Task: Look for space in Ciputat, Indonesia from 1st July, 2023 to 8th July, 2023 for 2 adults, 1 child in price range Rs.15000 to Rs.20000. Place can be entire place with 1  bedroom having 1 bed and 1 bathroom. Property type can be house, flat, guest house, hotel. Booking option can be shelf check-in. Required host language is English.
Action: Mouse moved to (529, 67)
Screenshot: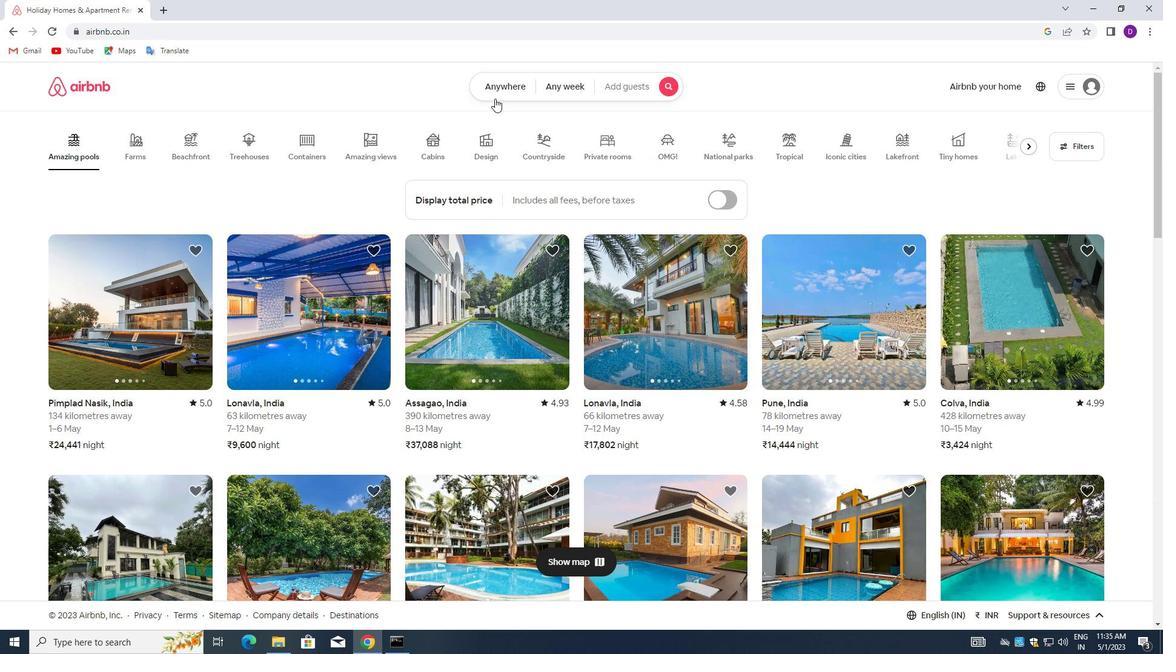 
Action: Mouse pressed left at (529, 67)
Screenshot: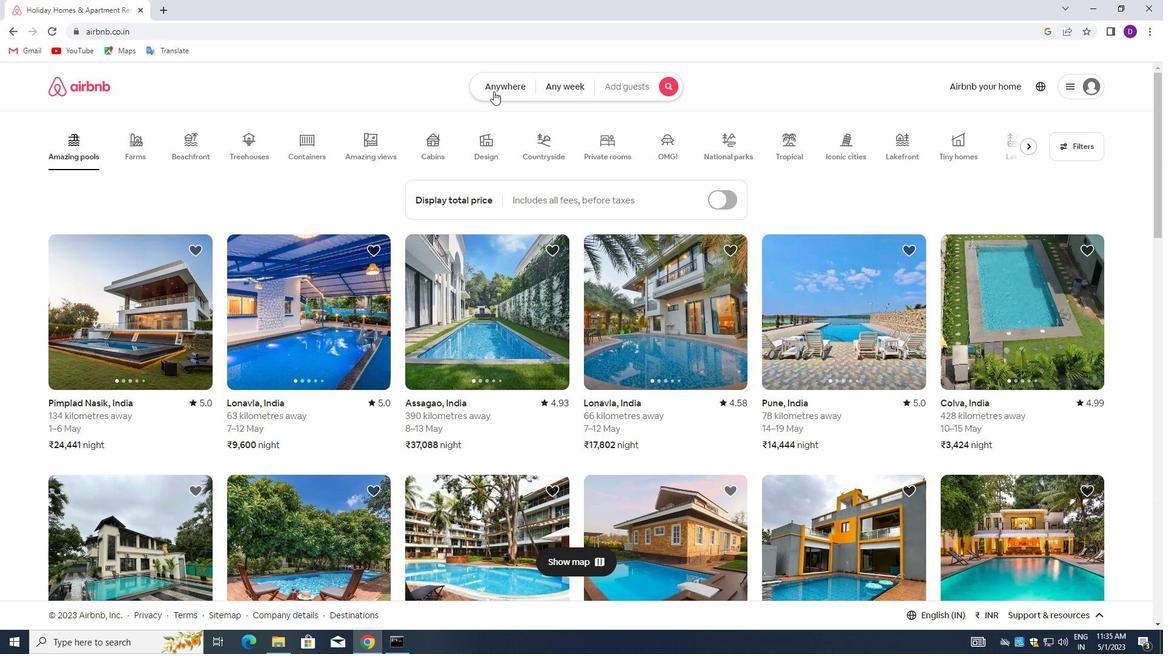 
Action: Mouse moved to (412, 118)
Screenshot: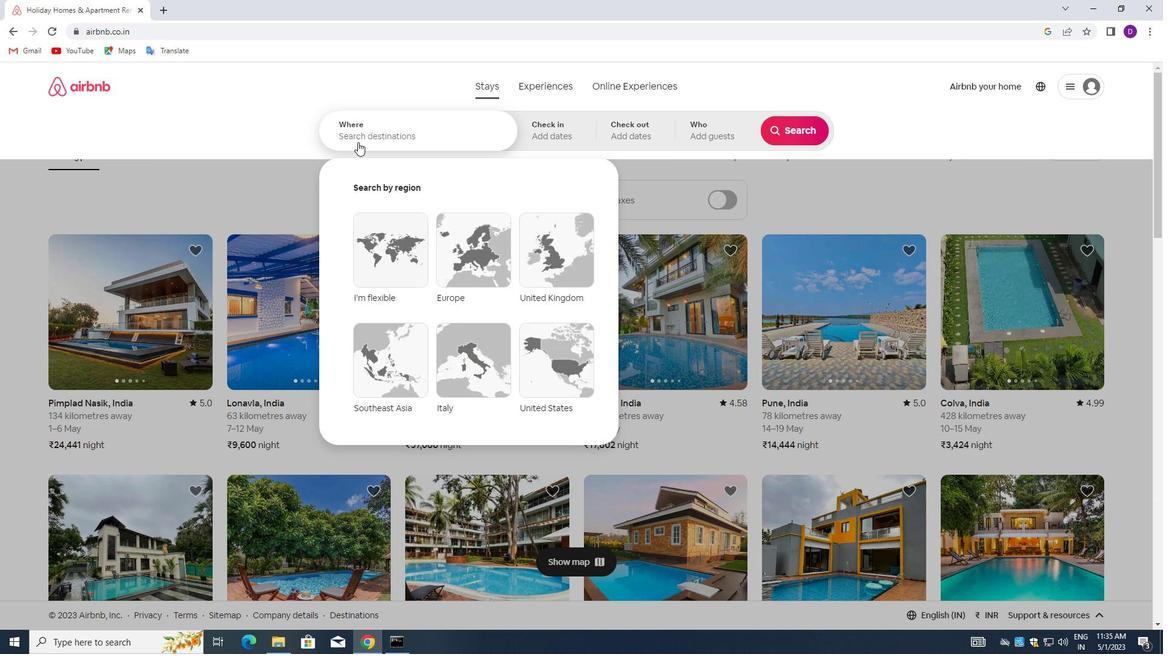 
Action: Mouse pressed left at (412, 118)
Screenshot: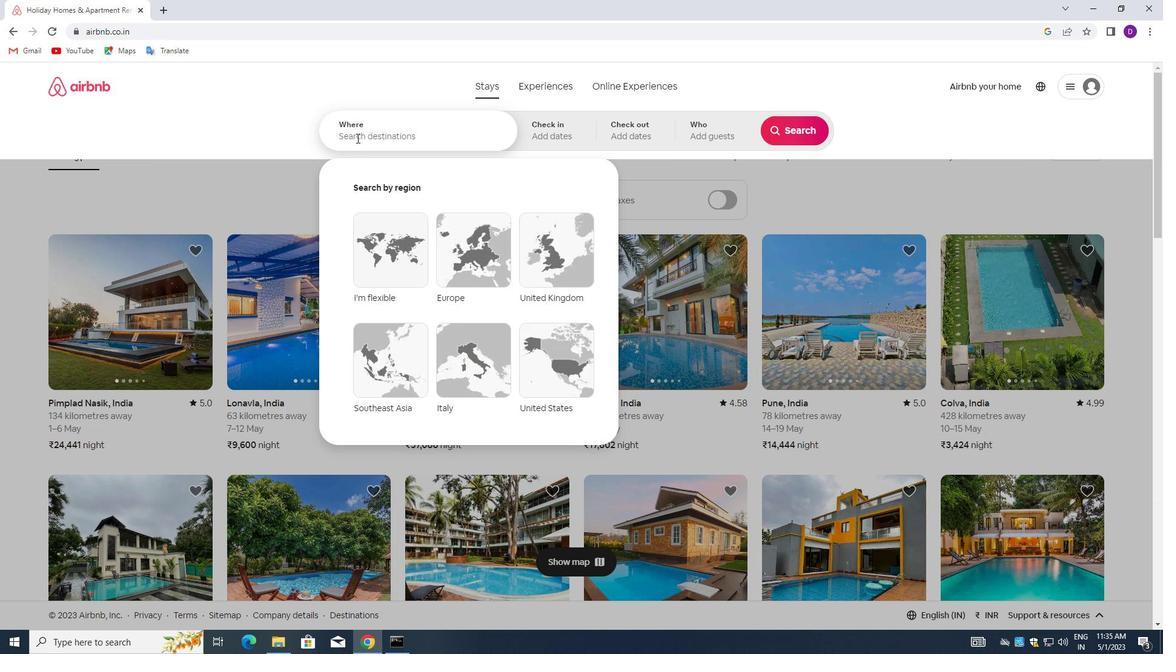 
Action: Key pressed <Key.shift>CIPUTAT
Screenshot: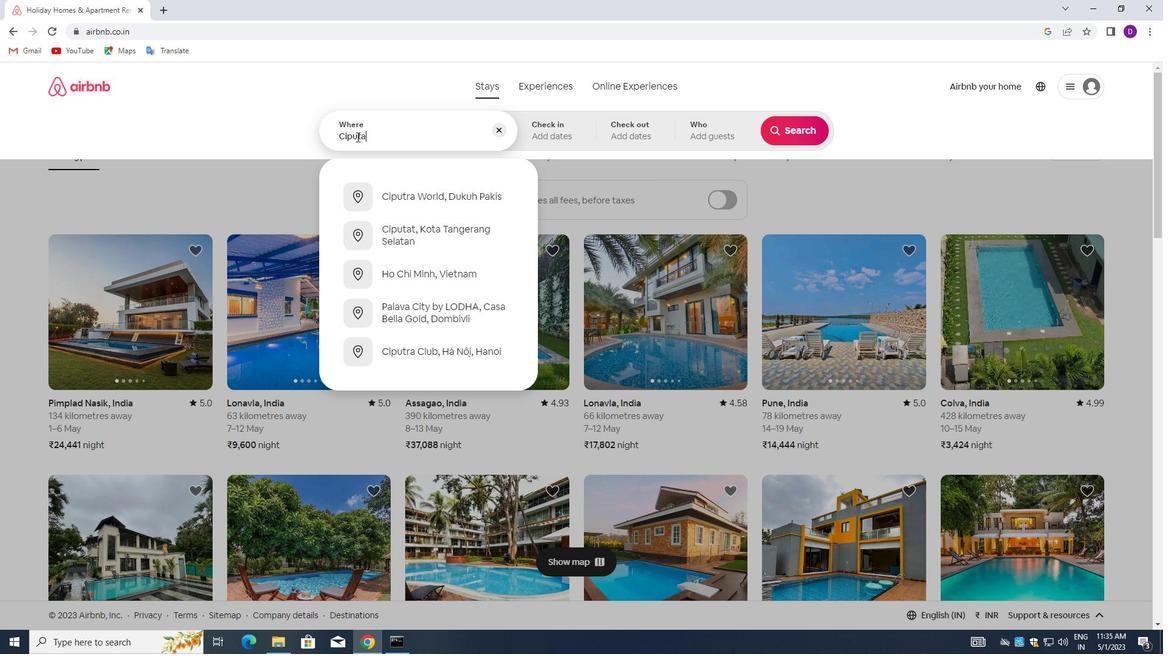 
Action: Mouse moved to (377, 129)
Screenshot: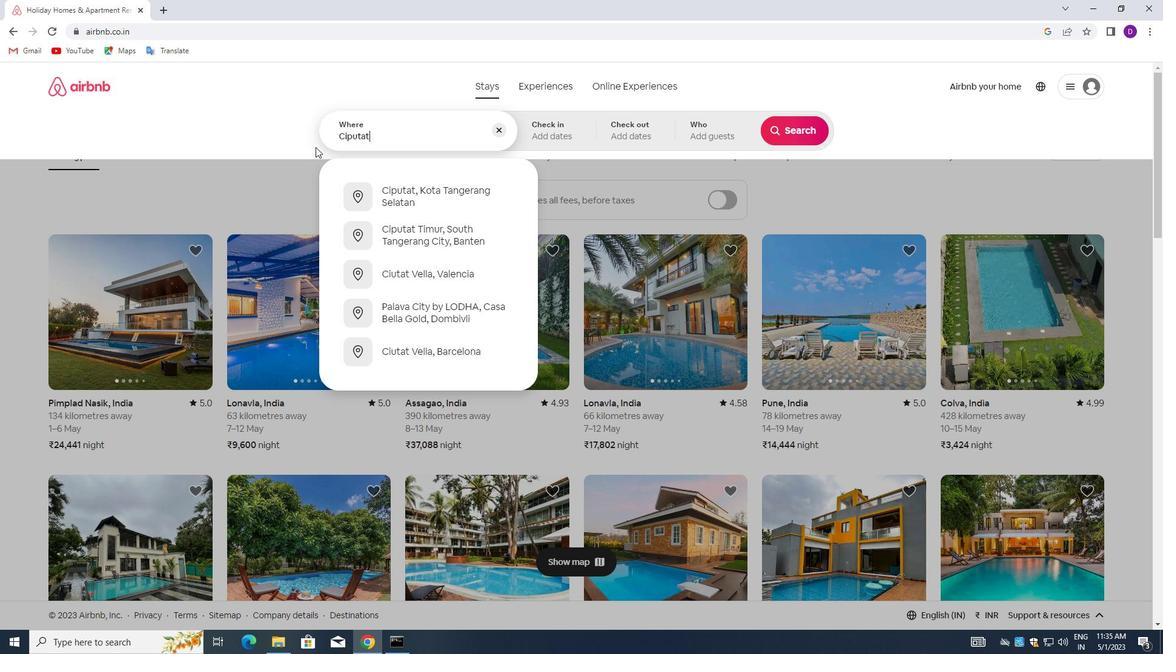 
Action: Key pressed ,<Key.space><Key.shift>INDONESIA<Key.enter>
Screenshot: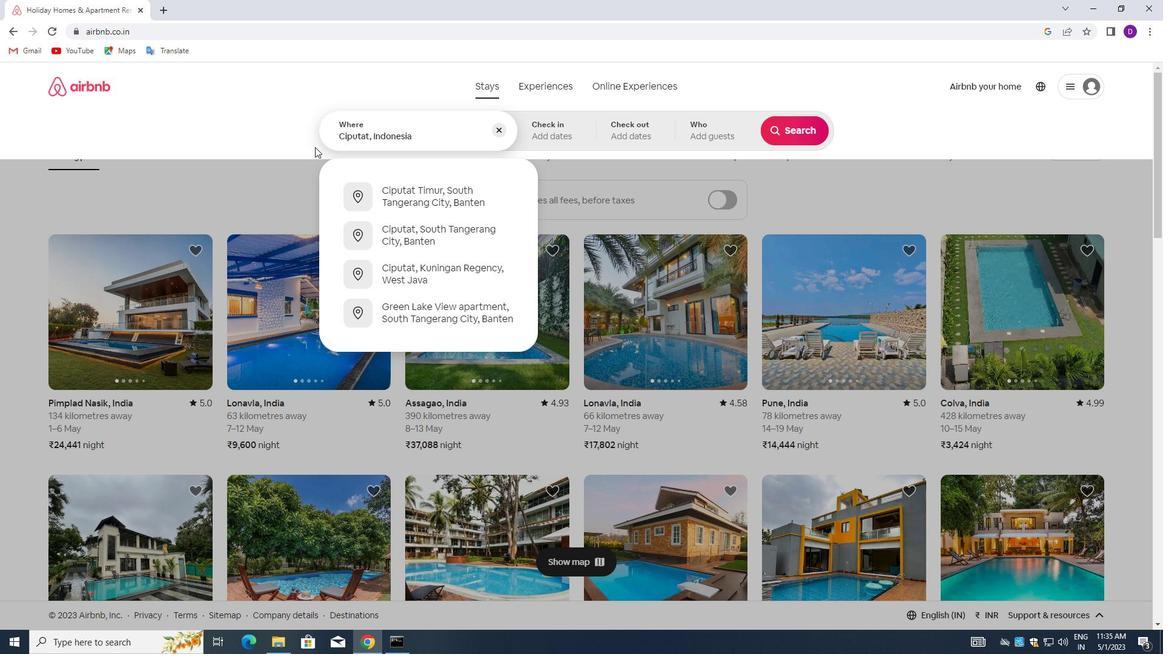
Action: Mouse moved to (785, 222)
Screenshot: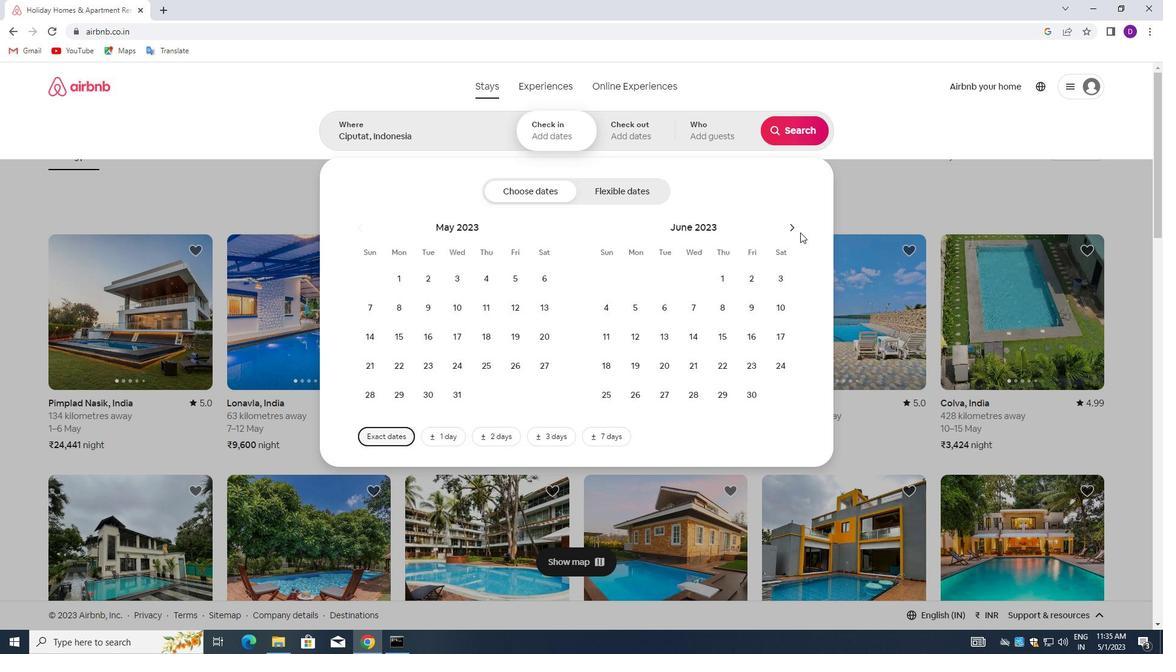
Action: Mouse pressed left at (785, 222)
Screenshot: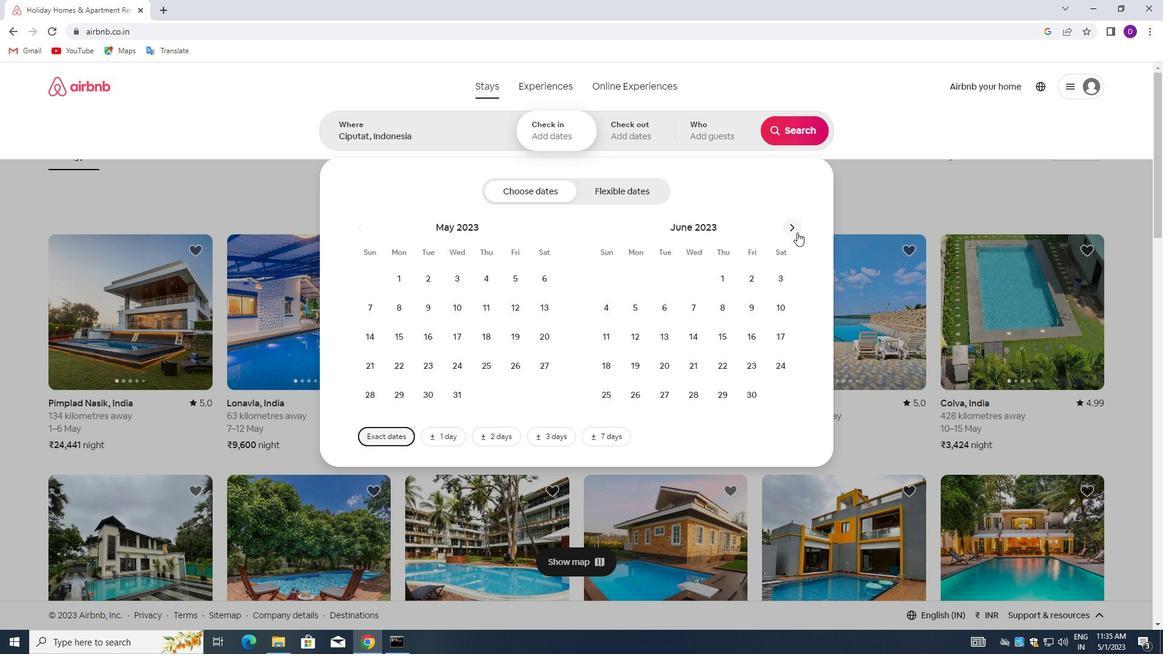 
Action: Mouse moved to (772, 275)
Screenshot: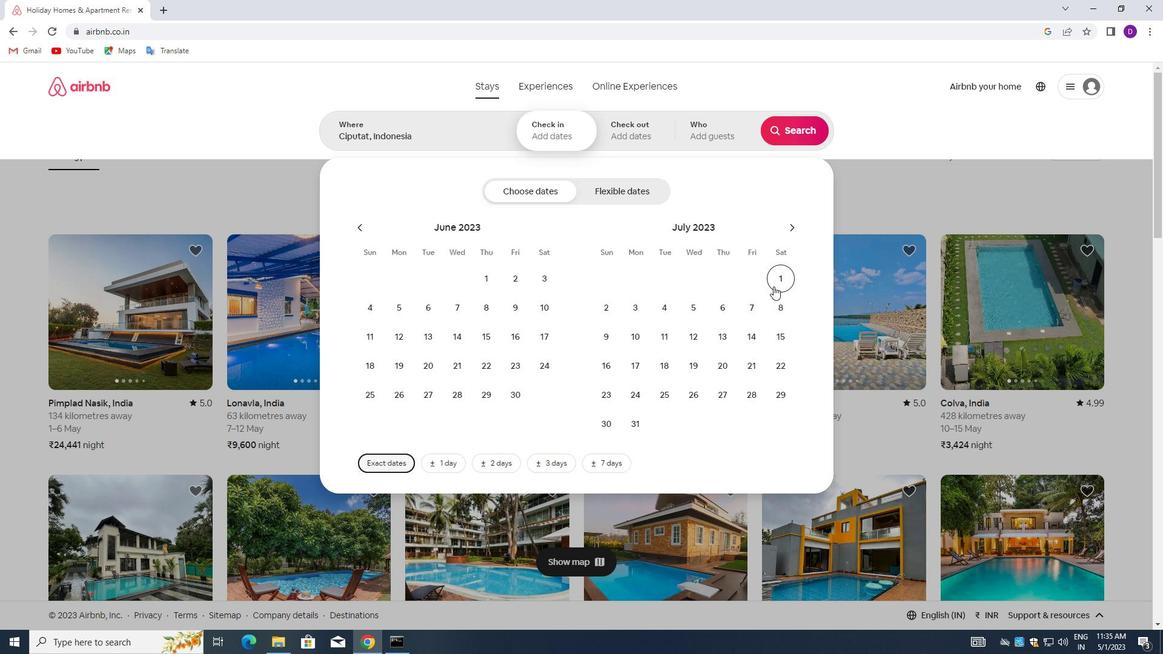 
Action: Mouse pressed left at (772, 275)
Screenshot: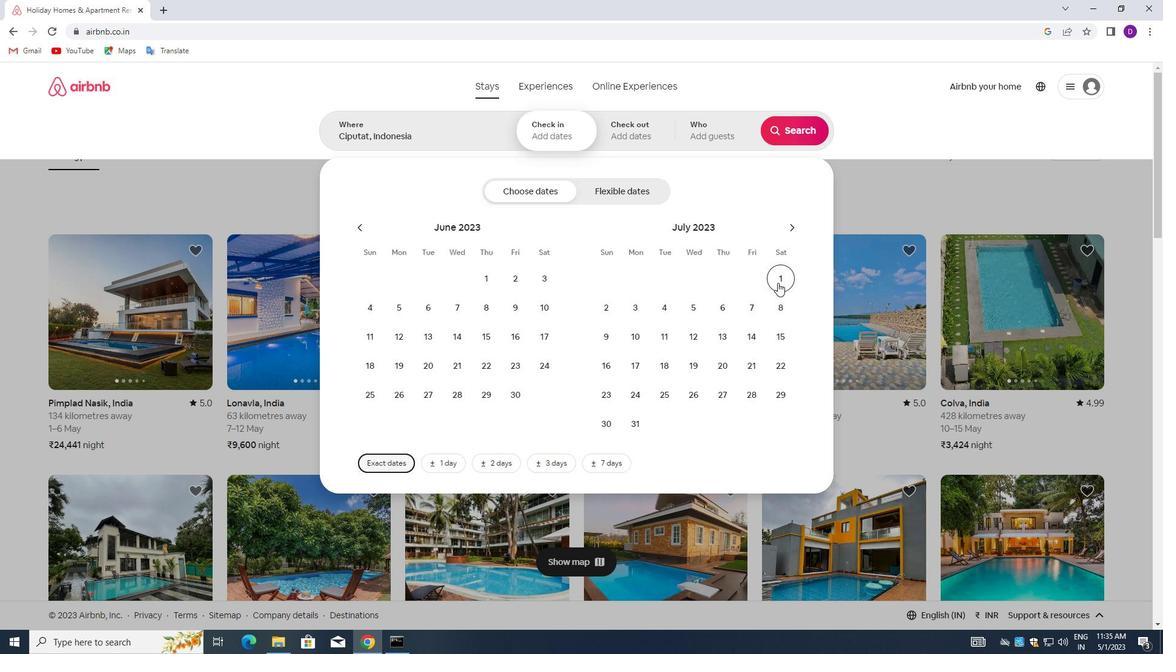 
Action: Mouse moved to (772, 304)
Screenshot: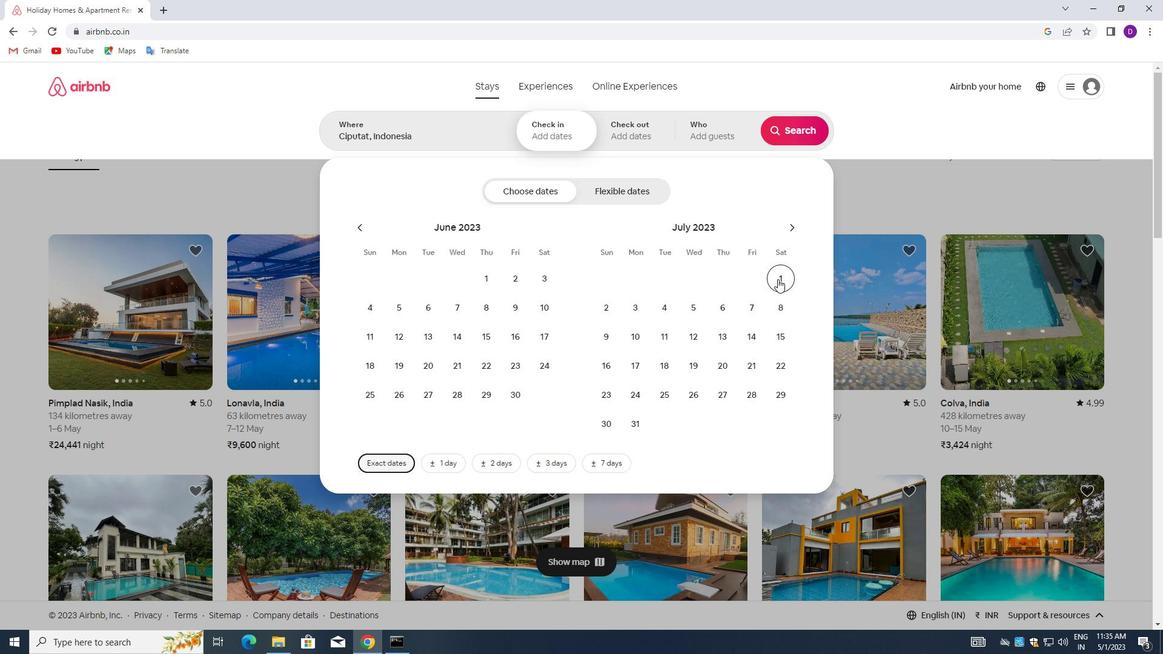
Action: Mouse pressed left at (772, 304)
Screenshot: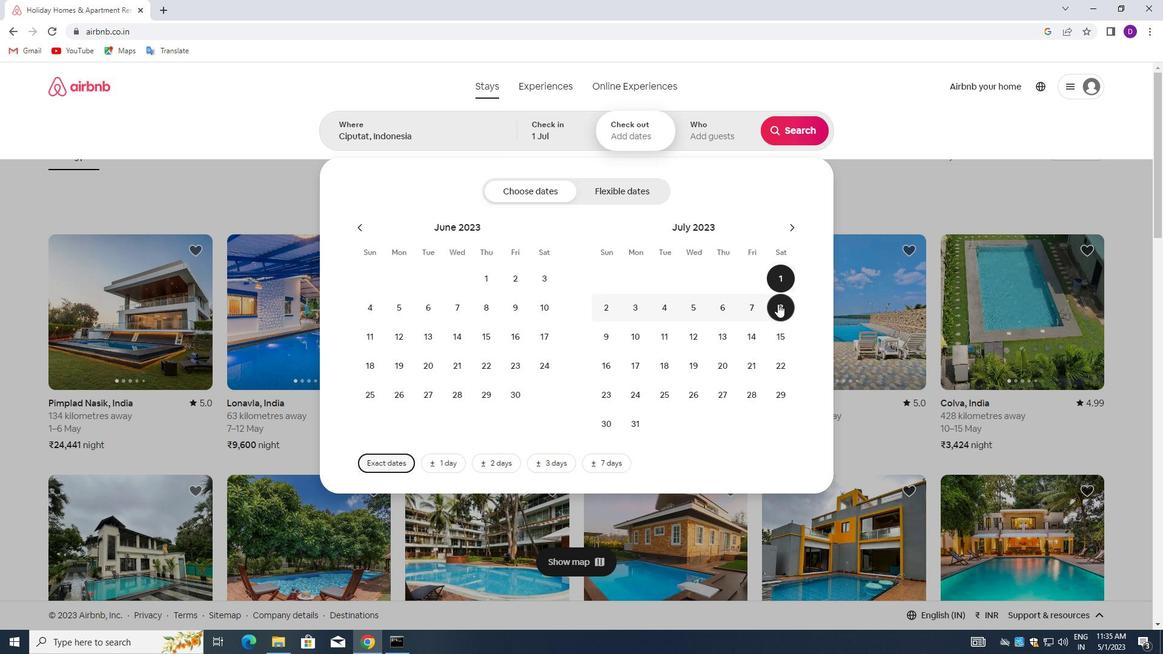 
Action: Mouse moved to (704, 113)
Screenshot: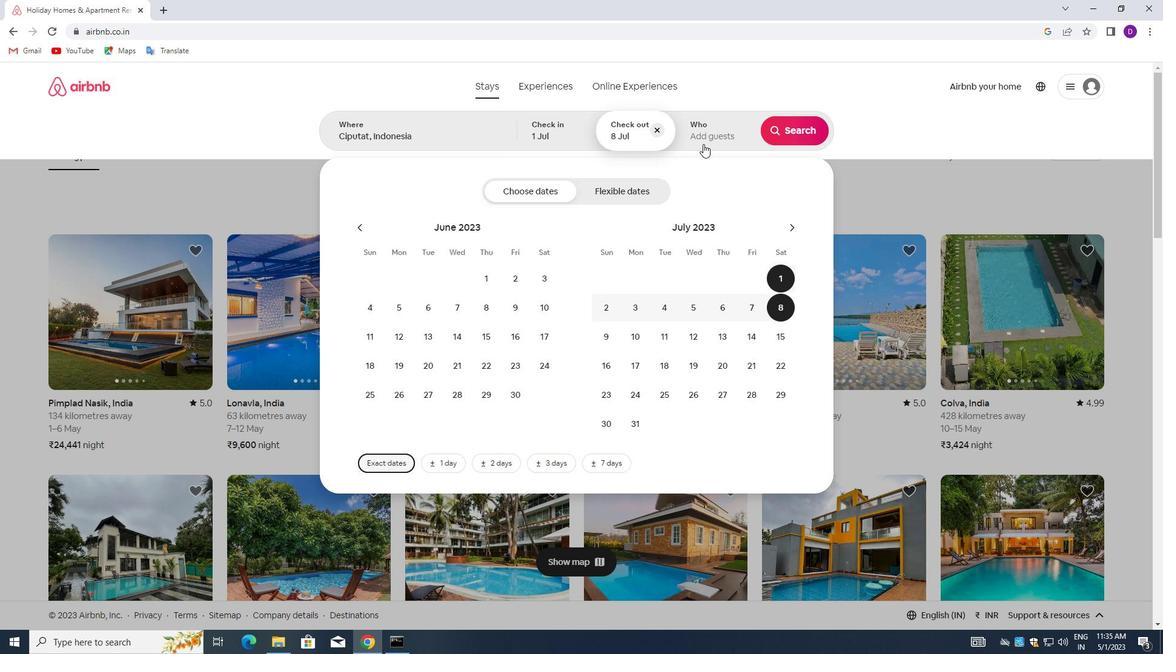 
Action: Mouse pressed left at (704, 113)
Screenshot: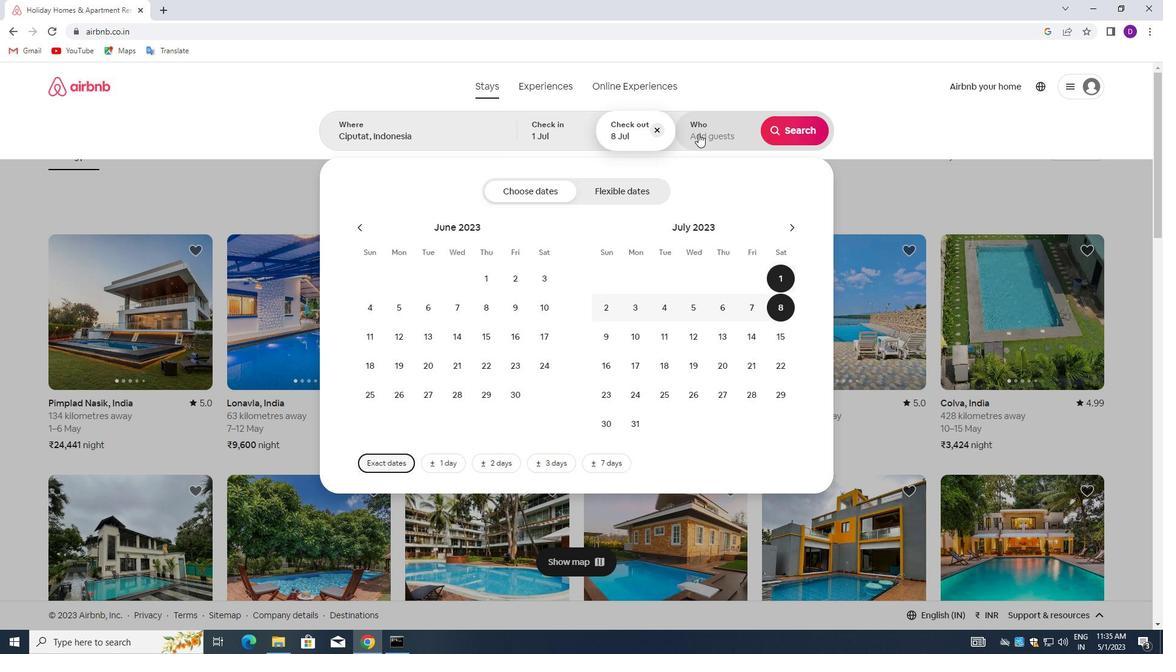 
Action: Mouse moved to (785, 185)
Screenshot: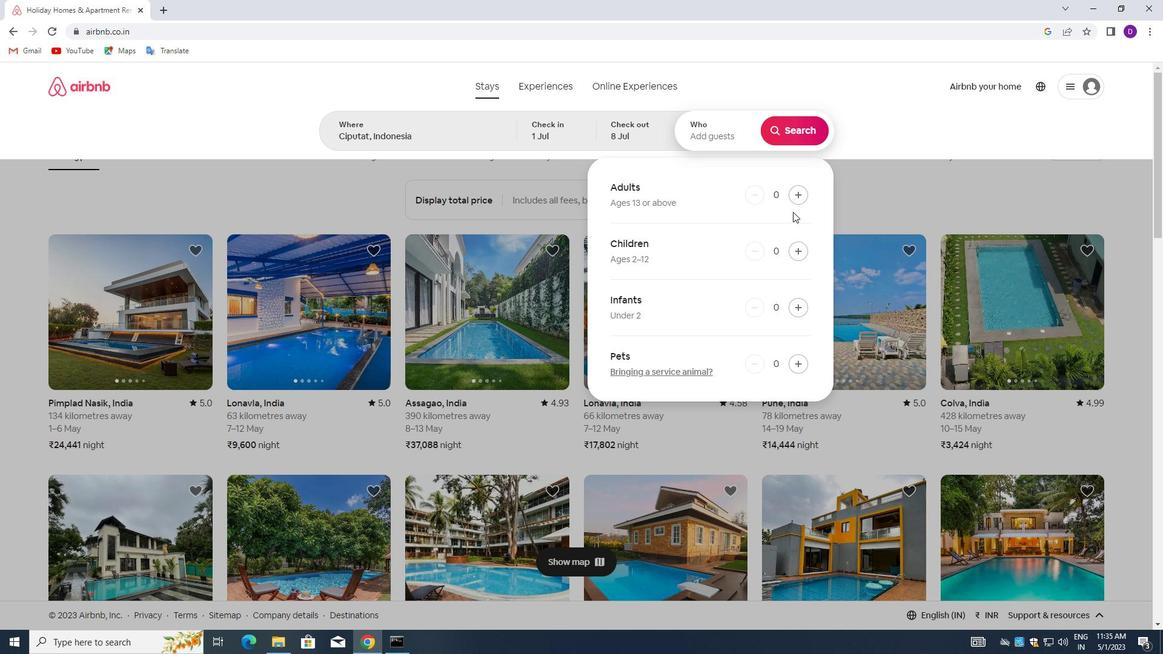 
Action: Mouse pressed left at (785, 185)
Screenshot: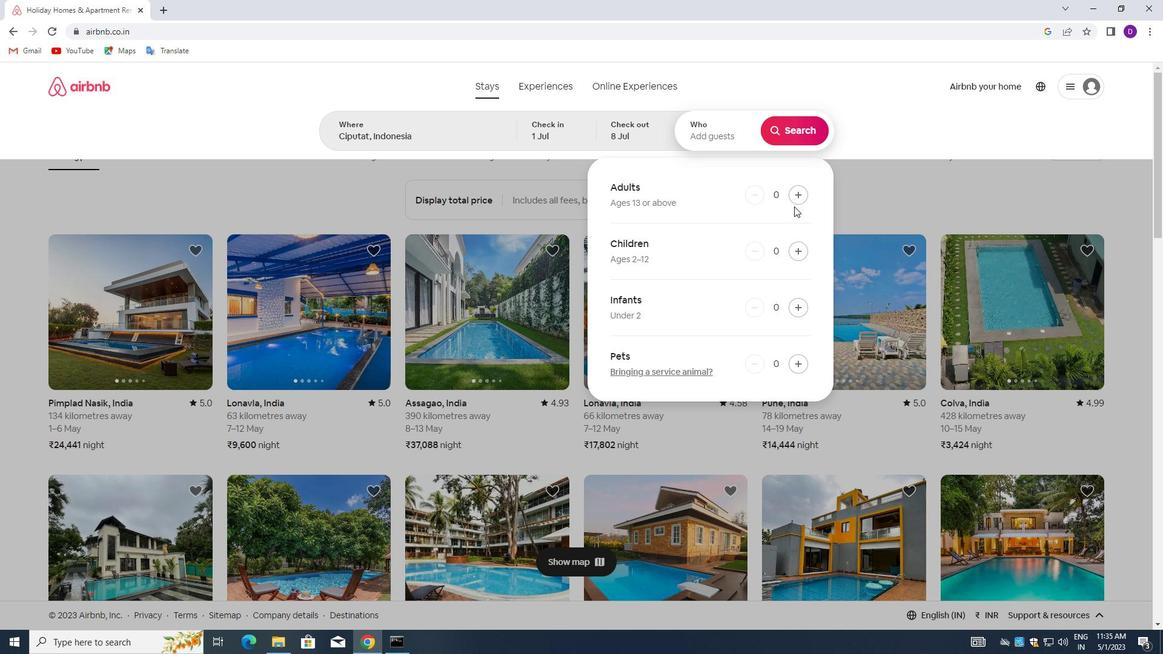 
Action: Mouse pressed left at (785, 185)
Screenshot: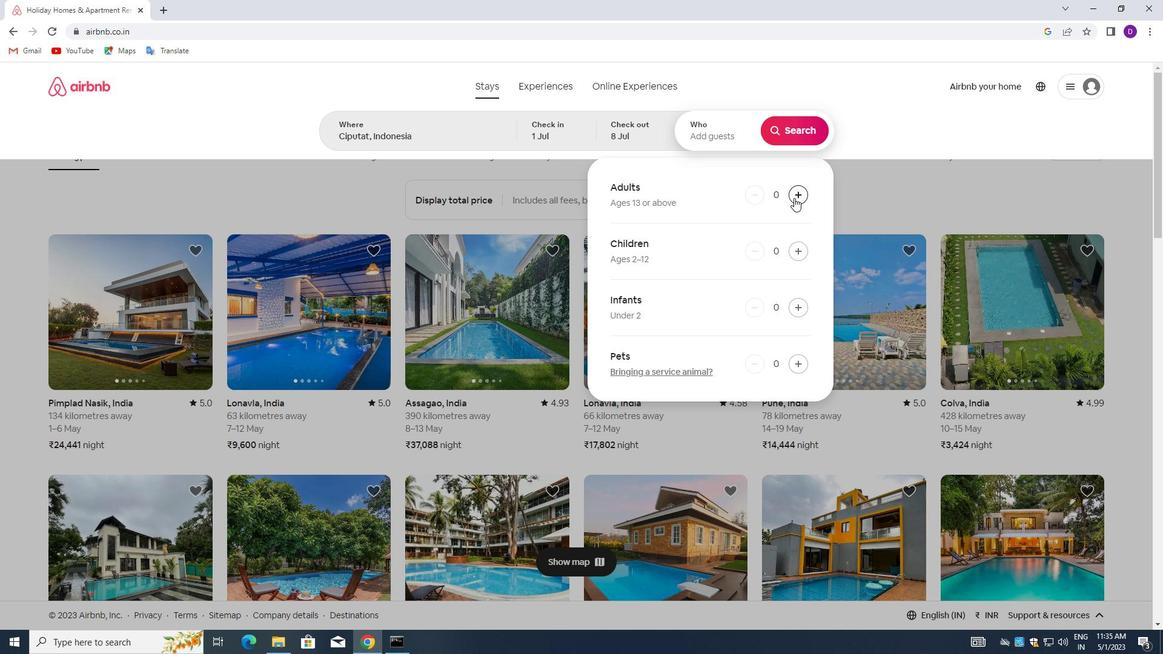 
Action: Mouse moved to (790, 241)
Screenshot: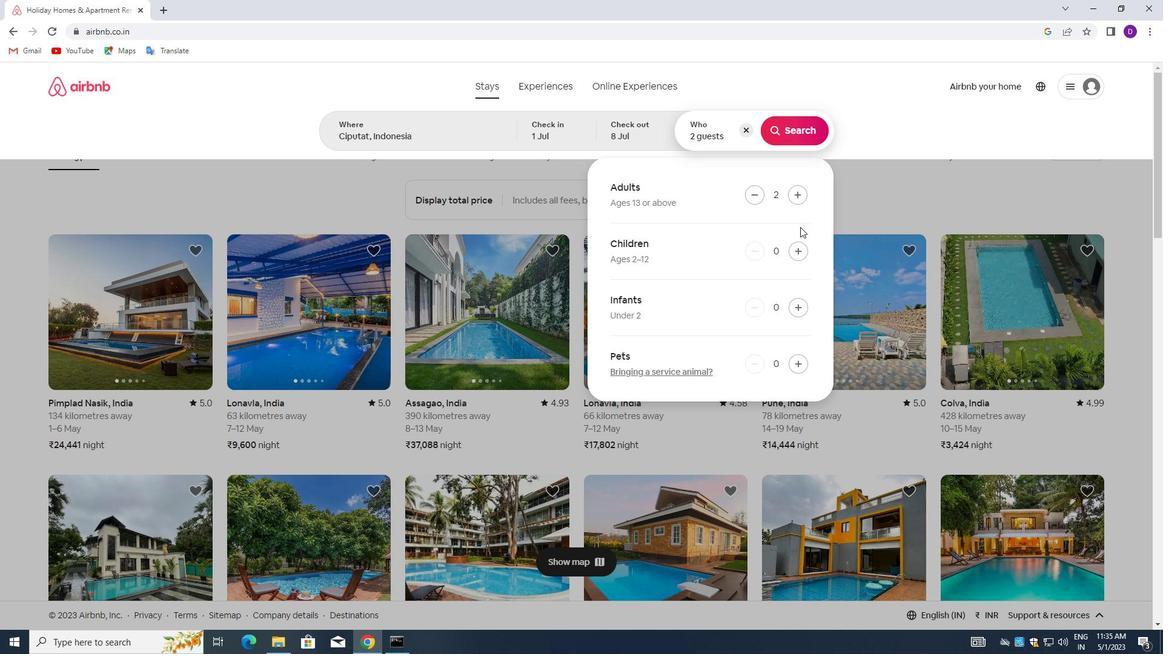 
Action: Mouse pressed left at (790, 241)
Screenshot: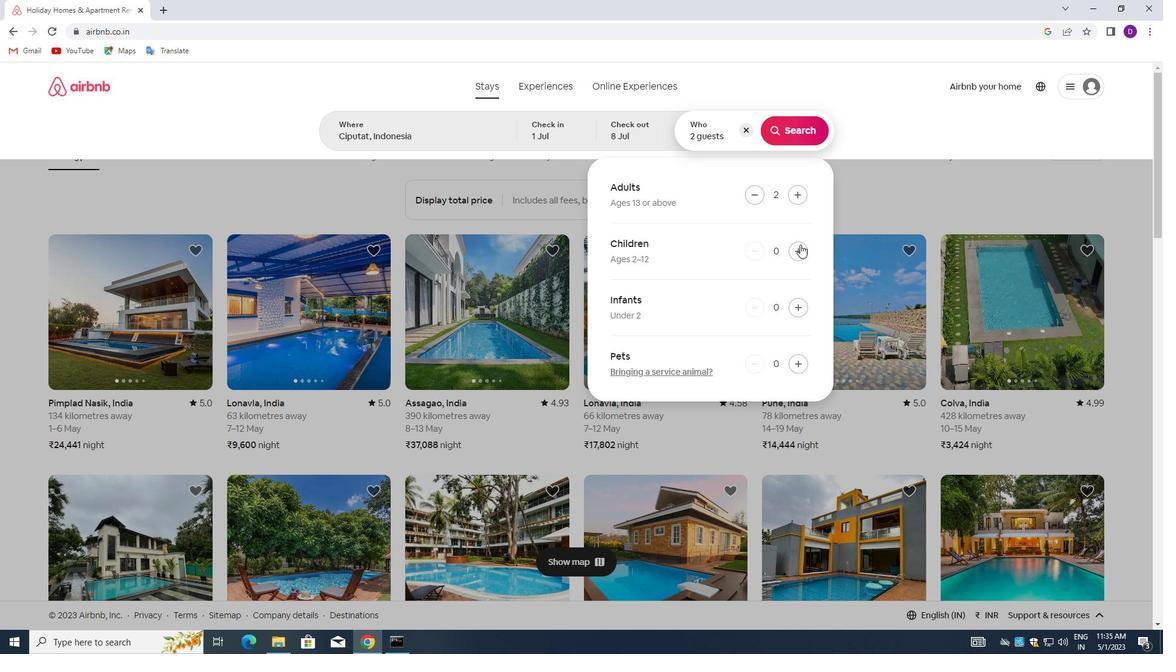 
Action: Mouse moved to (787, 114)
Screenshot: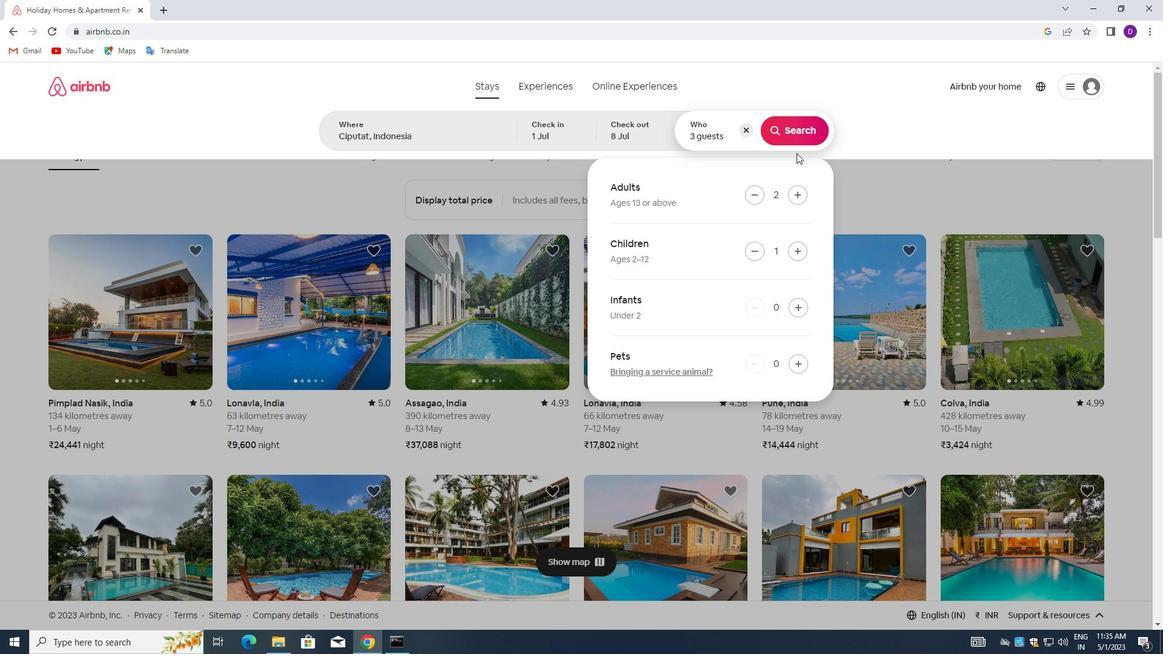
Action: Mouse pressed left at (787, 114)
Screenshot: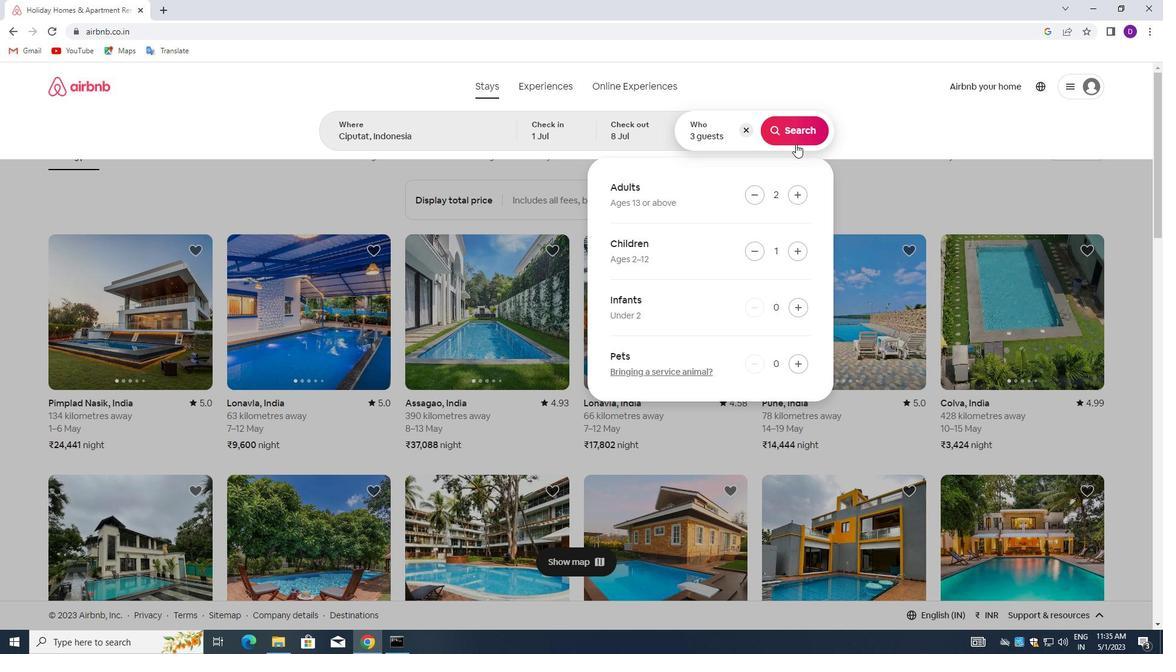 
Action: Mouse moved to (1043, 115)
Screenshot: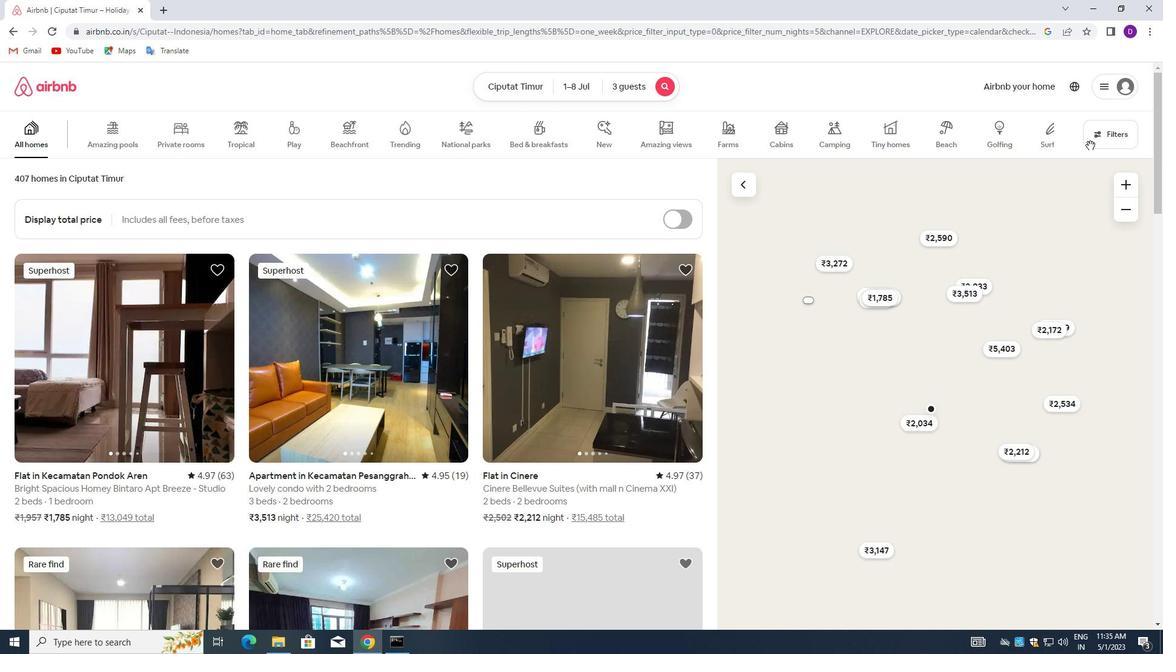 
Action: Mouse pressed left at (1043, 115)
Screenshot: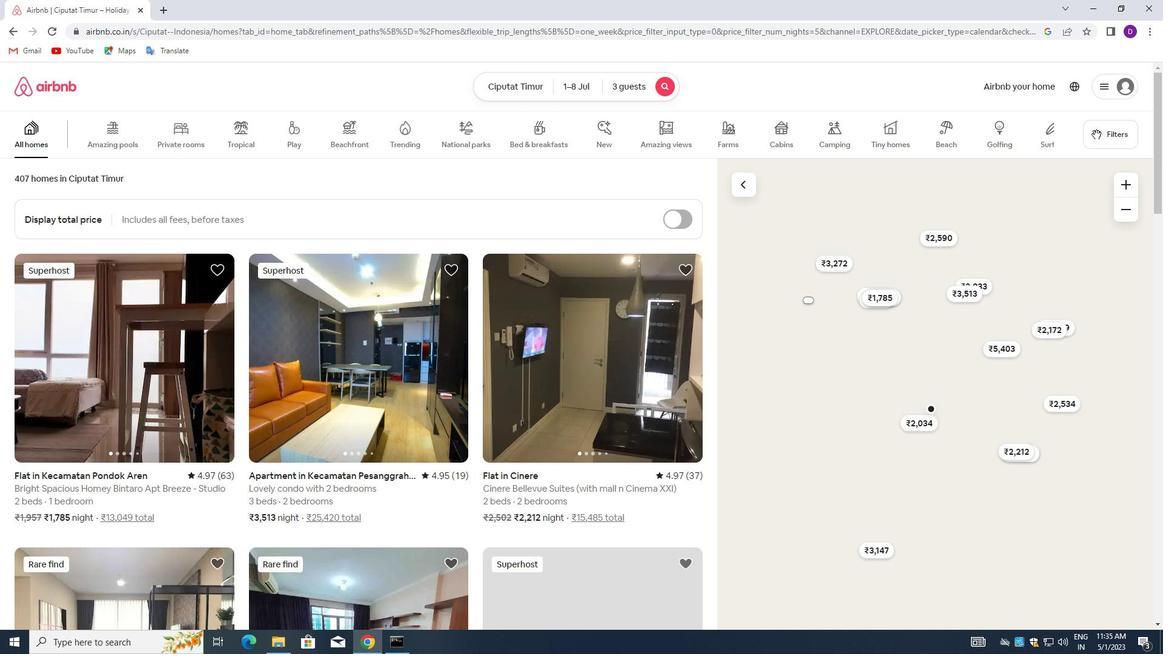
Action: Mouse moved to (472, 287)
Screenshot: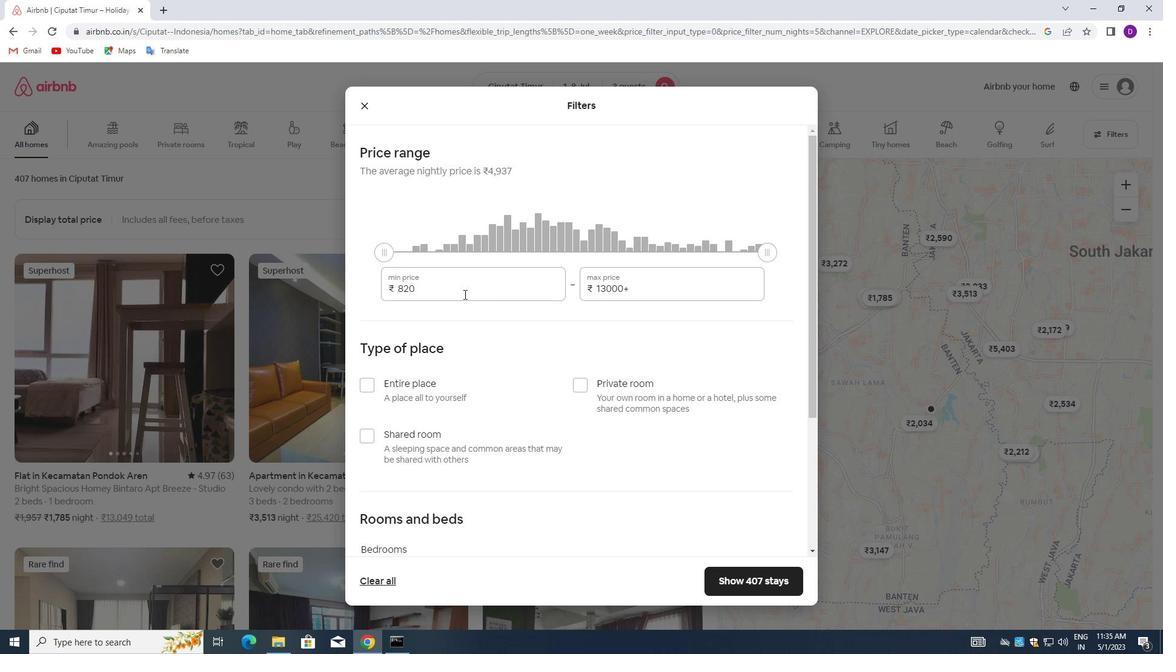 
Action: Mouse pressed left at (472, 287)
Screenshot: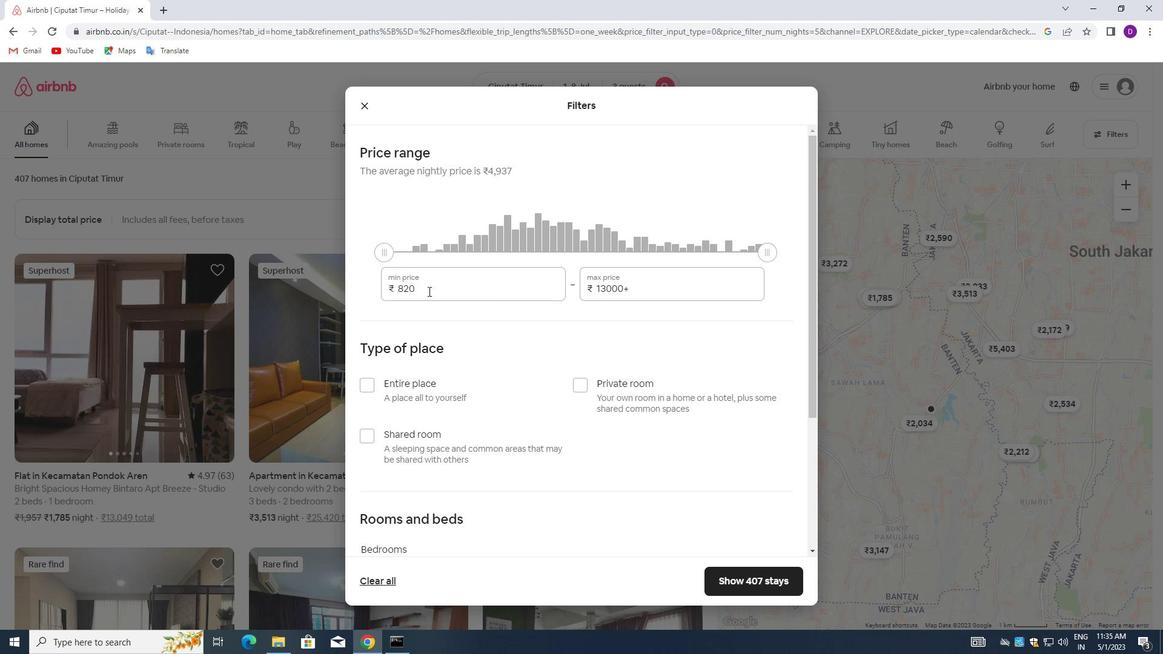 
Action: Mouse pressed left at (472, 287)
Screenshot: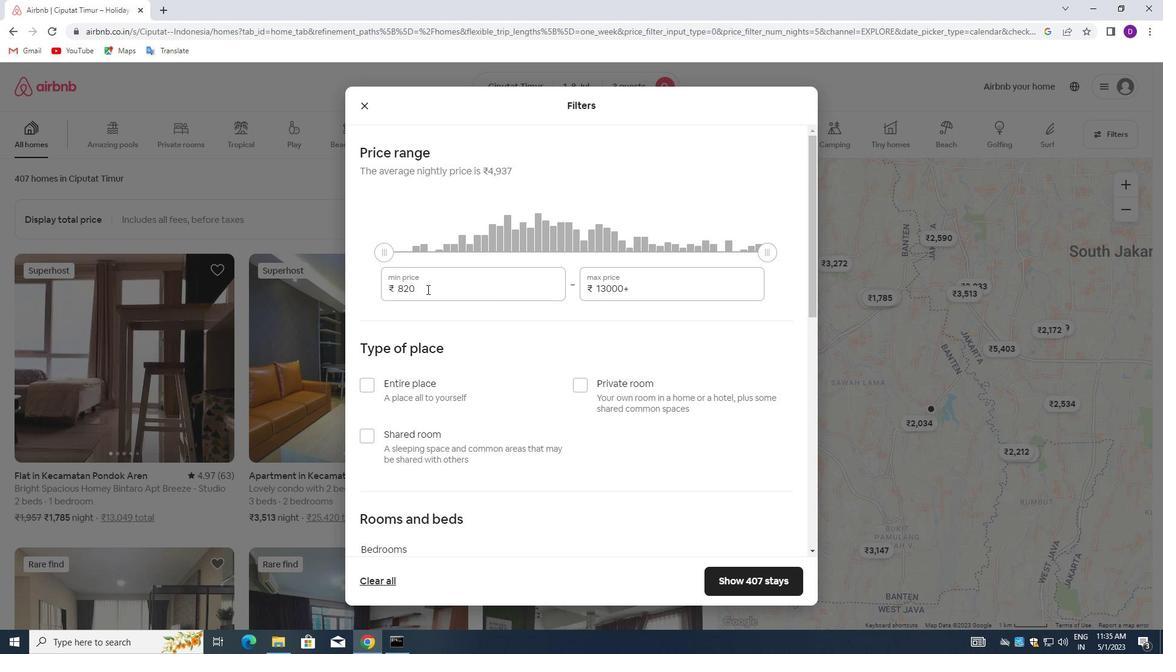 
Action: Key pressed 15000<Key.tab>20000
Screenshot: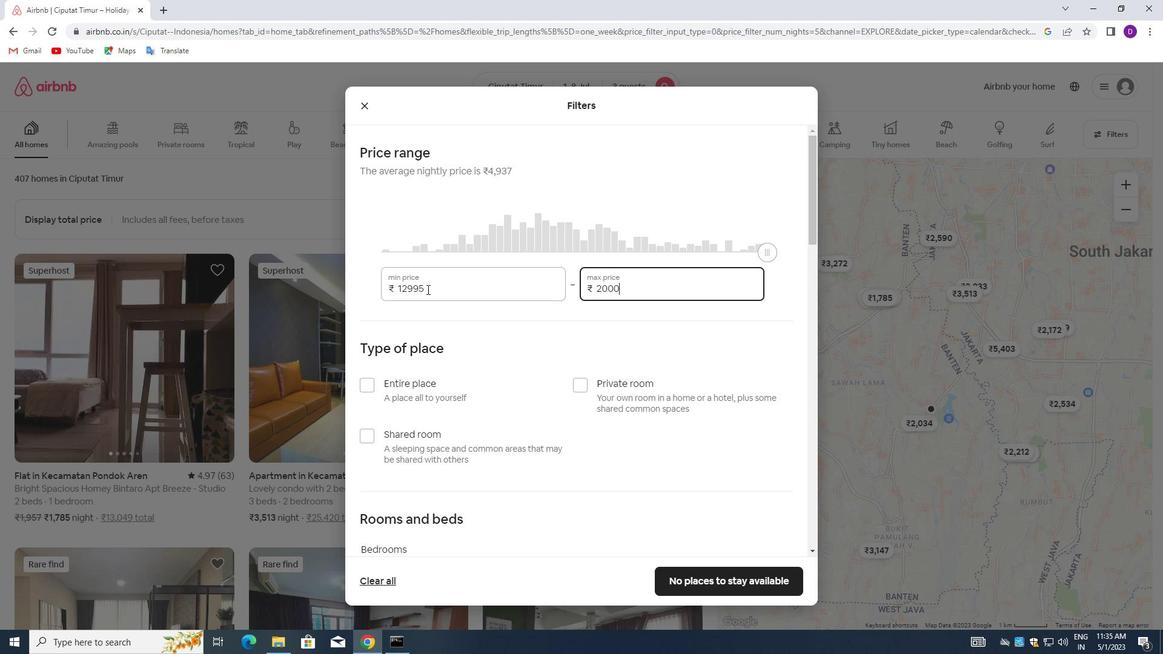 
Action: Mouse moved to (416, 395)
Screenshot: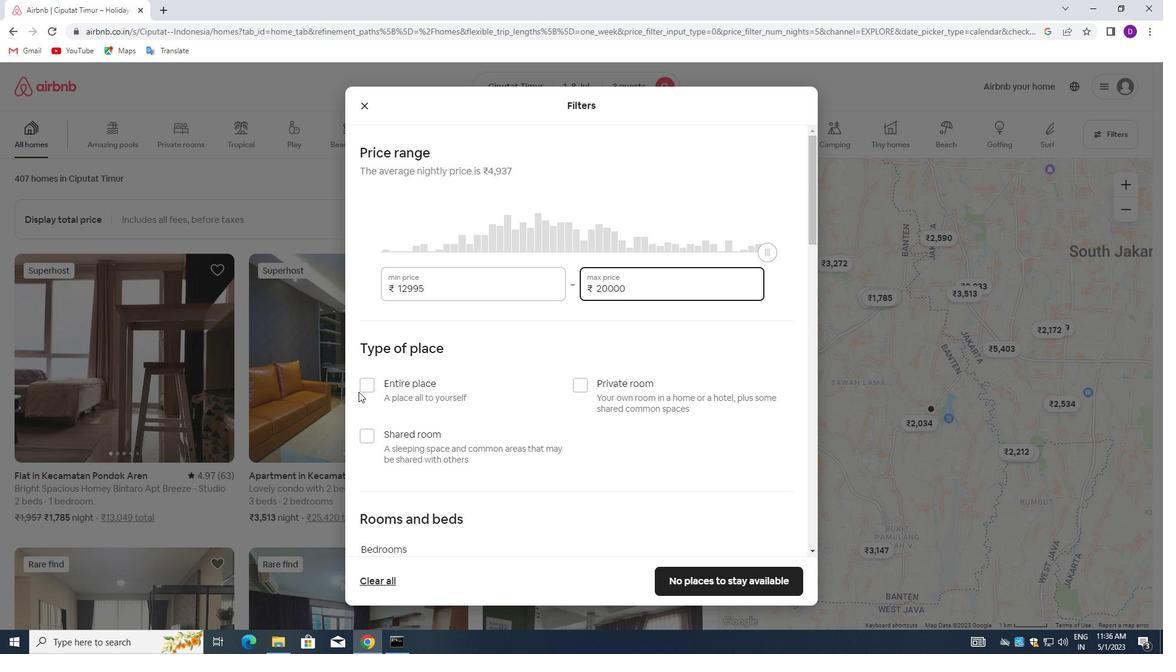 
Action: Mouse pressed left at (416, 395)
Screenshot: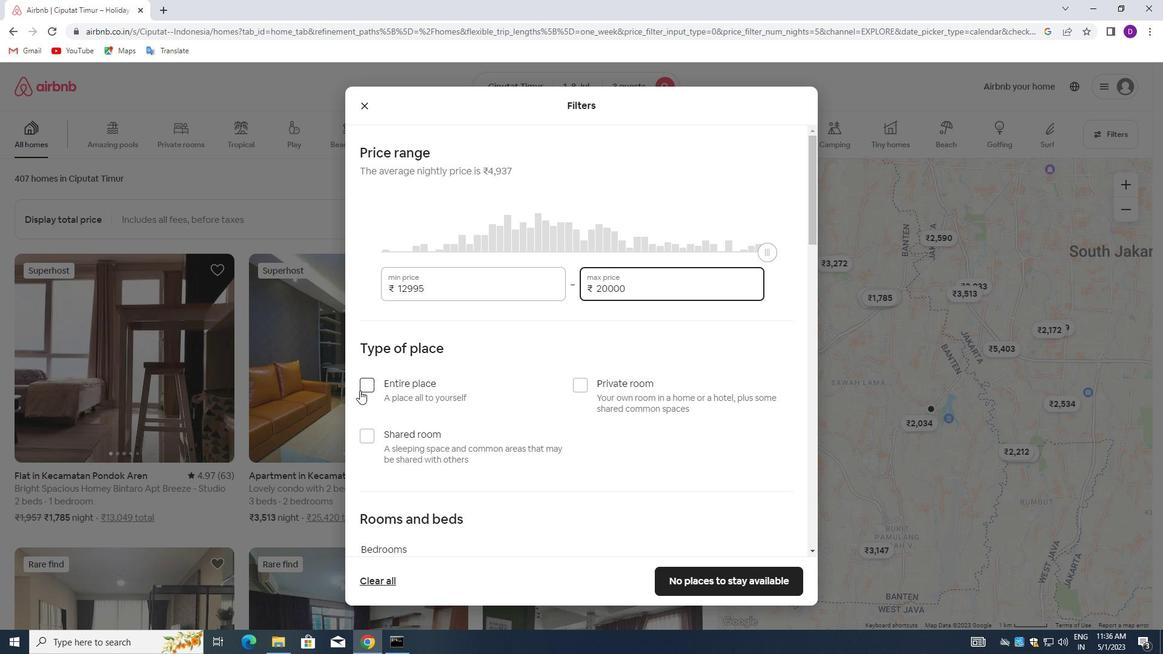 
Action: Mouse moved to (437, 444)
Screenshot: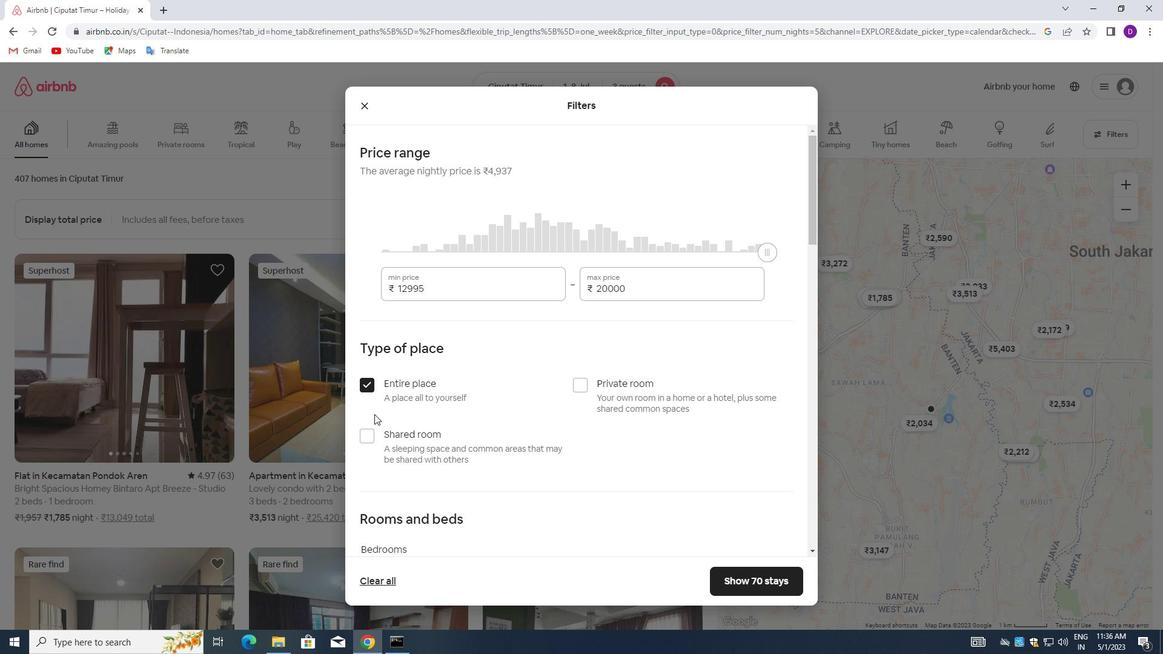 
Action: Mouse scrolled (437, 444) with delta (0, 0)
Screenshot: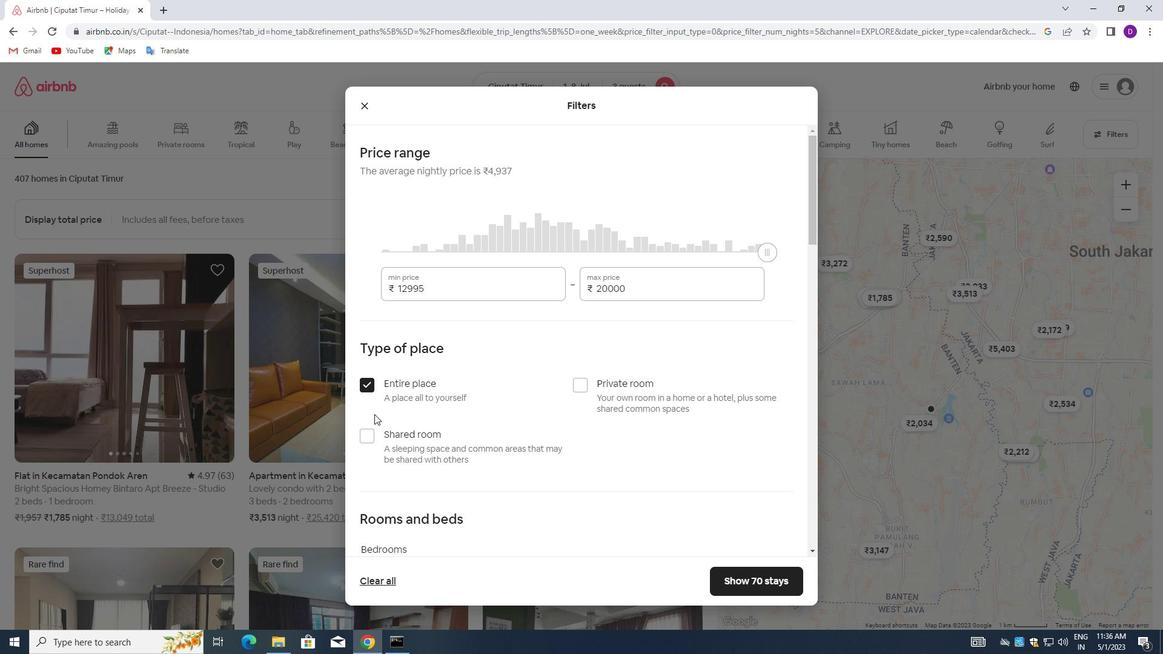 
Action: Mouse moved to (438, 449)
Screenshot: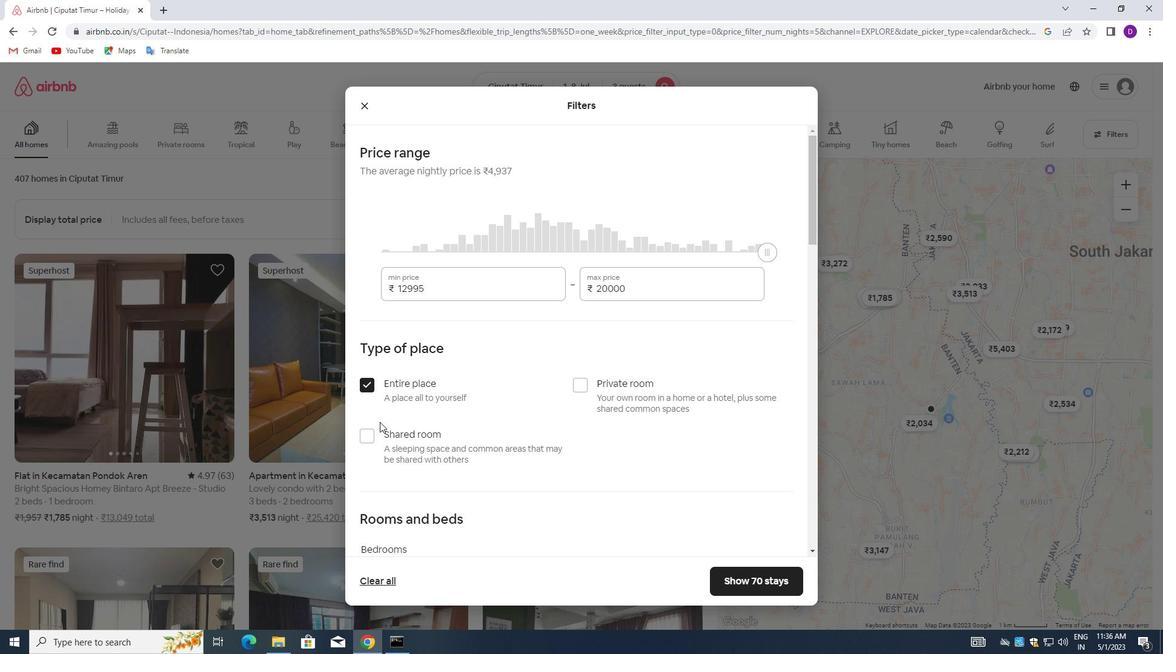 
Action: Mouse scrolled (438, 448) with delta (0, 0)
Screenshot: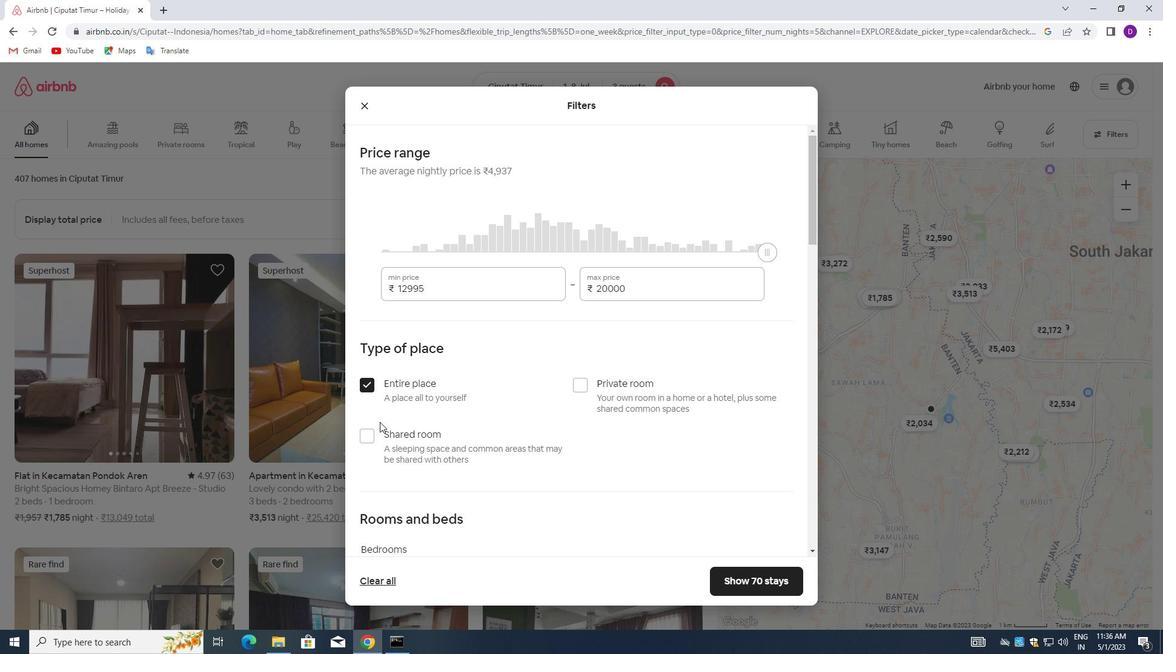 
Action: Mouse moved to (439, 449)
Screenshot: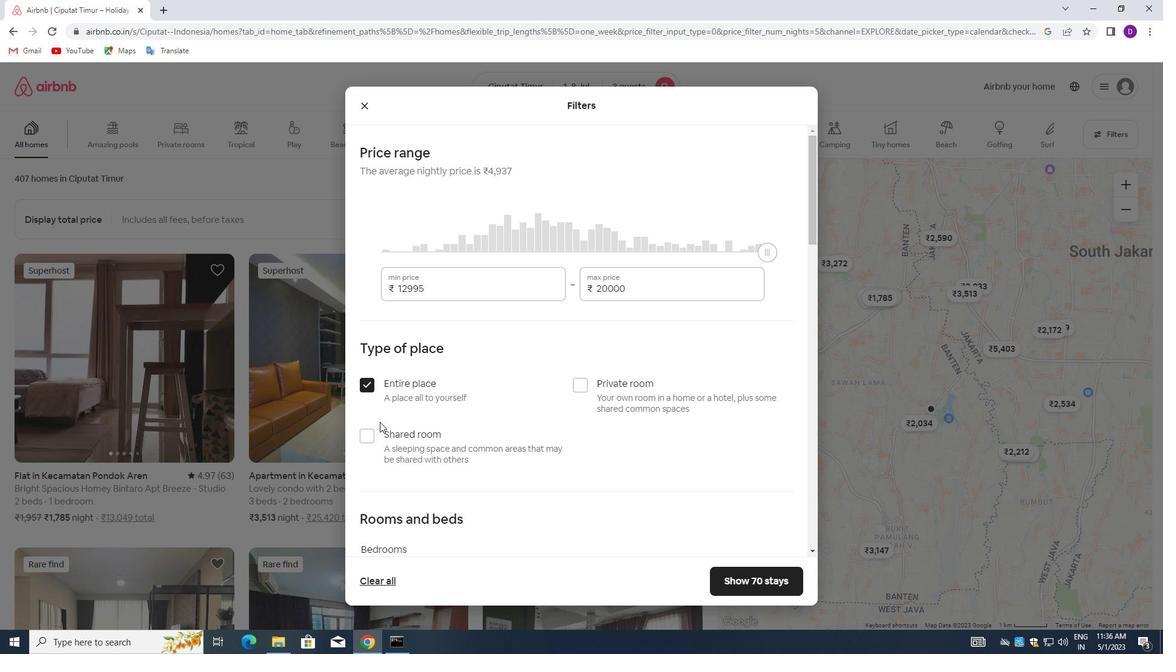 
Action: Mouse scrolled (439, 449) with delta (0, 0)
Screenshot: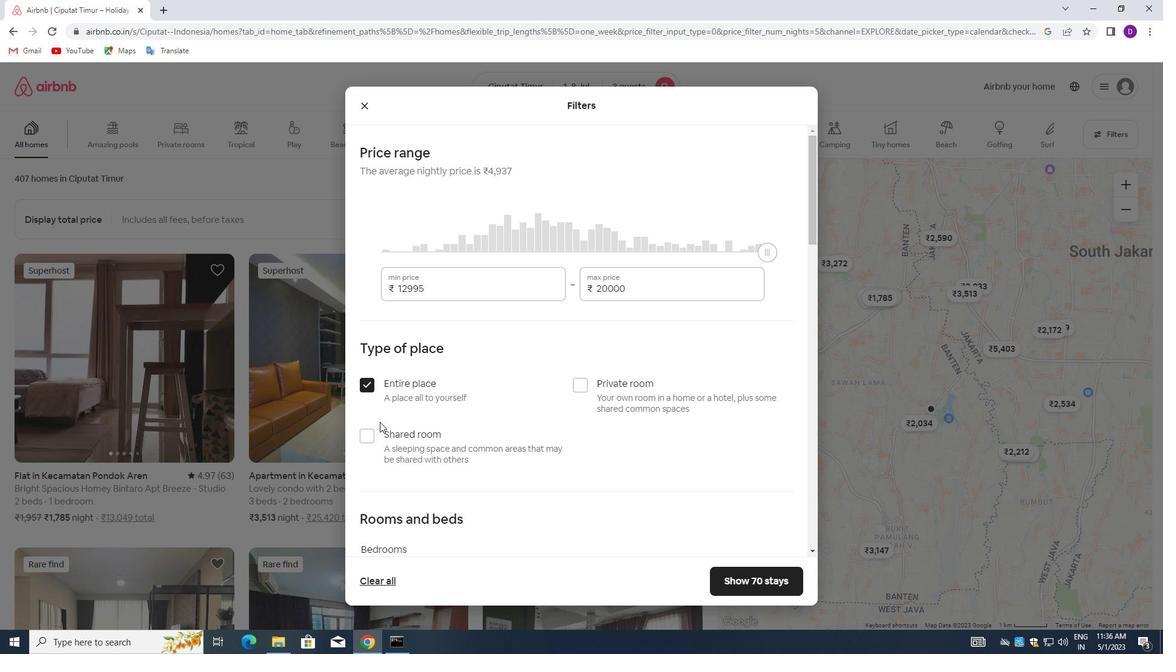 
Action: Mouse moved to (439, 450)
Screenshot: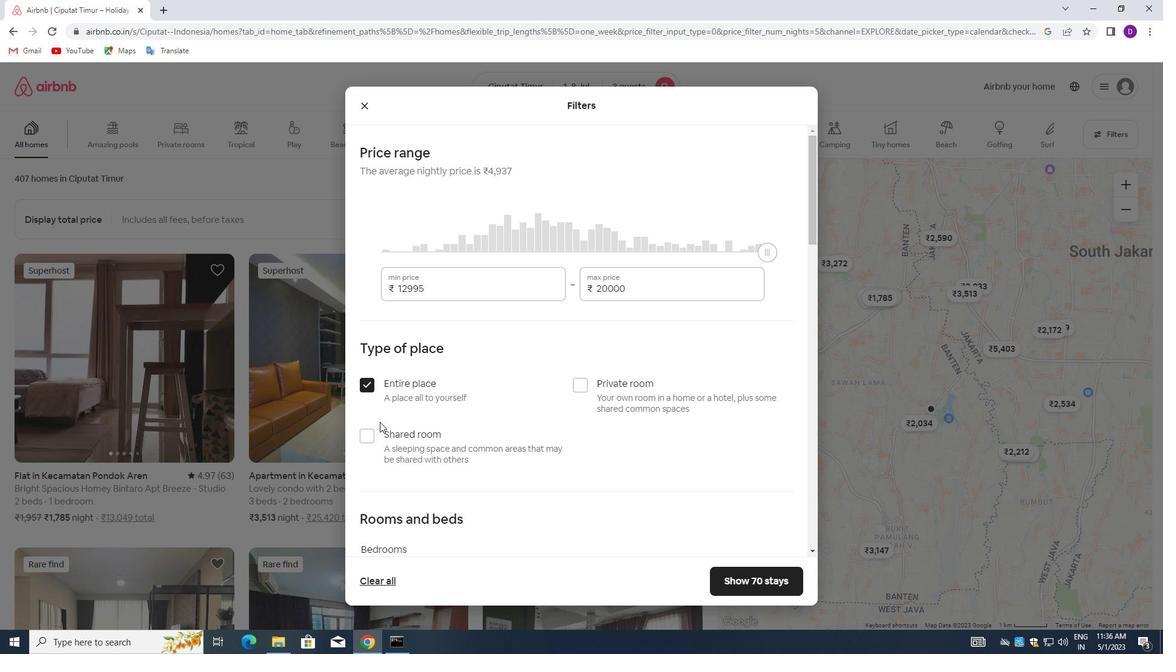 
Action: Mouse scrolled (439, 449) with delta (0, -1)
Screenshot: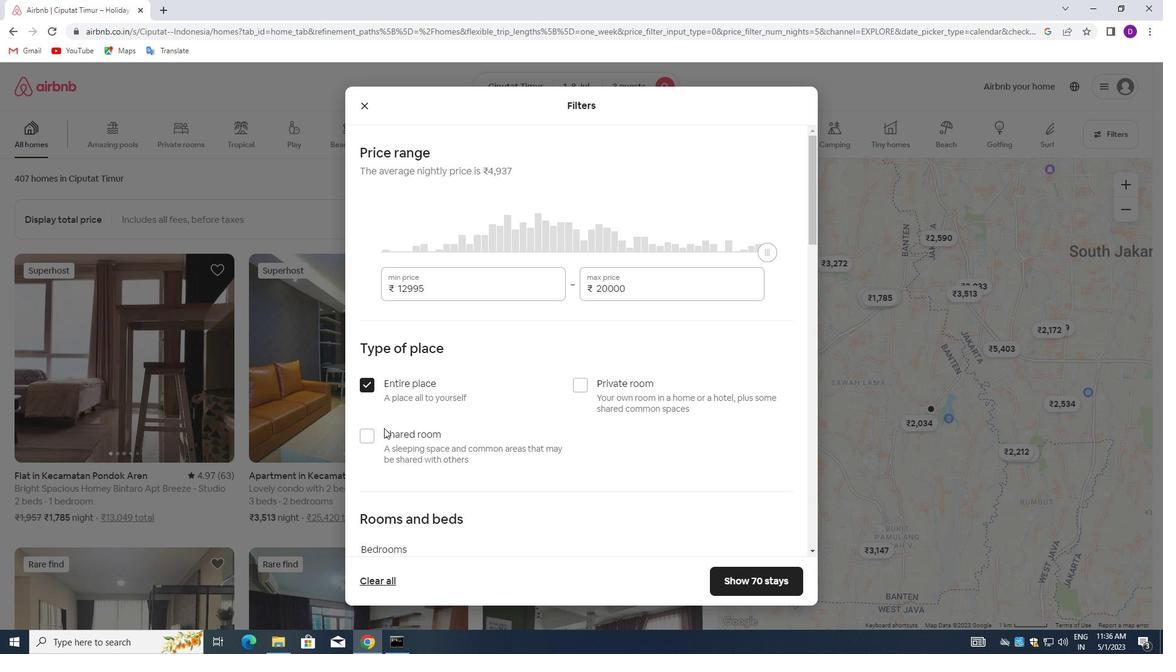 
Action: Mouse scrolled (439, 449) with delta (0, -1)
Screenshot: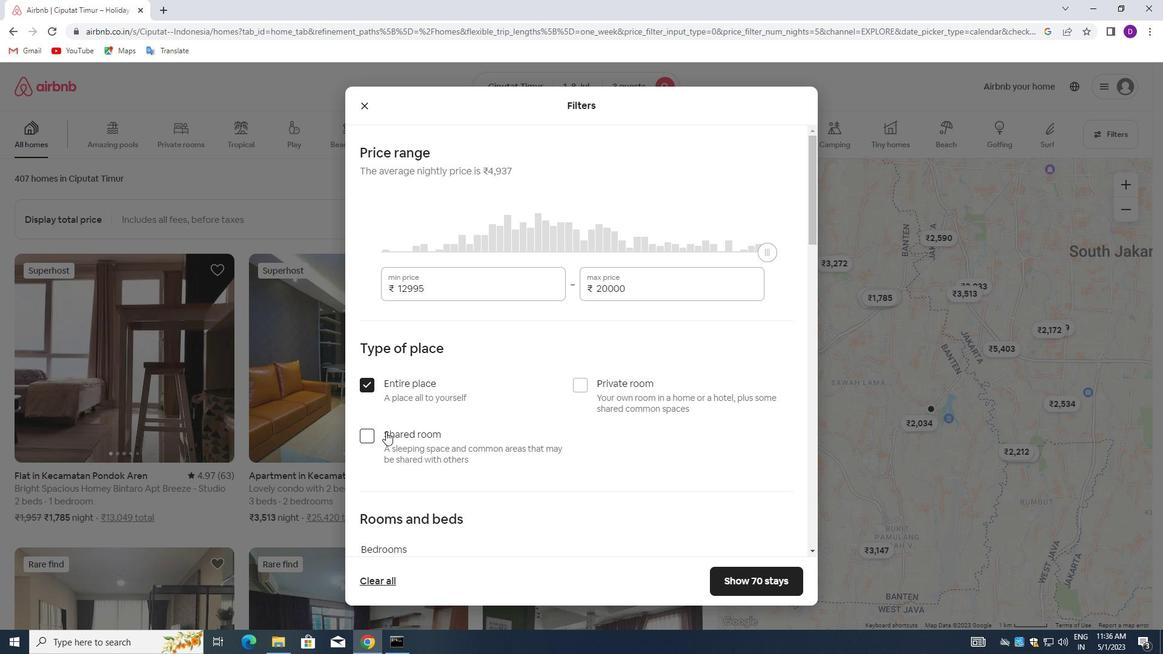
Action: Mouse moved to (473, 279)
Screenshot: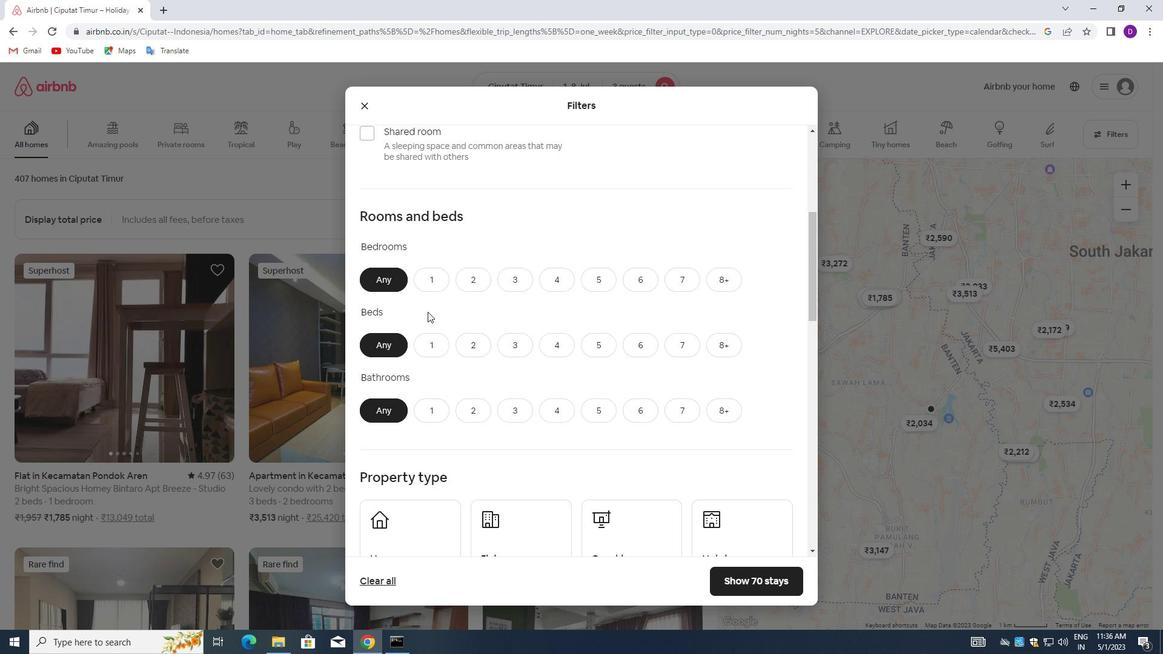 
Action: Mouse pressed left at (473, 279)
Screenshot: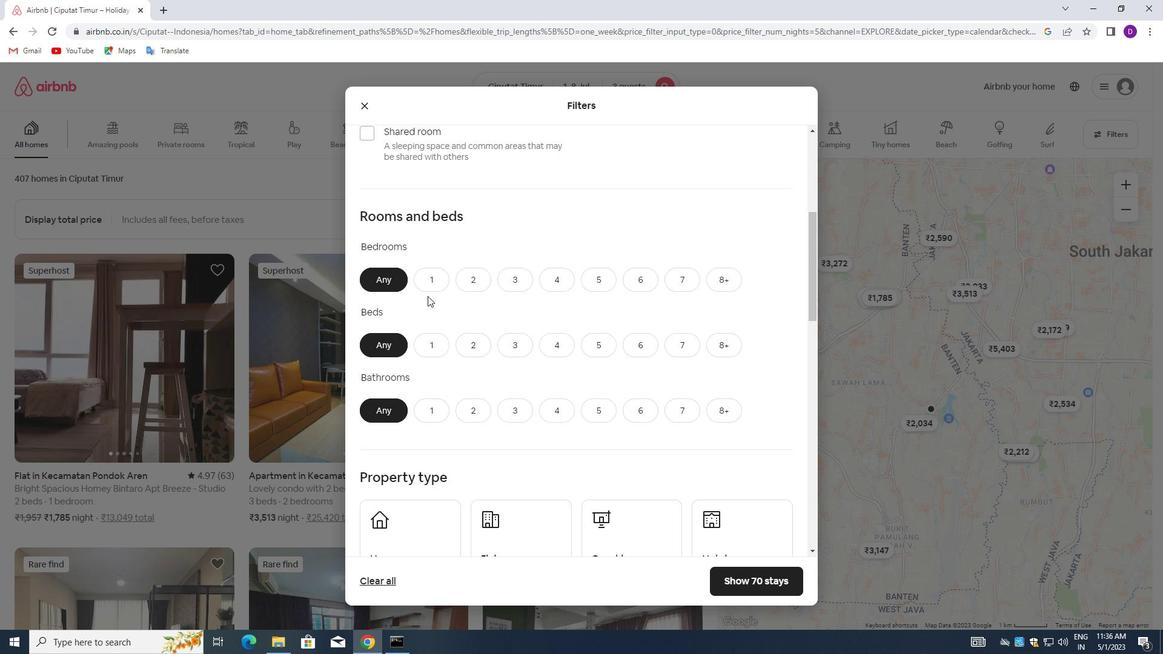
Action: Mouse moved to (478, 339)
Screenshot: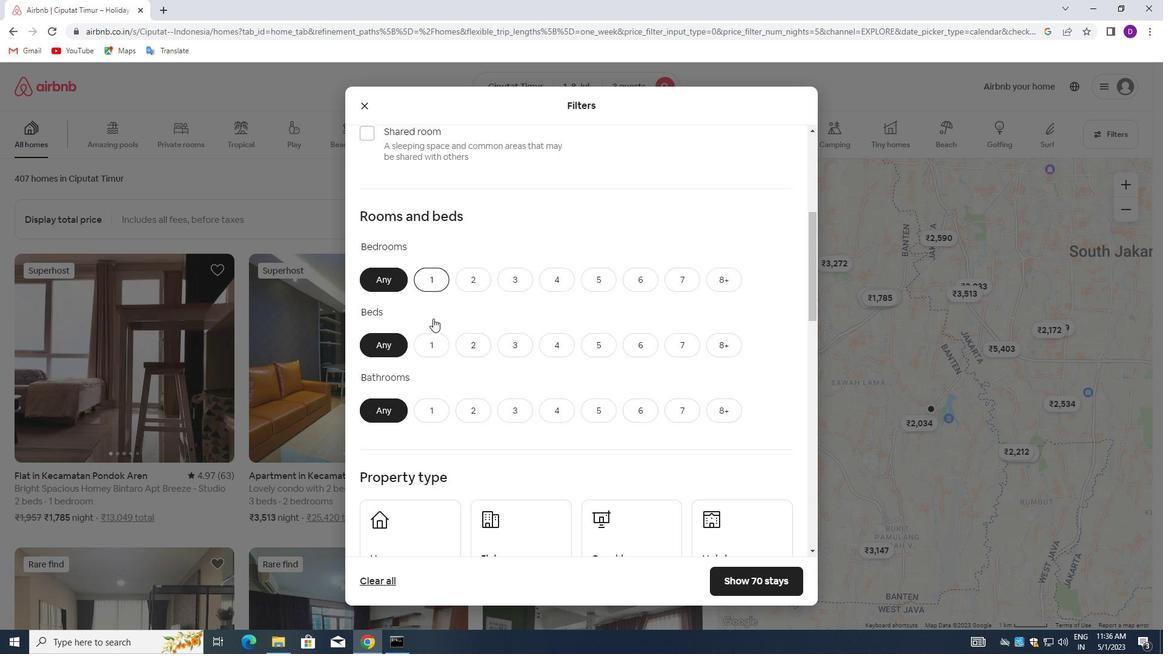 
Action: Mouse pressed left at (478, 339)
Screenshot: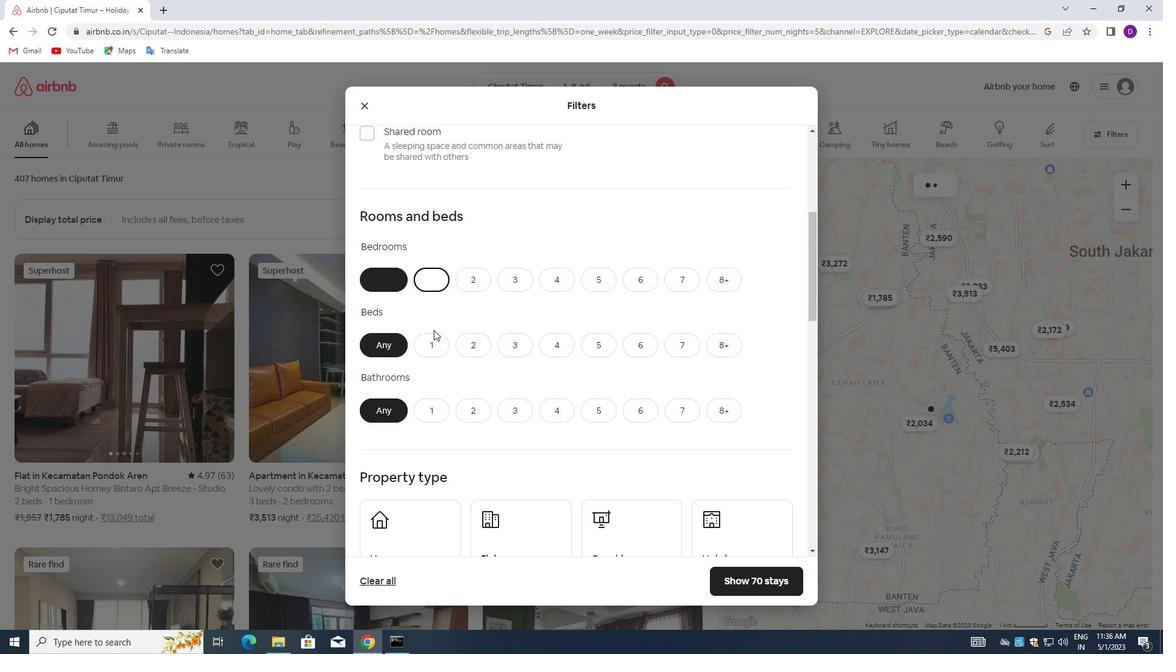 
Action: Mouse moved to (475, 419)
Screenshot: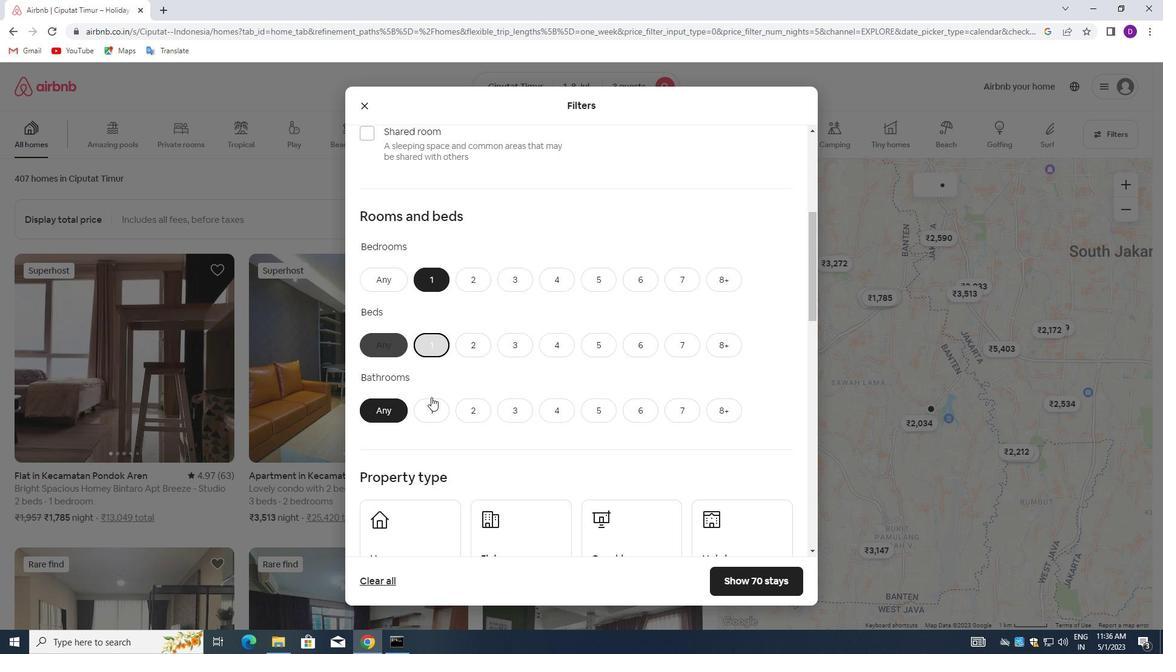 
Action: Mouse pressed left at (475, 419)
Screenshot: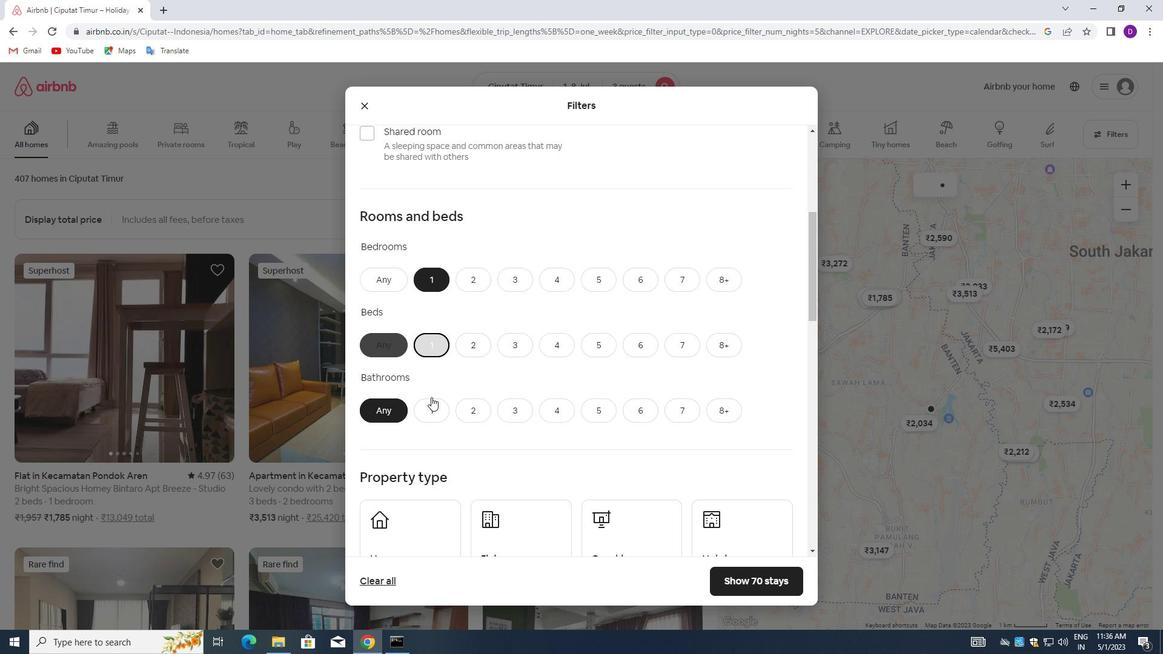 
Action: Mouse moved to (470, 406)
Screenshot: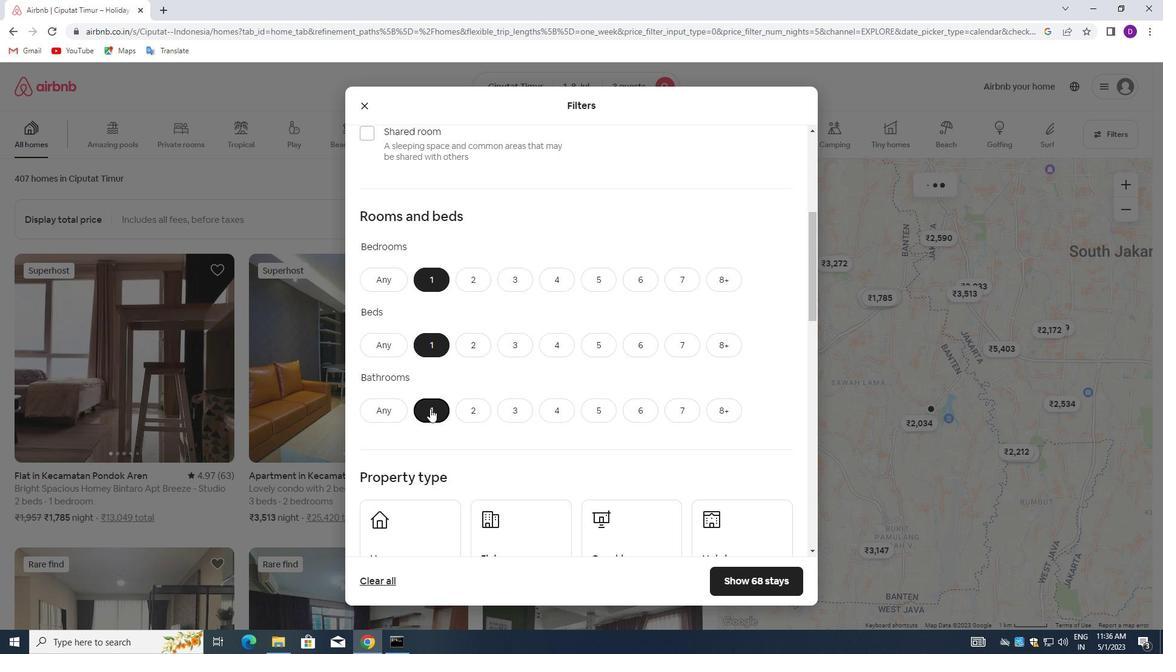 
Action: Mouse scrolled (470, 405) with delta (0, -1)
Screenshot: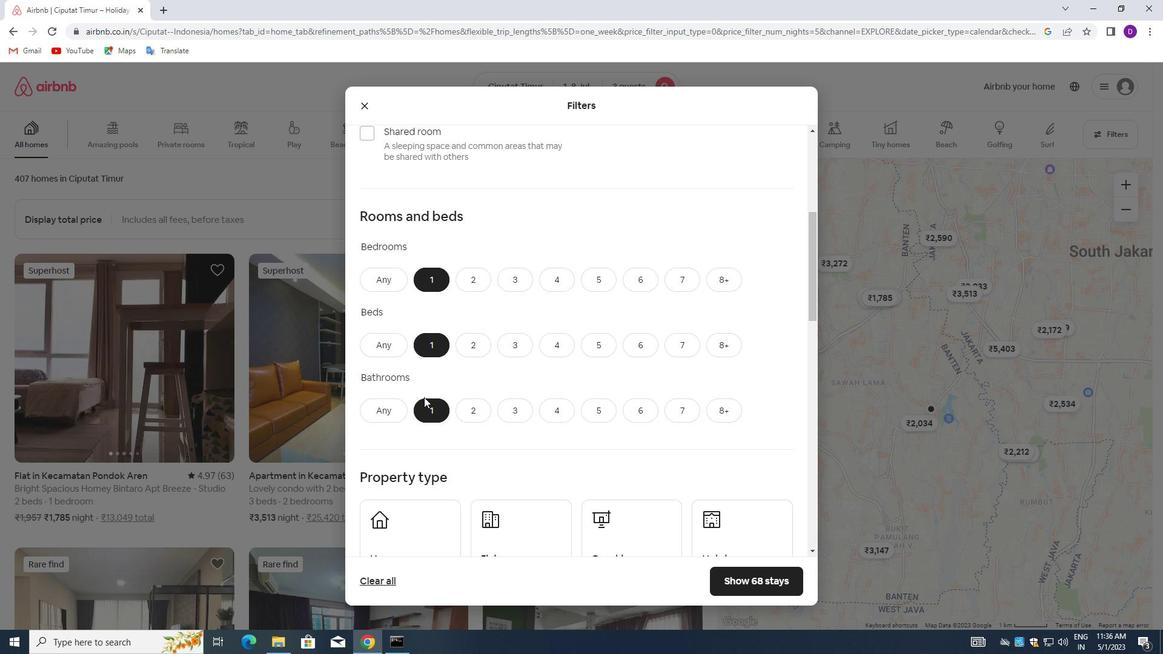 
Action: Mouse scrolled (470, 405) with delta (0, -1)
Screenshot: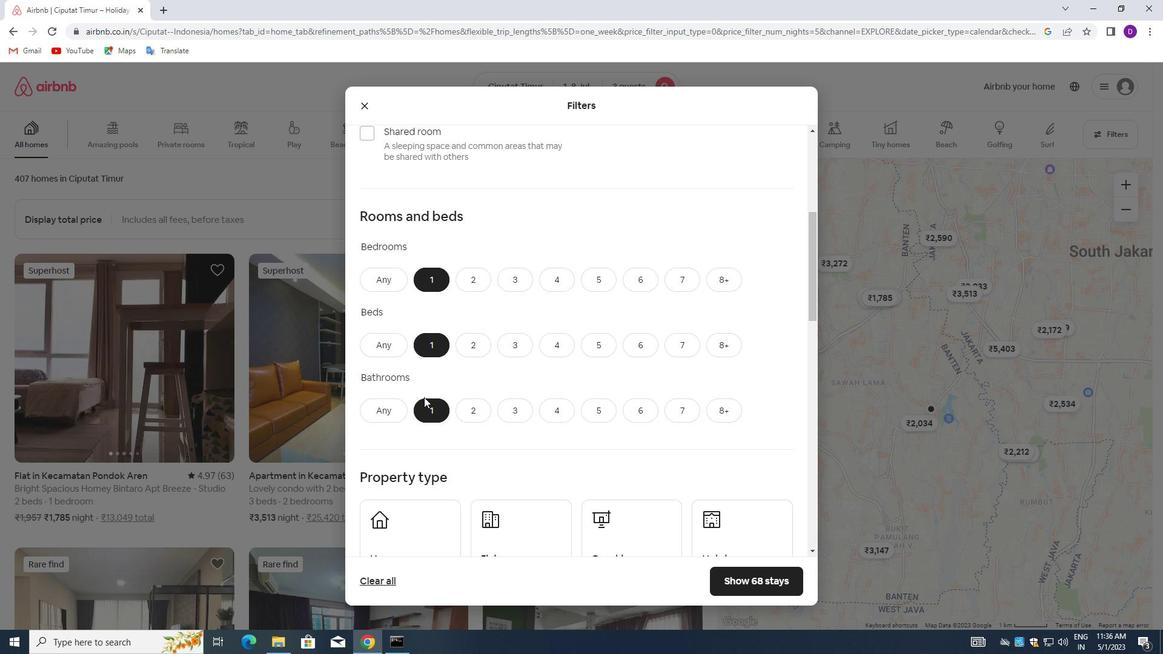 
Action: Mouse scrolled (470, 405) with delta (0, -1)
Screenshot: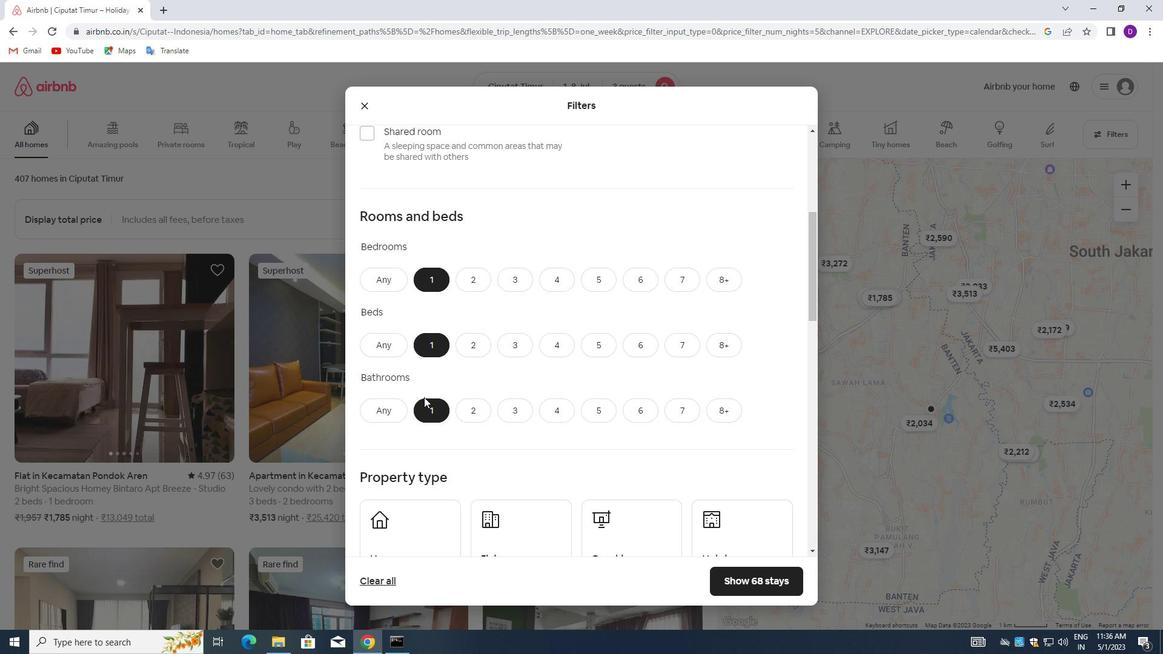 
Action: Mouse moved to (452, 352)
Screenshot: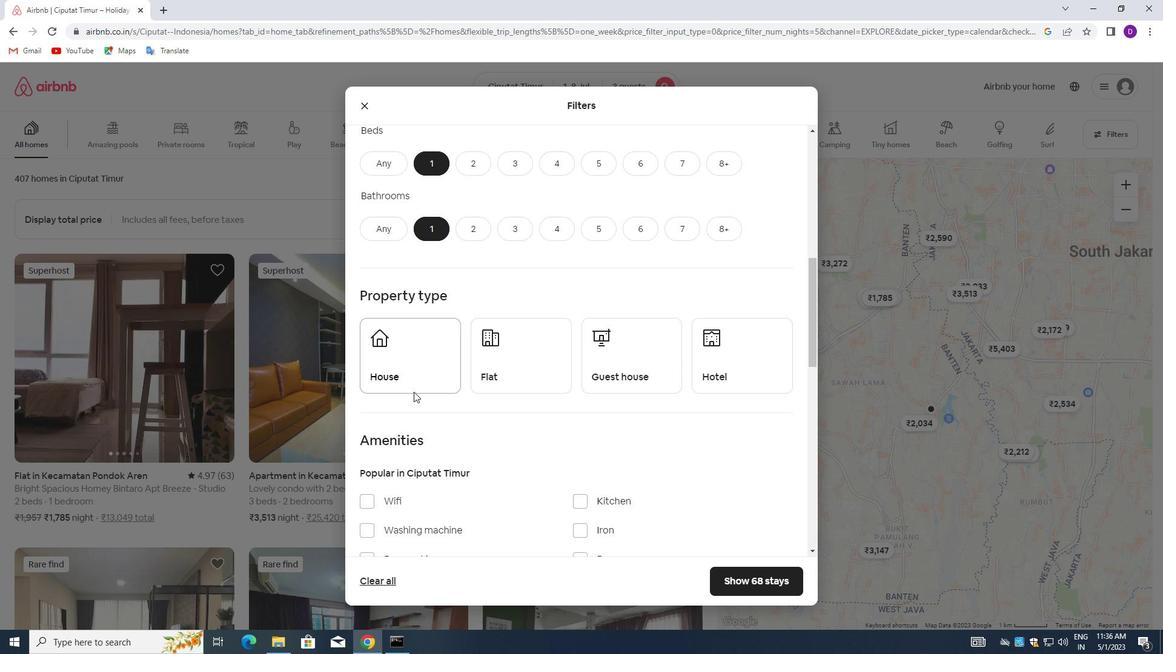 
Action: Mouse pressed left at (452, 352)
Screenshot: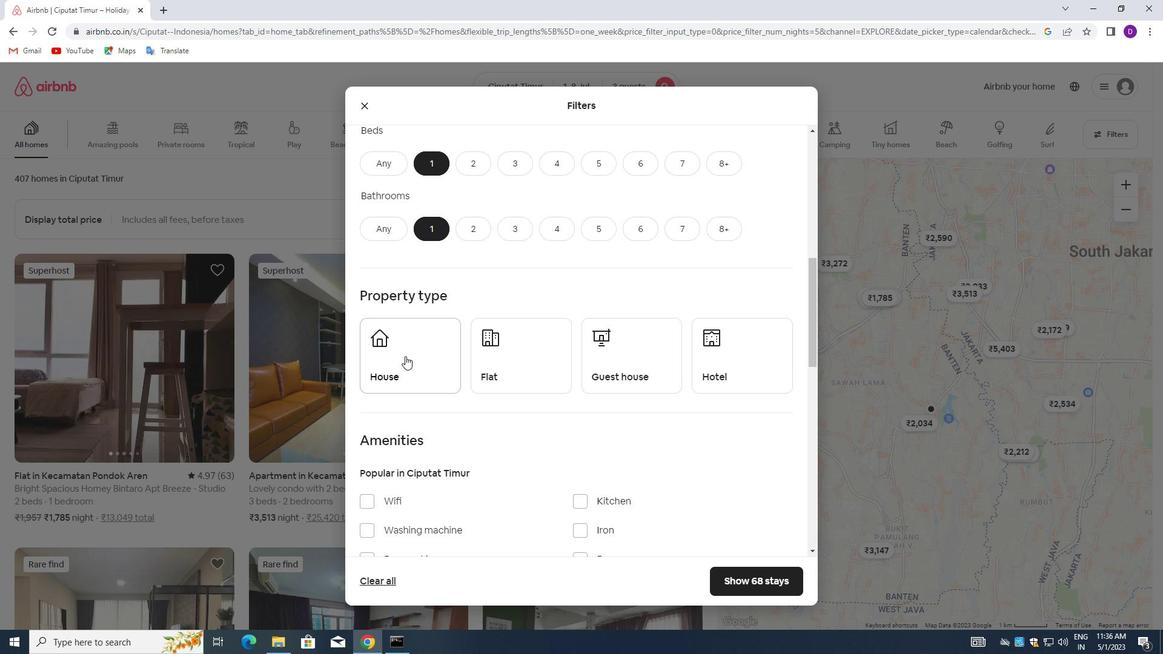 
Action: Mouse moved to (552, 366)
Screenshot: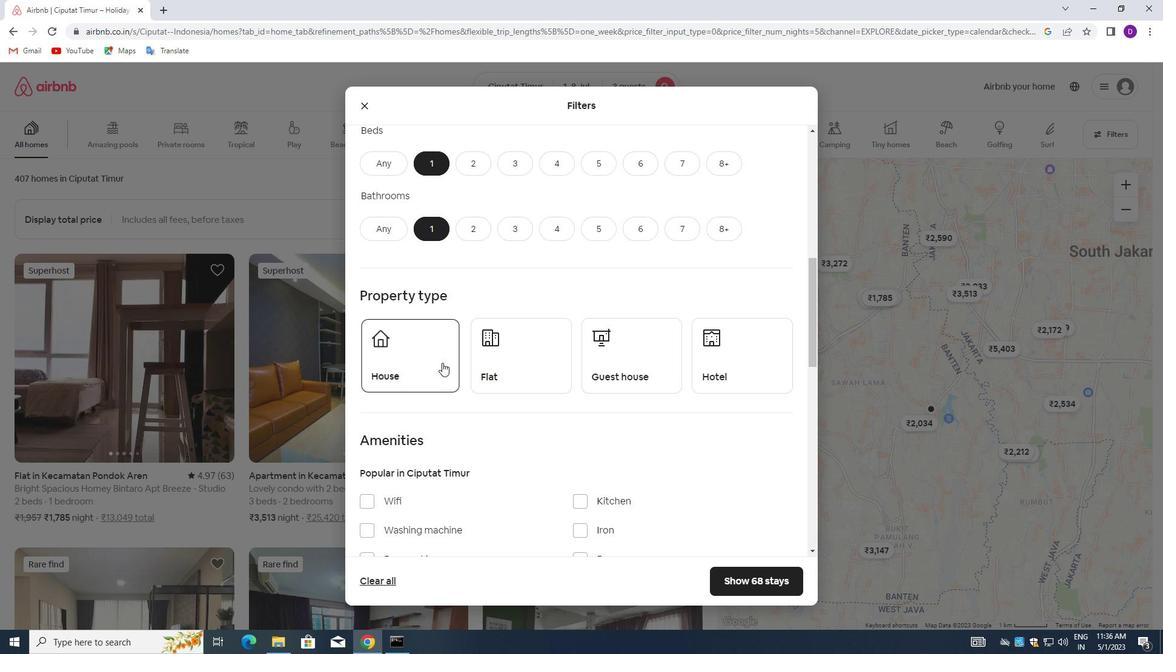 
Action: Mouse pressed left at (552, 366)
Screenshot: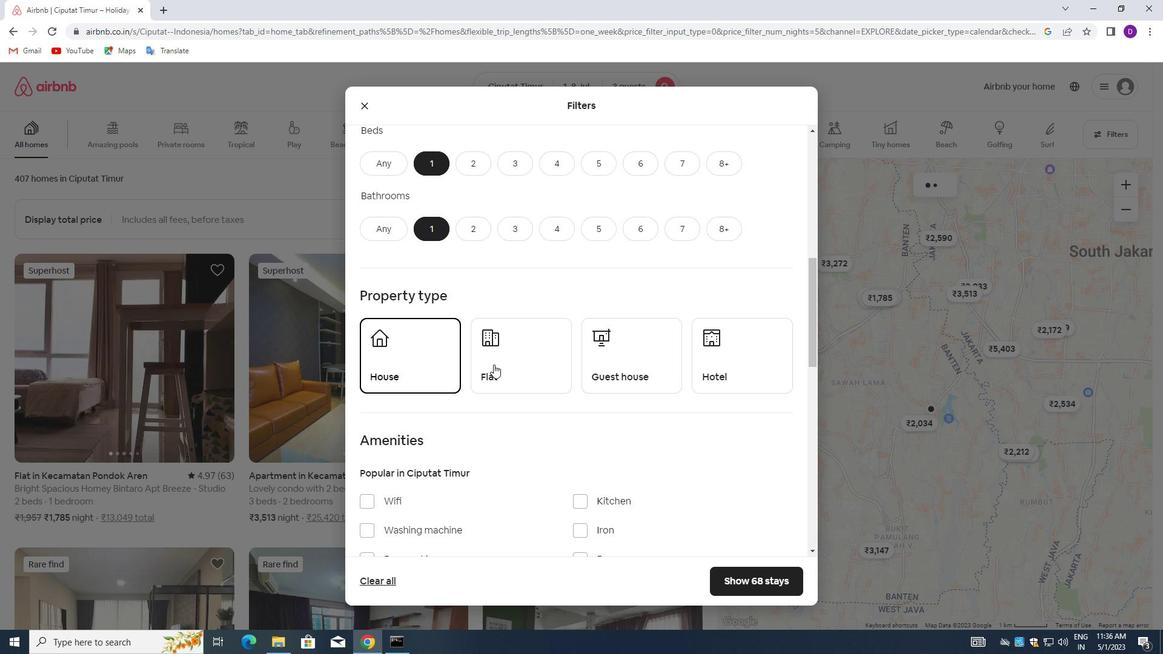 
Action: Mouse moved to (612, 357)
Screenshot: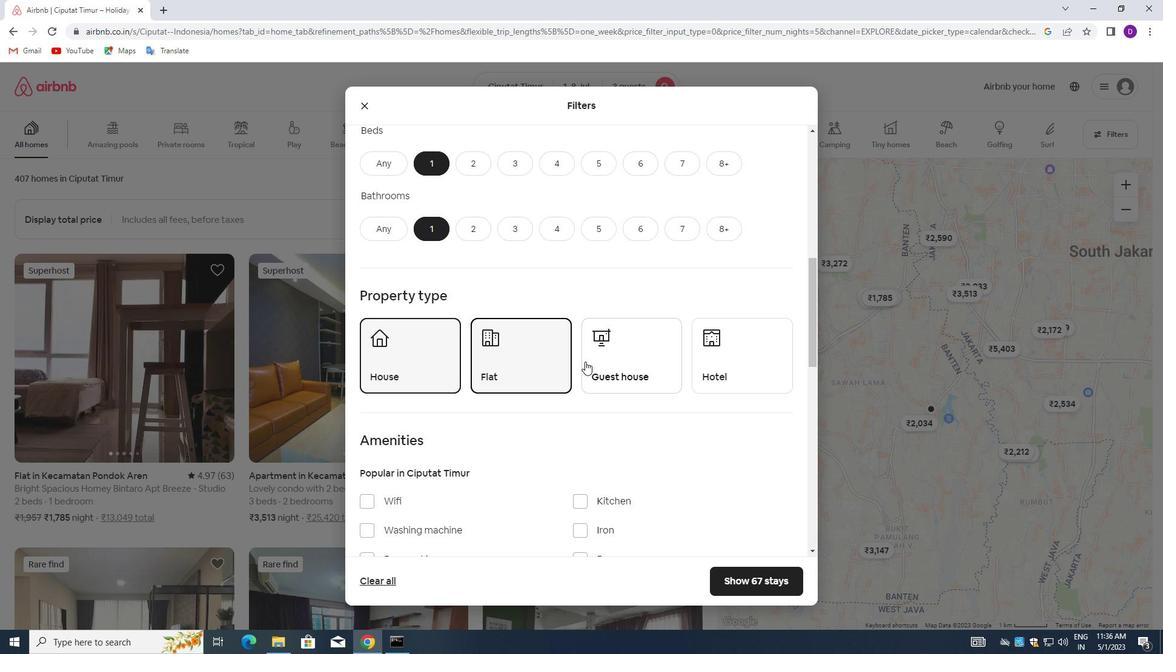 
Action: Mouse pressed left at (612, 357)
Screenshot: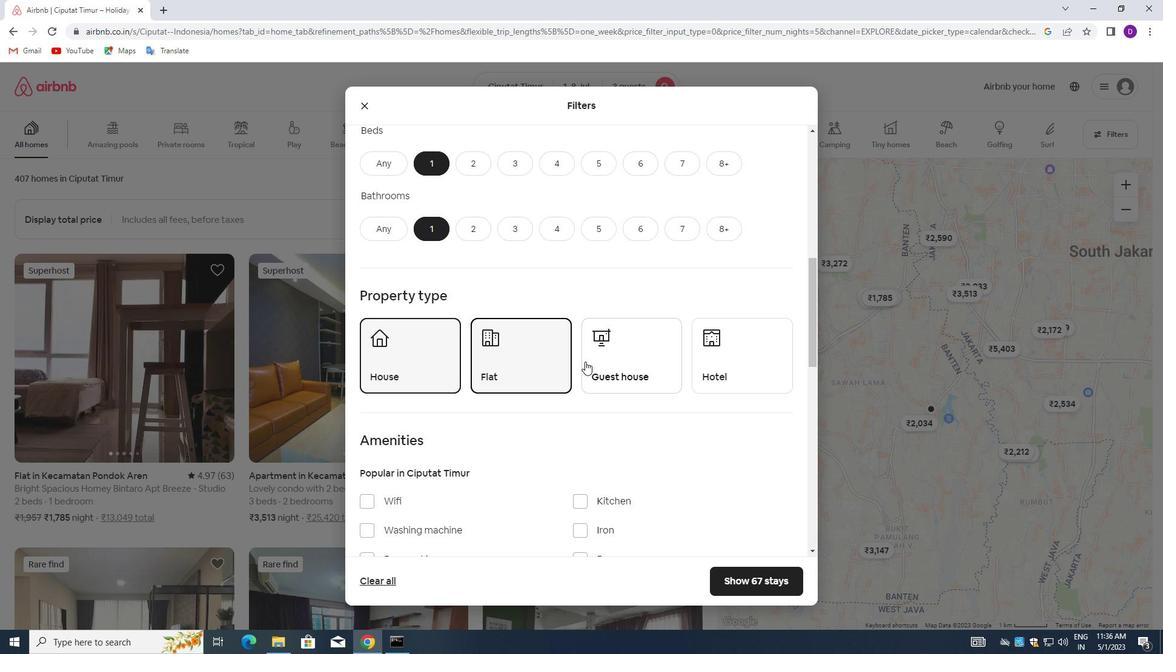 
Action: Mouse moved to (755, 350)
Screenshot: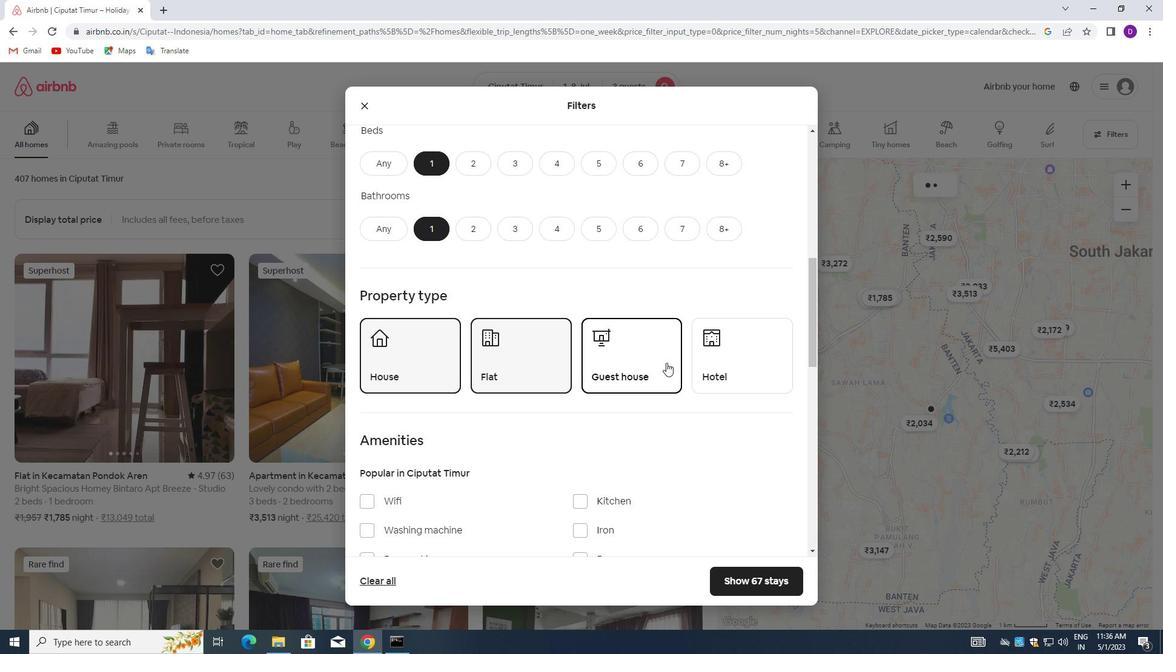 
Action: Mouse pressed left at (755, 350)
Screenshot: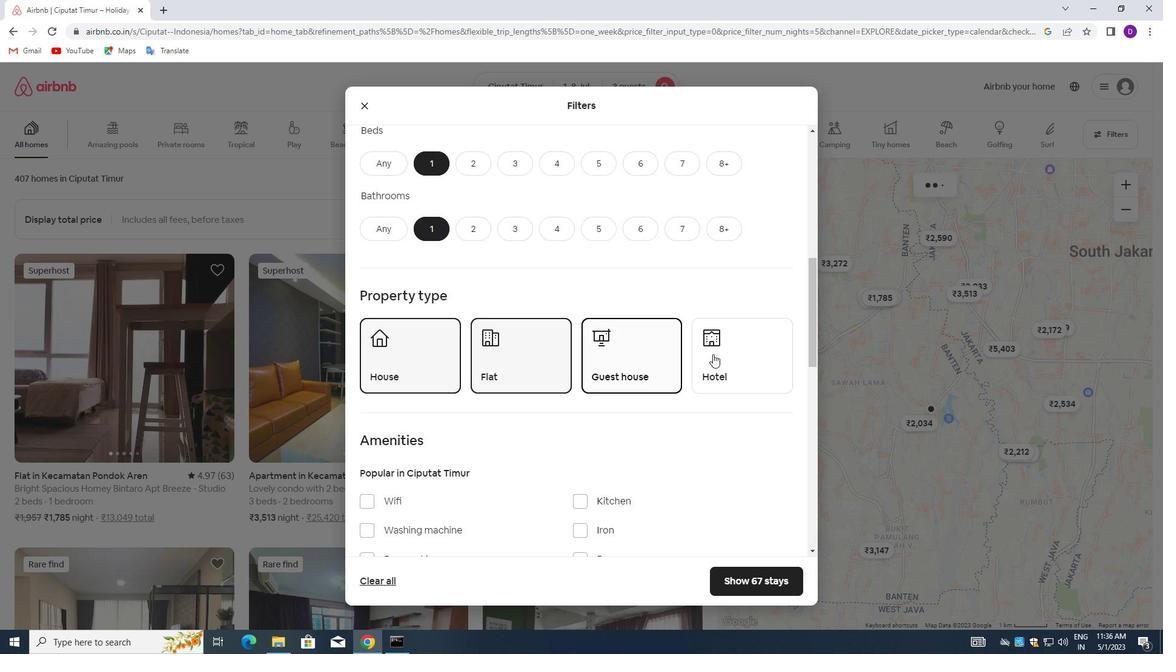 
Action: Mouse moved to (622, 400)
Screenshot: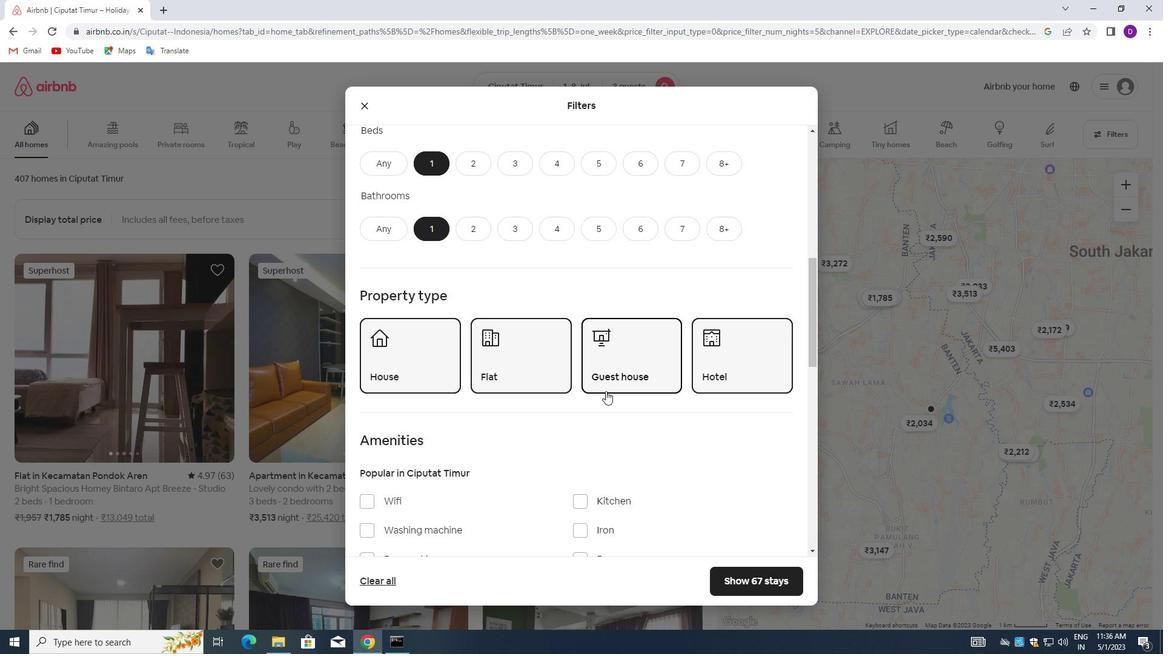 
Action: Mouse scrolled (622, 399) with delta (0, -1)
Screenshot: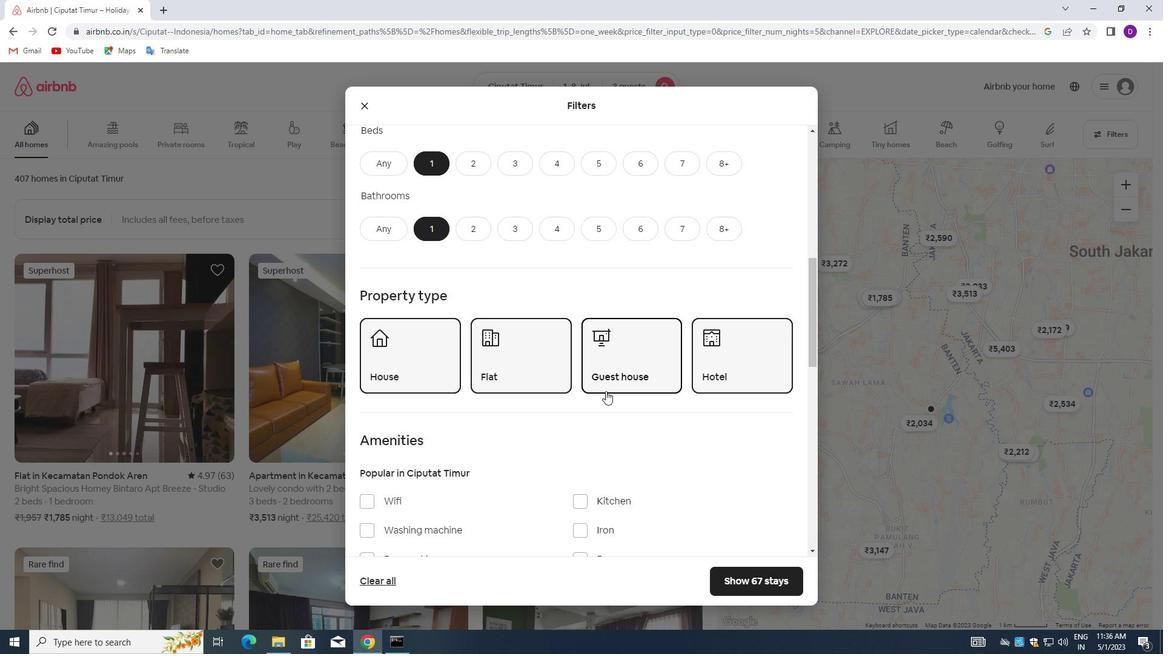 
Action: Mouse scrolled (622, 399) with delta (0, -1)
Screenshot: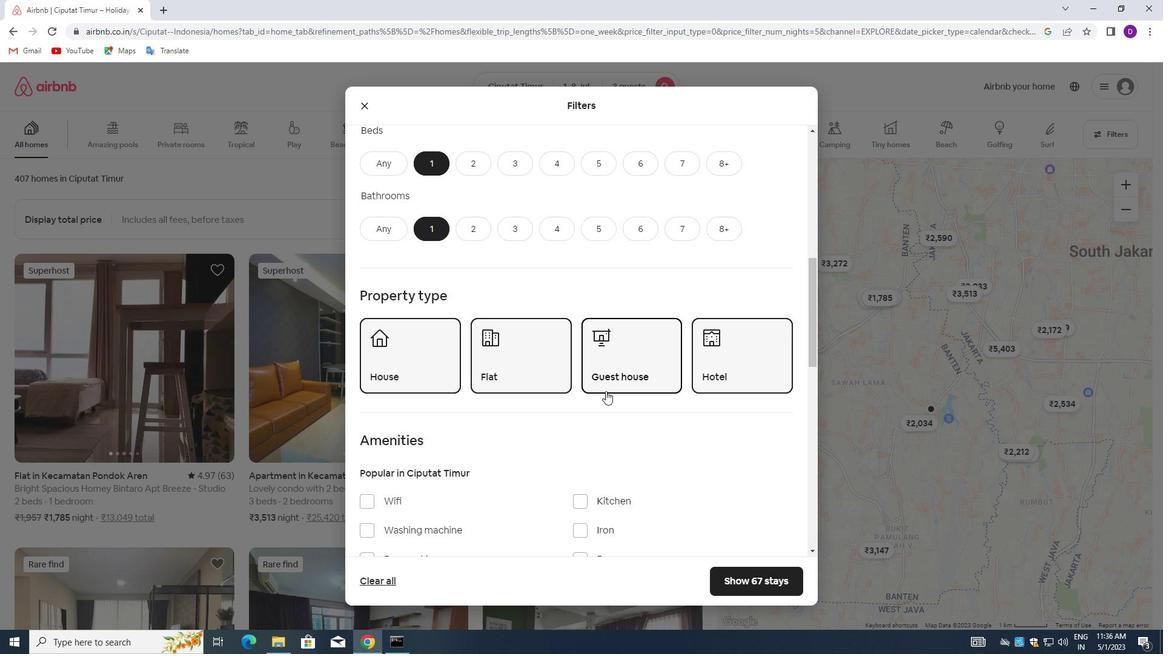 
Action: Mouse scrolled (622, 399) with delta (0, -1)
Screenshot: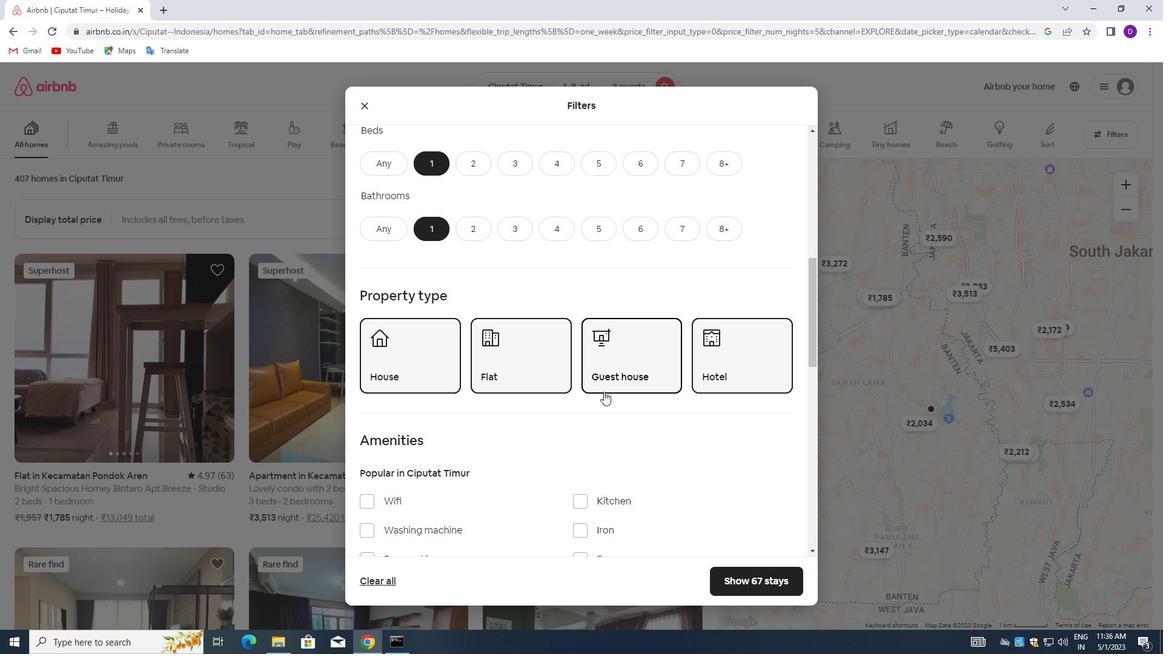 
Action: Mouse scrolled (622, 399) with delta (0, -1)
Screenshot: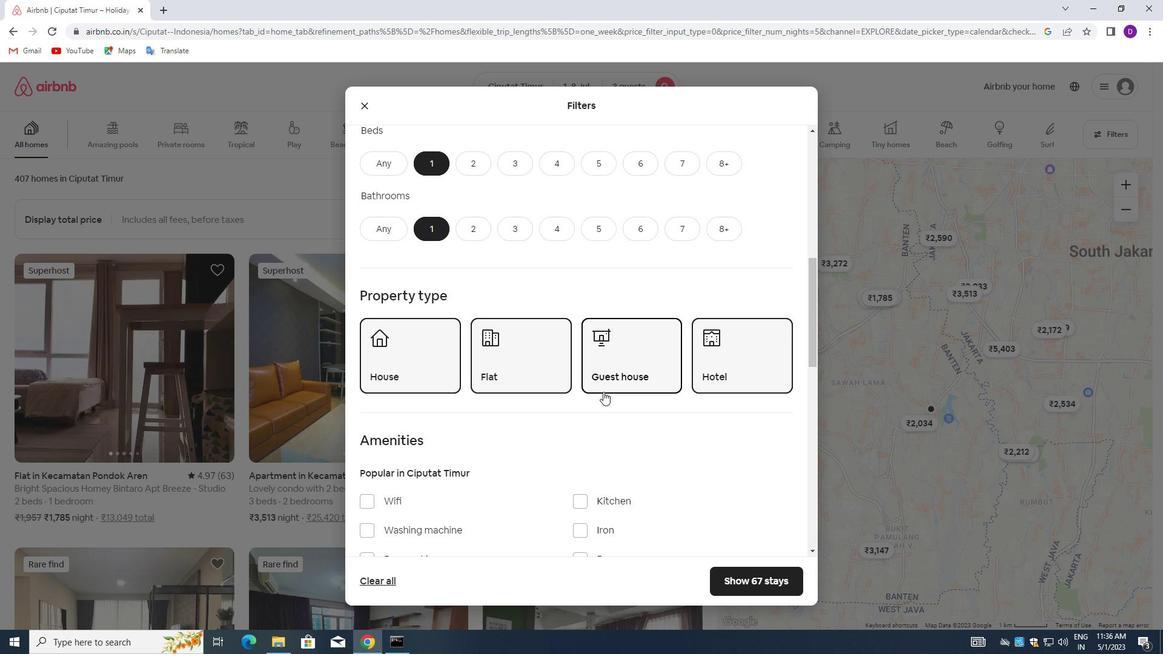 
Action: Mouse moved to (600, 400)
Screenshot: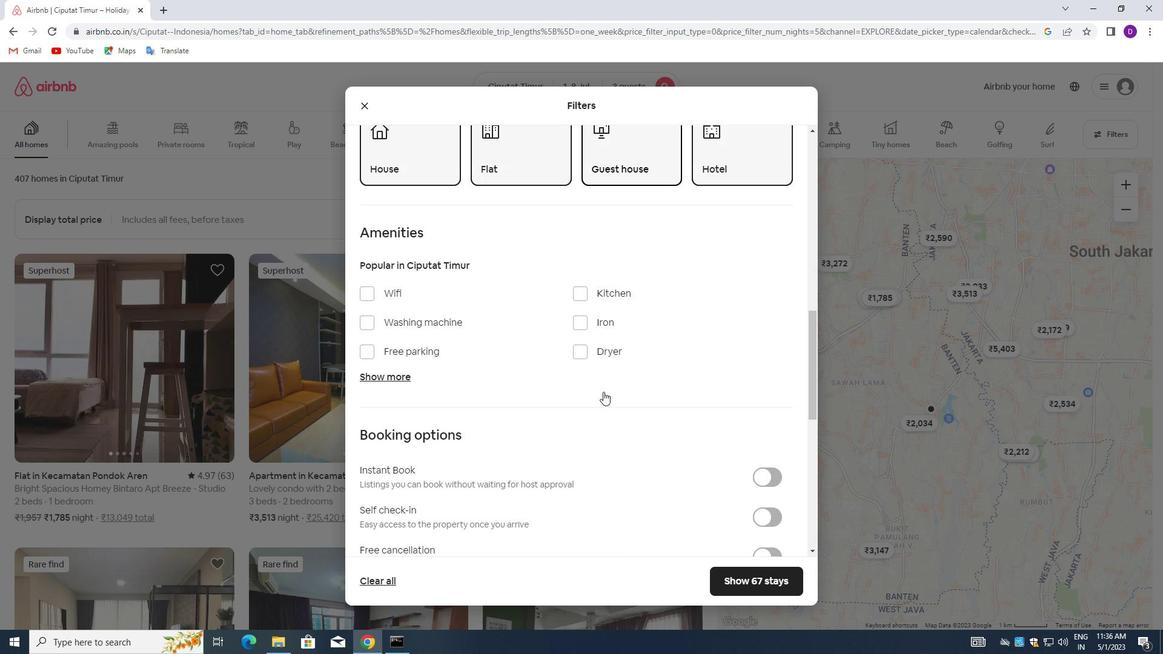 
Action: Mouse scrolled (600, 399) with delta (0, -1)
Screenshot: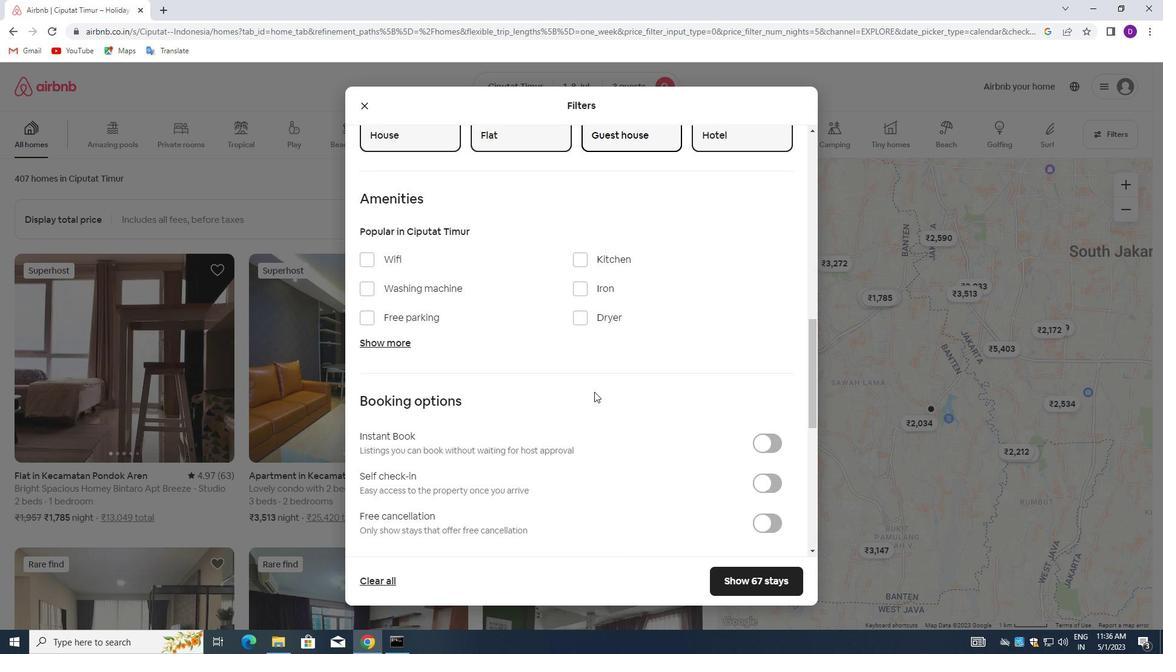 
Action: Mouse moved to (598, 402)
Screenshot: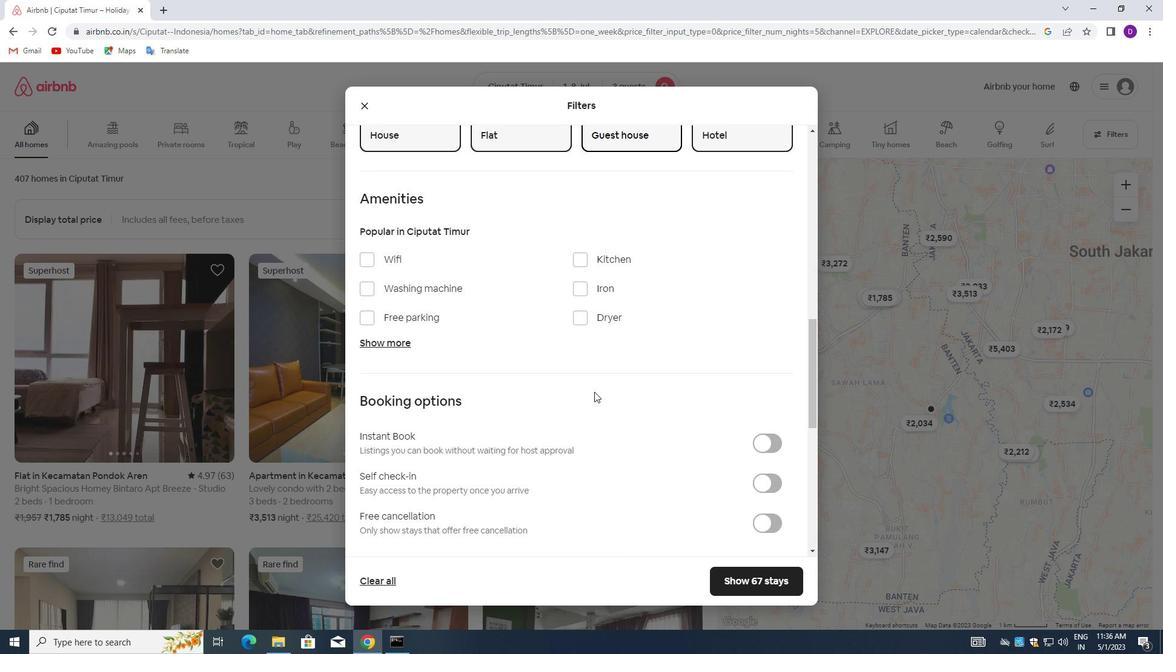 
Action: Mouse scrolled (598, 401) with delta (0, 0)
Screenshot: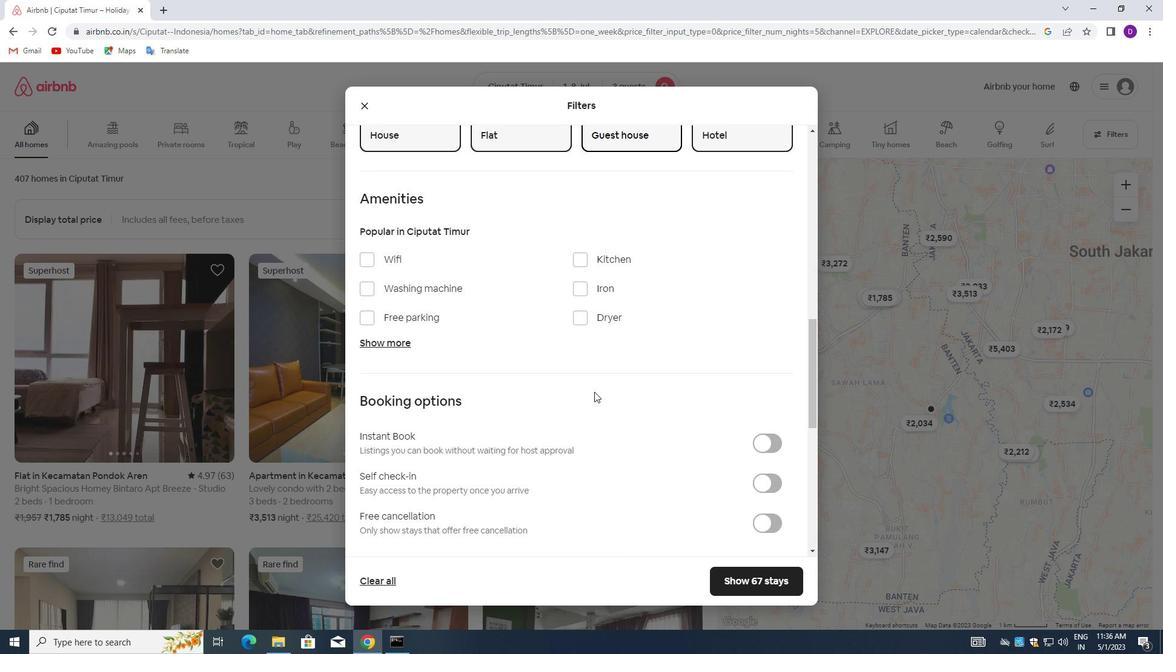 
Action: Mouse moved to (597, 402)
Screenshot: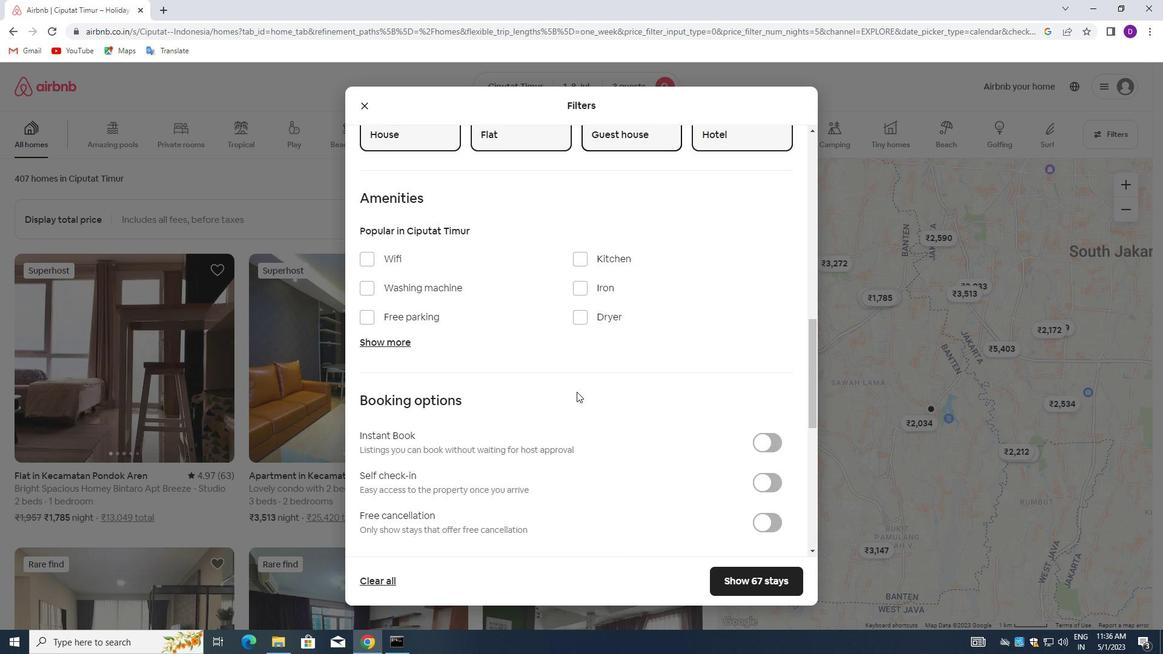 
Action: Mouse scrolled (597, 402) with delta (0, 0)
Screenshot: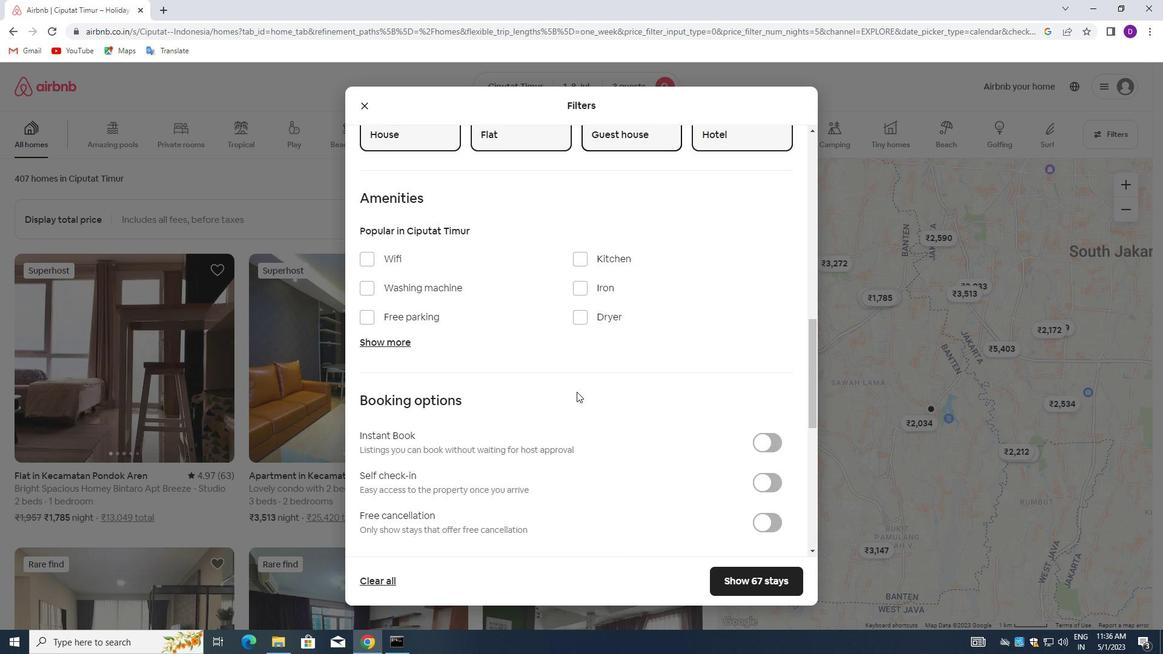 
Action: Mouse moved to (762, 295)
Screenshot: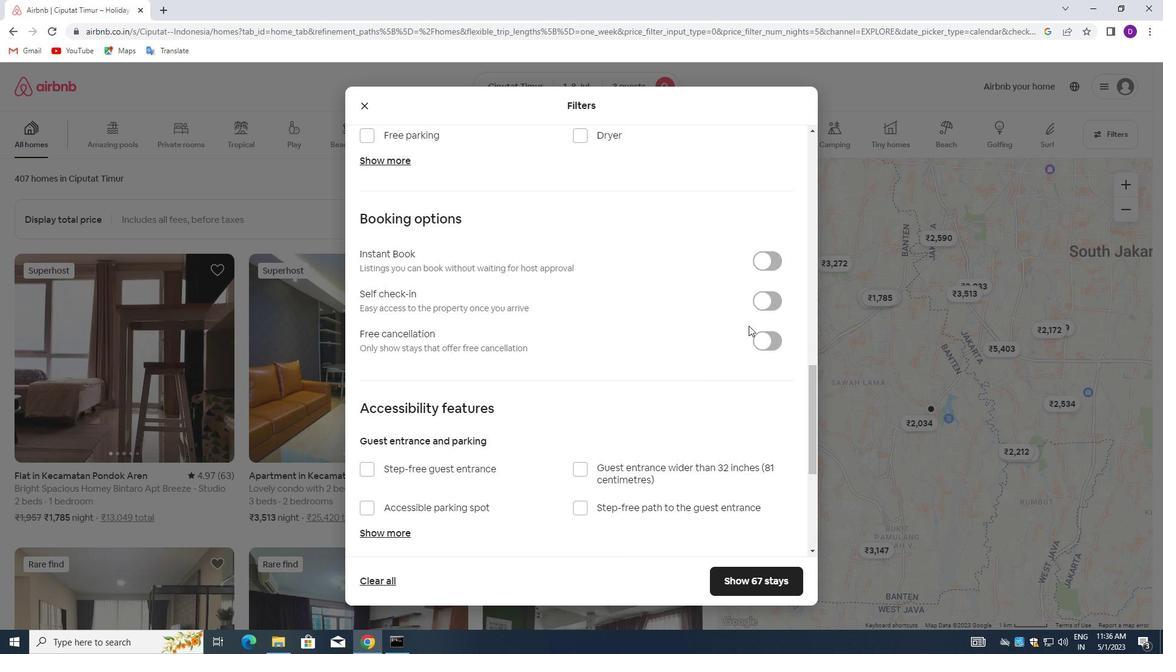 
Action: Mouse pressed left at (762, 295)
Screenshot: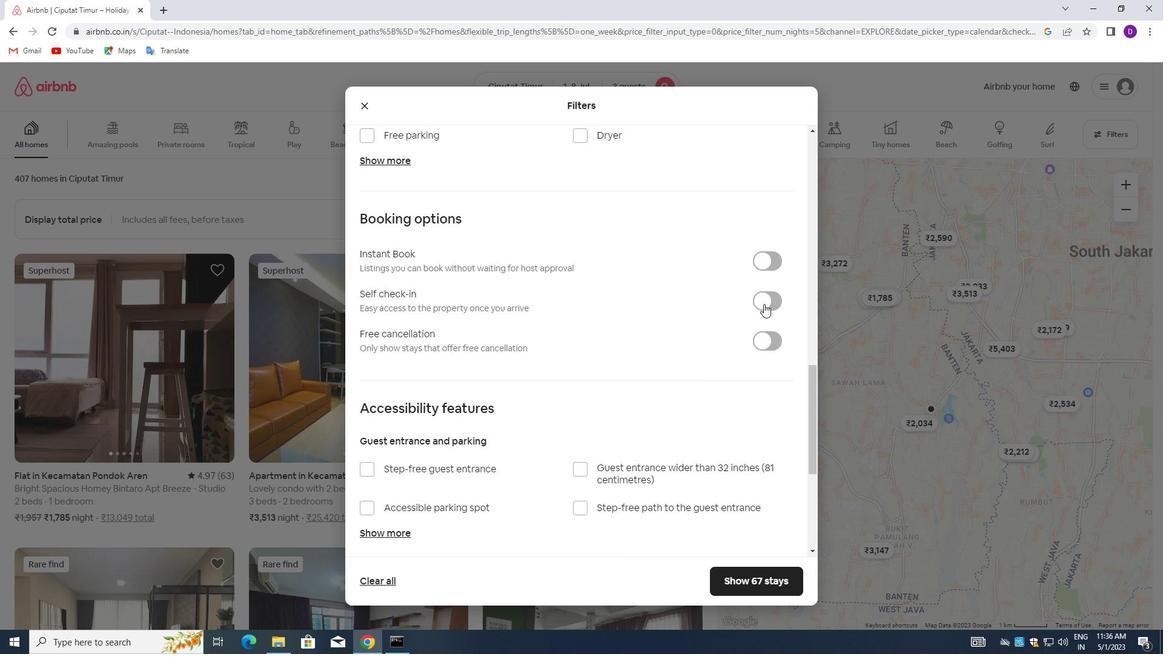 
Action: Mouse moved to (581, 393)
Screenshot: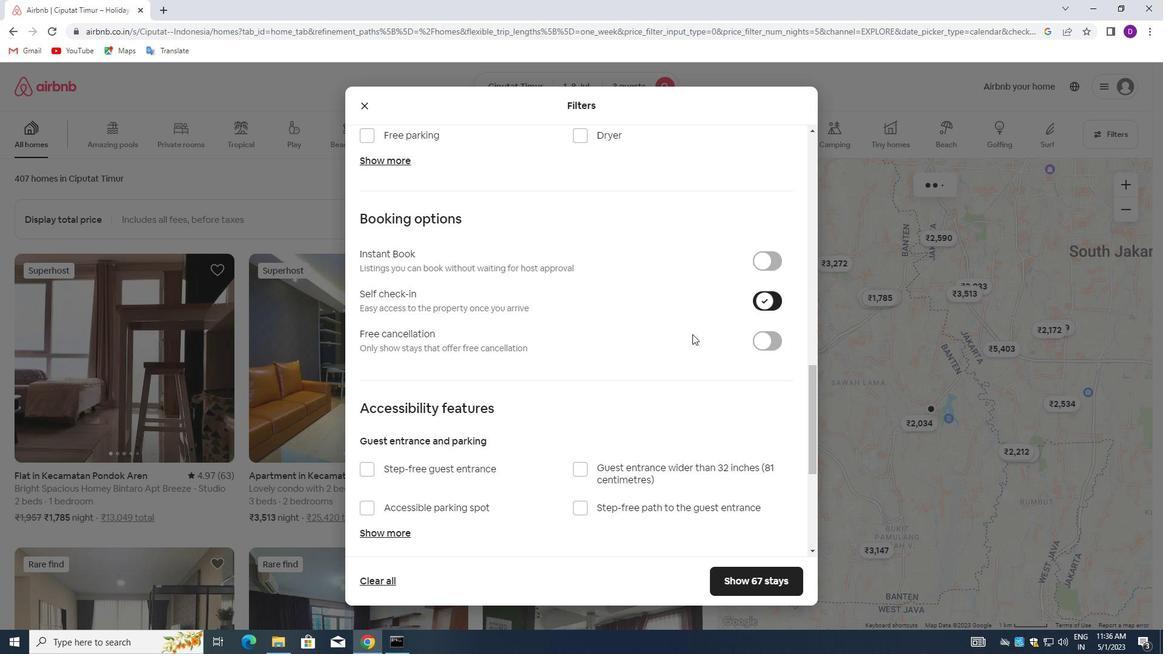 
Action: Mouse scrolled (581, 392) with delta (0, -1)
Screenshot: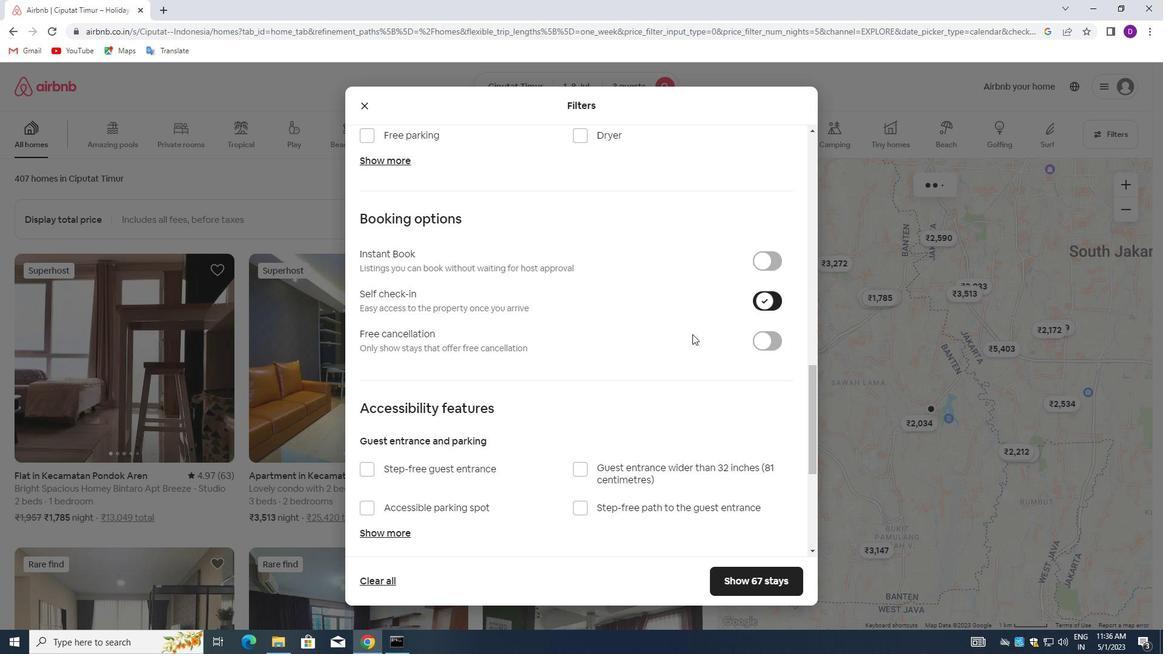 
Action: Mouse moved to (575, 398)
Screenshot: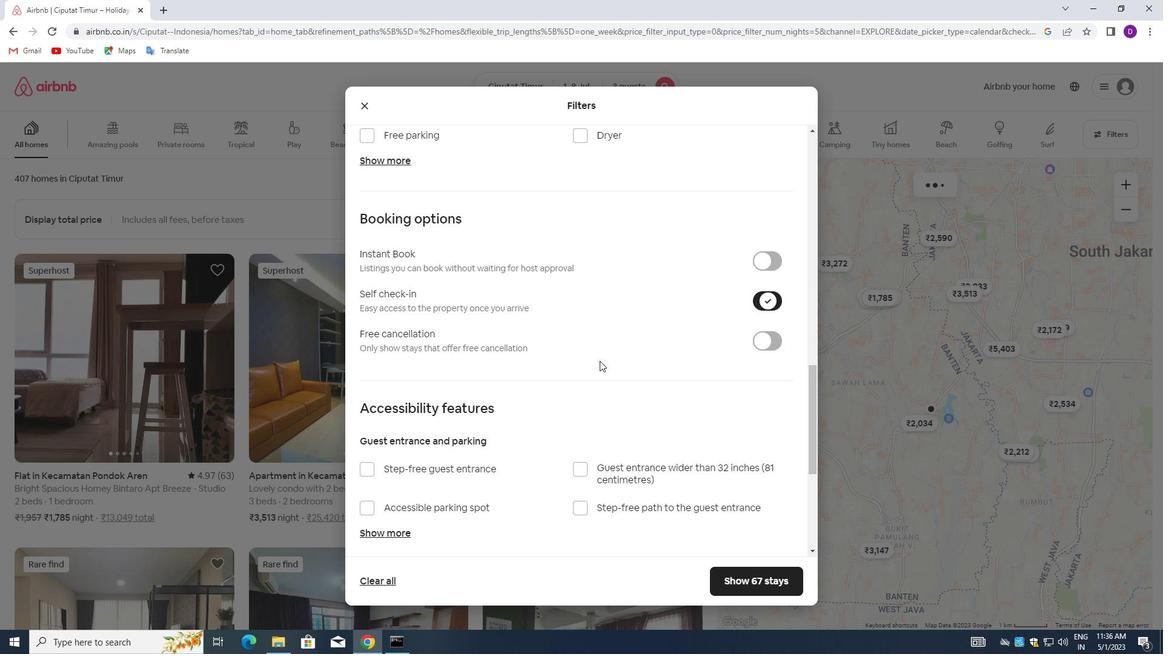 
Action: Mouse scrolled (575, 398) with delta (0, 0)
Screenshot: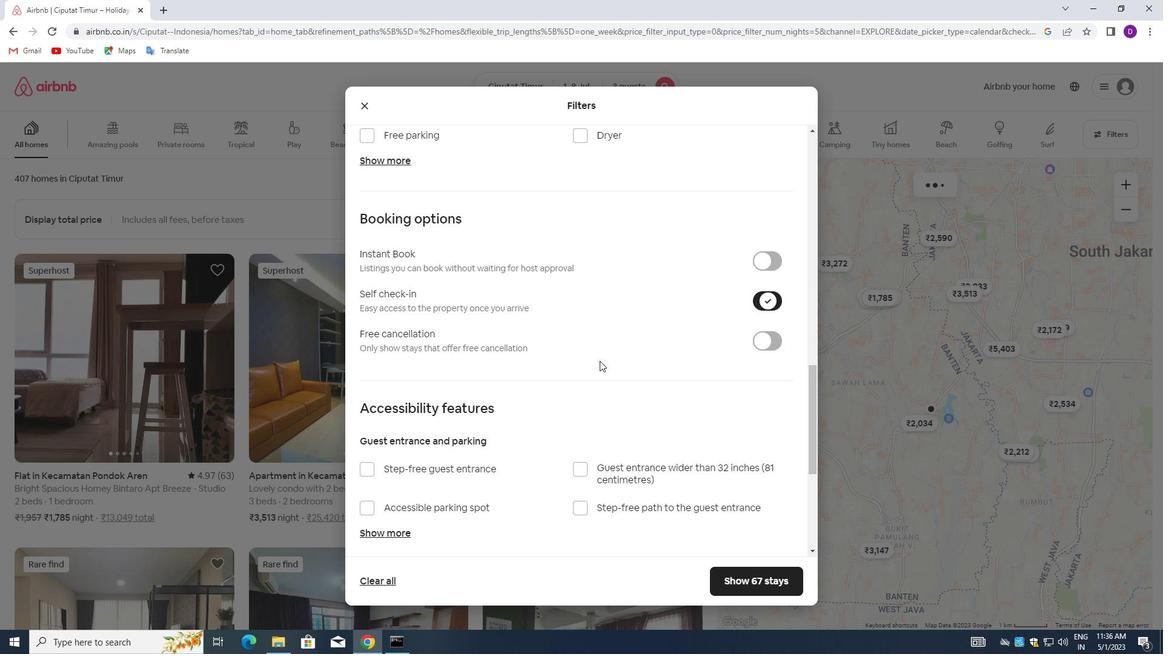 
Action: Mouse moved to (573, 401)
Screenshot: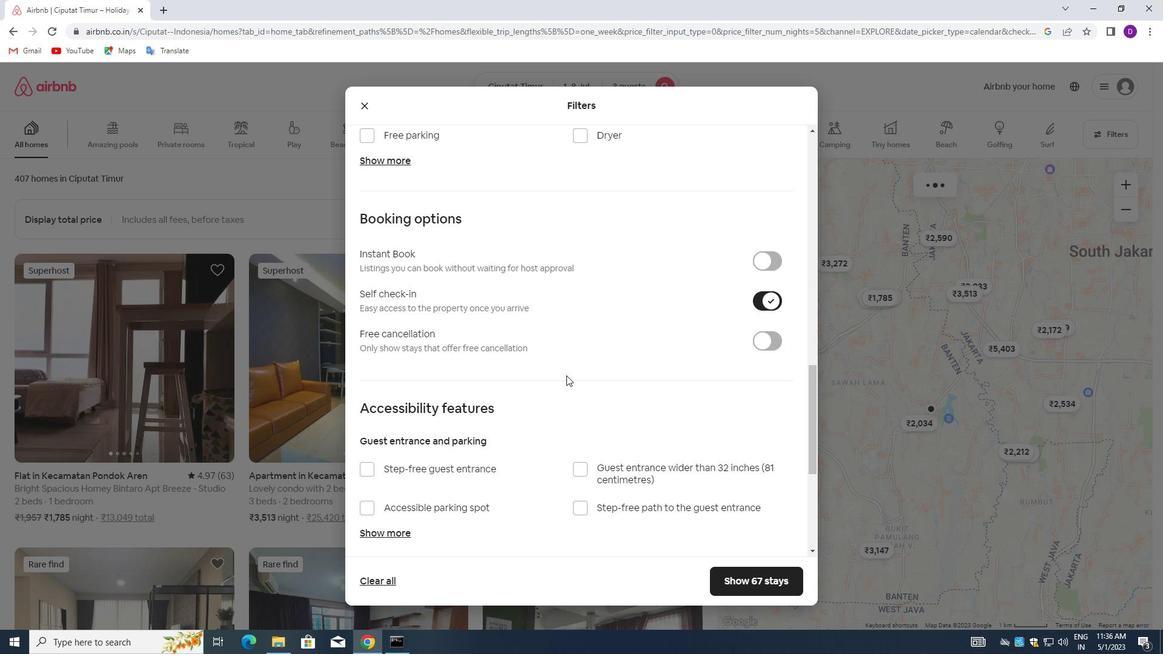 
Action: Mouse scrolled (573, 400) with delta (0, 0)
Screenshot: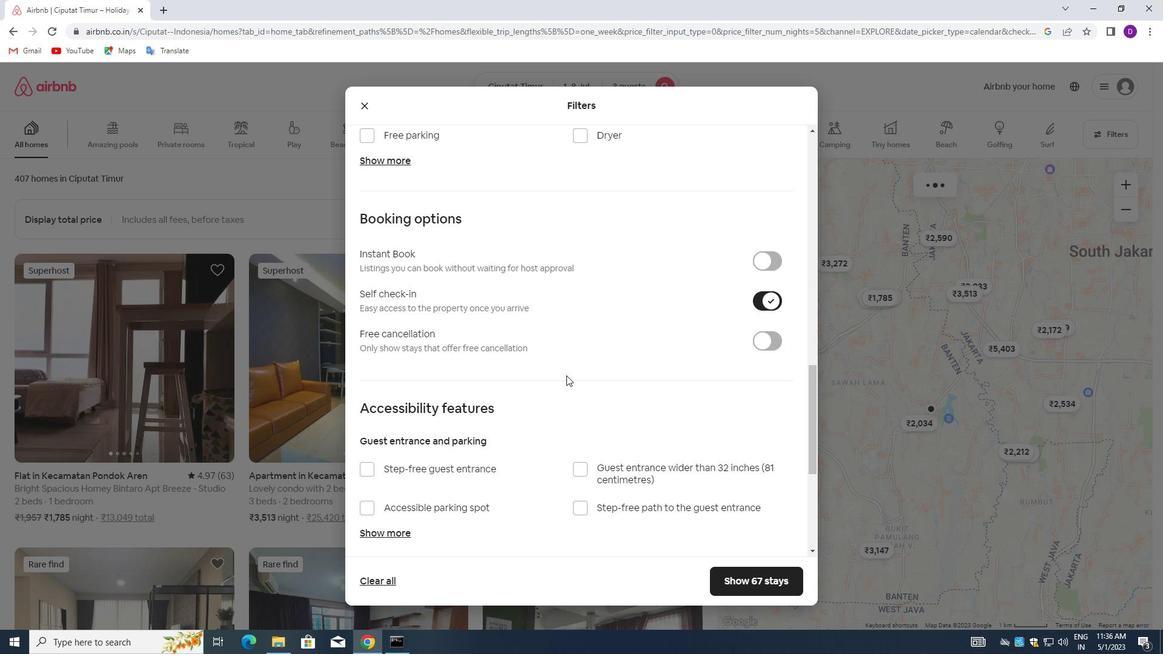
Action: Mouse moved to (573, 401)
Screenshot: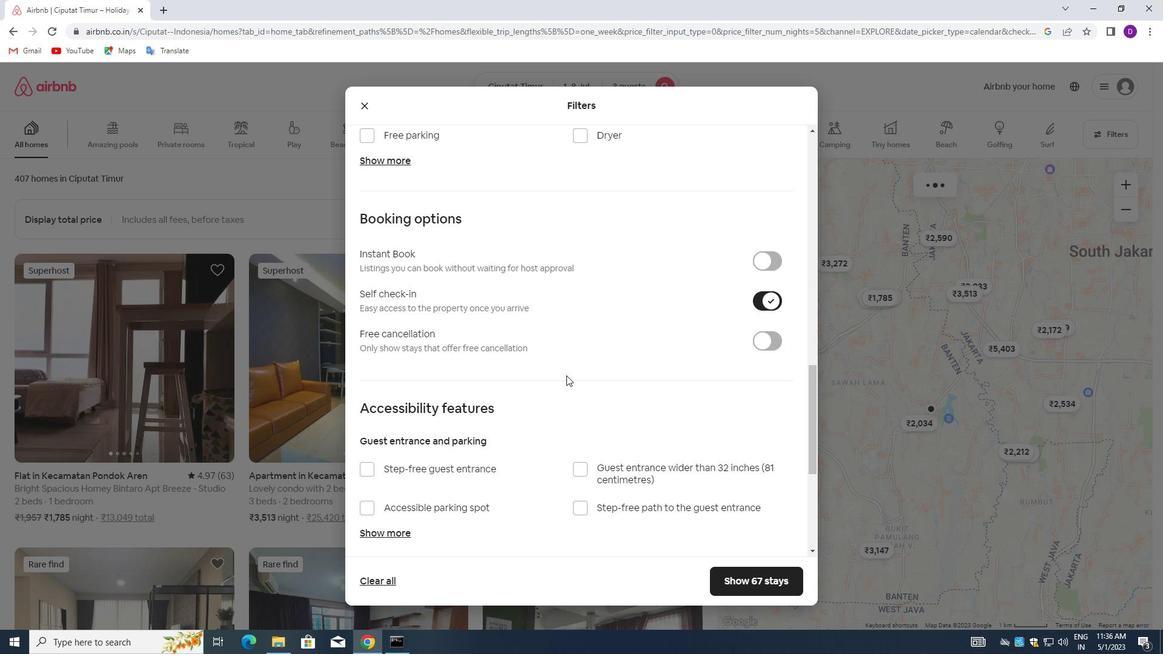 
Action: Mouse scrolled (573, 400) with delta (0, 0)
Screenshot: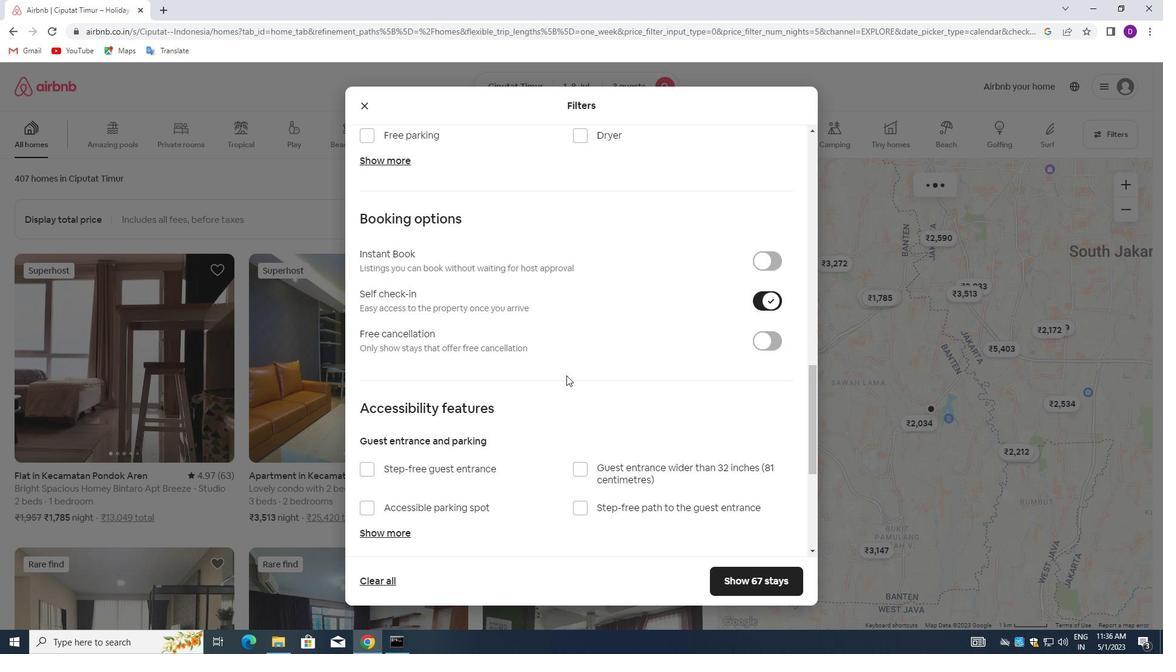 
Action: Mouse moved to (561, 416)
Screenshot: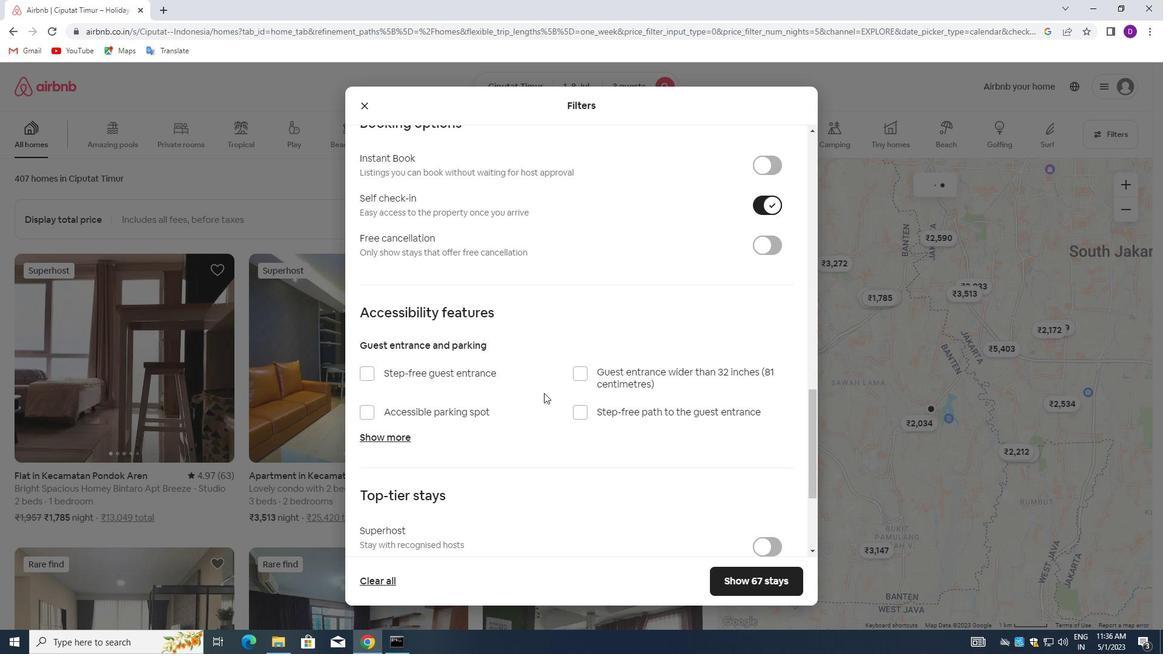
Action: Mouse scrolled (561, 415) with delta (0, 0)
Screenshot: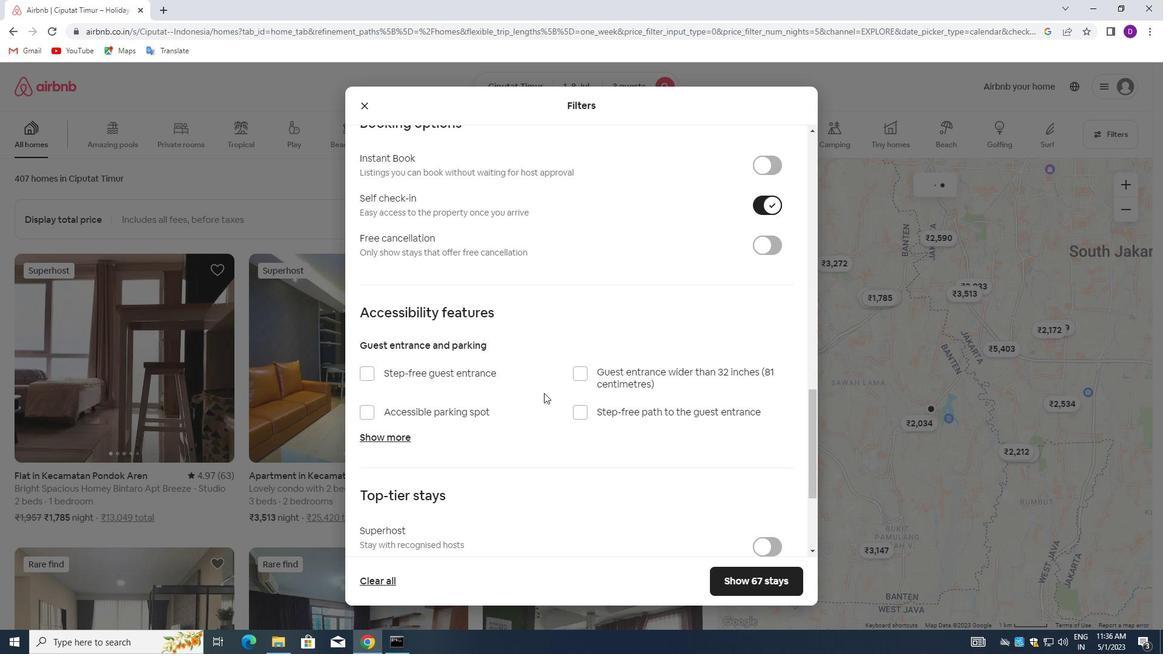 
Action: Mouse moved to (550, 428)
Screenshot: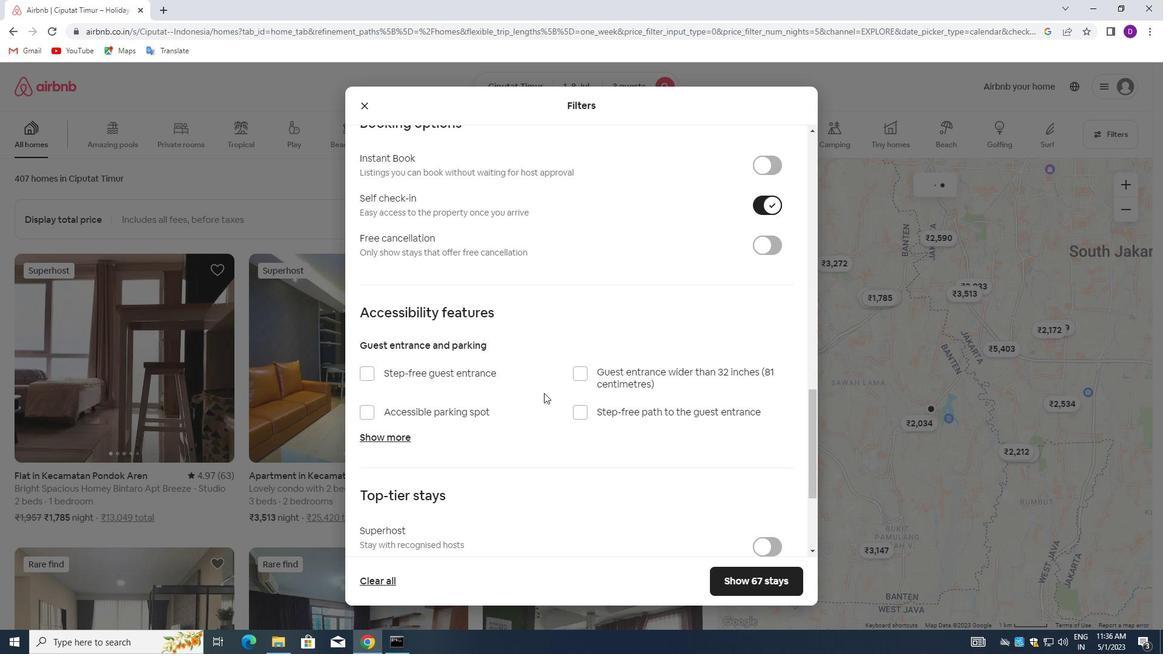 
Action: Mouse scrolled (550, 427) with delta (0, 0)
Screenshot: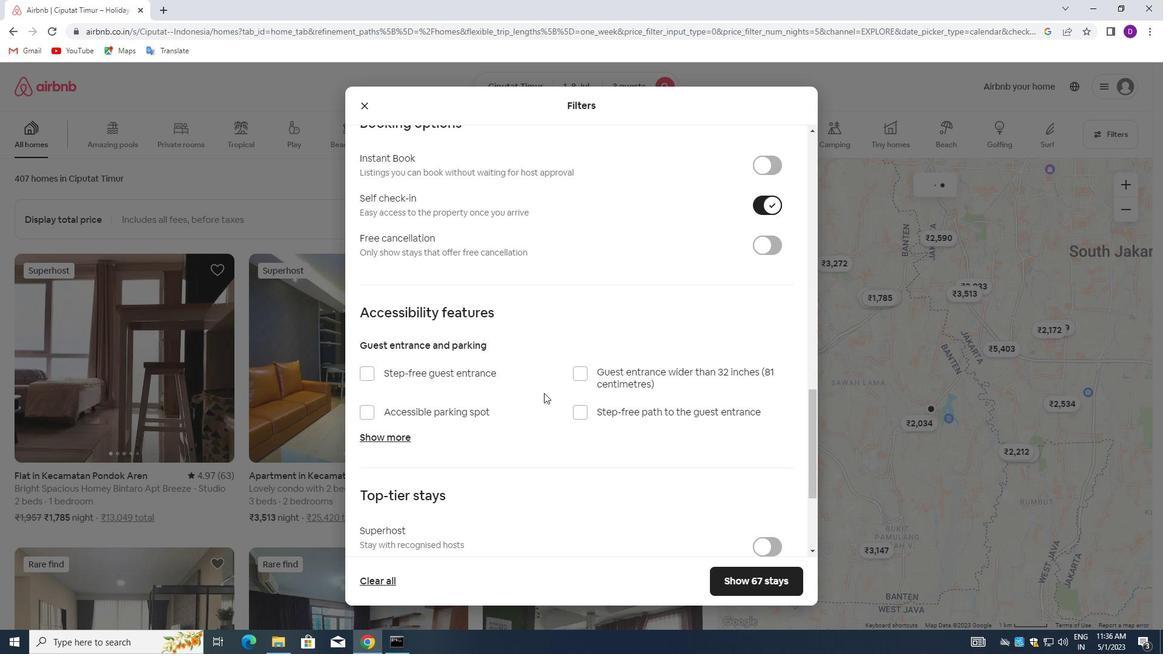 
Action: Mouse moved to (545, 435)
Screenshot: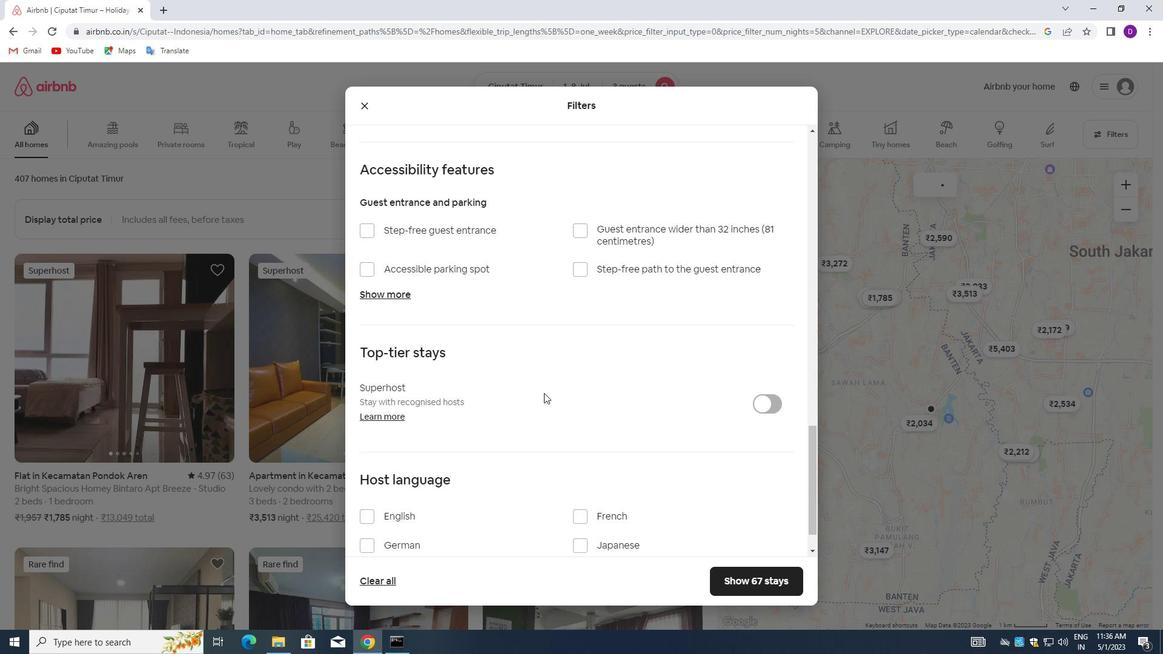 
Action: Mouse scrolled (545, 435) with delta (0, 0)
Screenshot: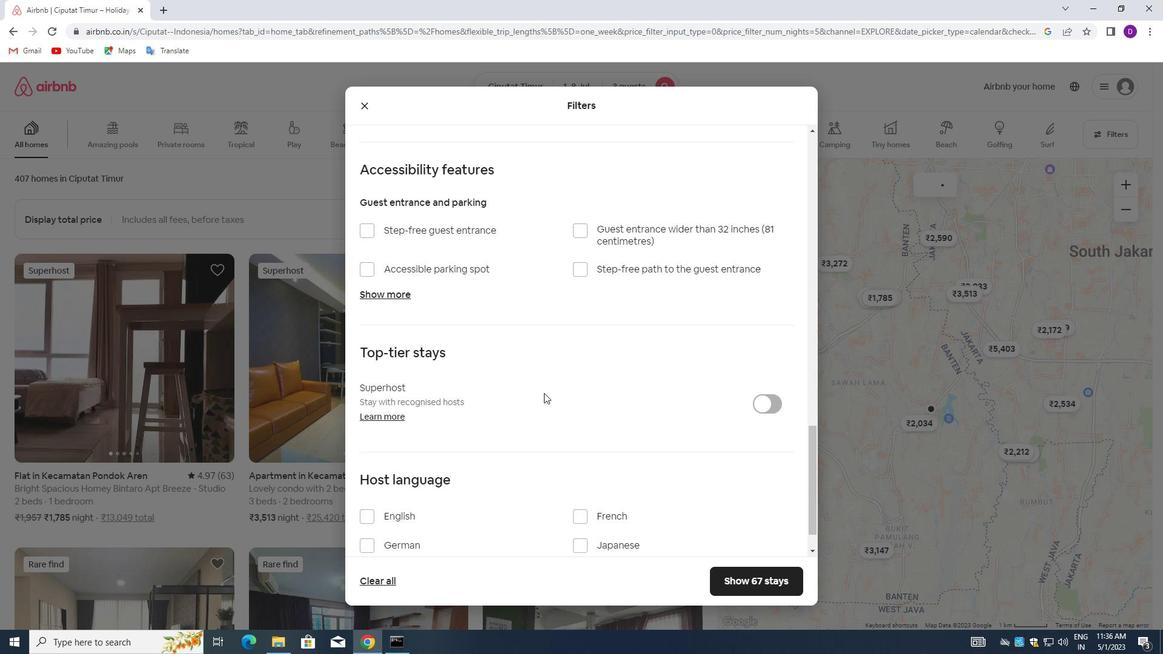
Action: Mouse moved to (542, 438)
Screenshot: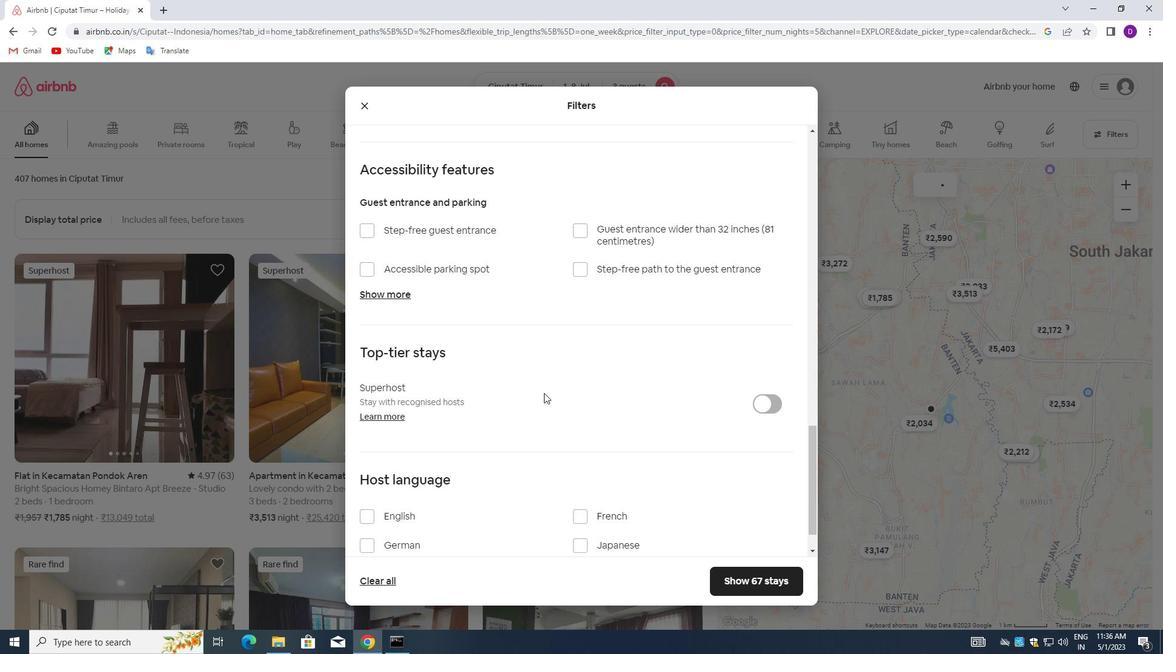 
Action: Mouse scrolled (542, 436) with delta (0, -1)
Screenshot: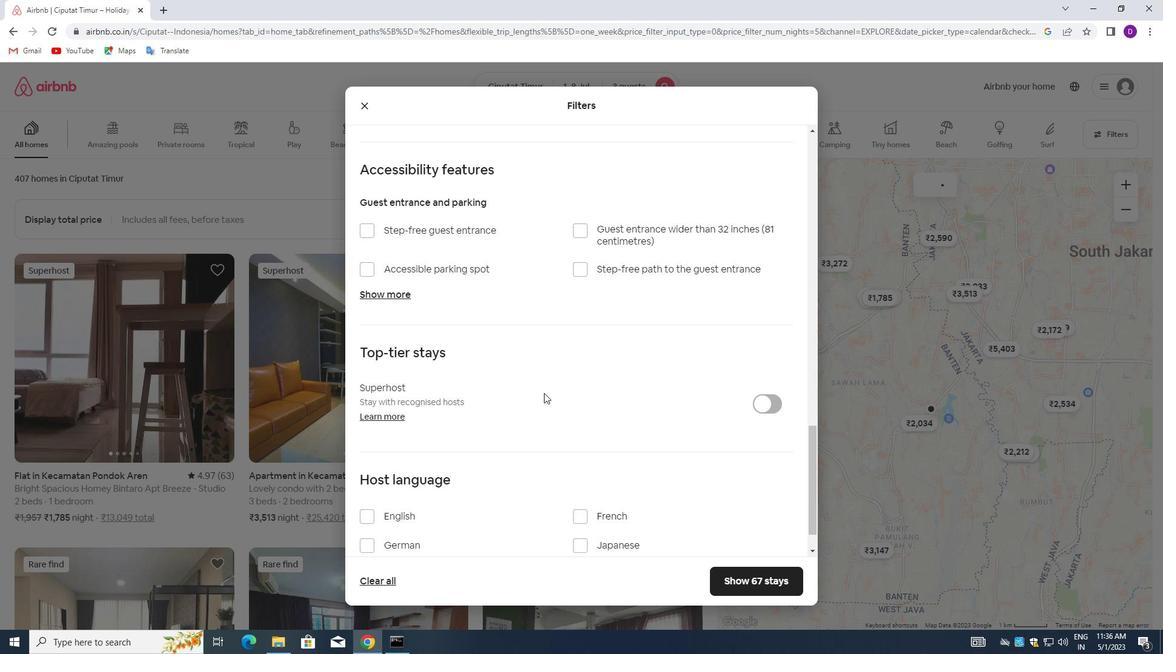 
Action: Mouse moved to (539, 441)
Screenshot: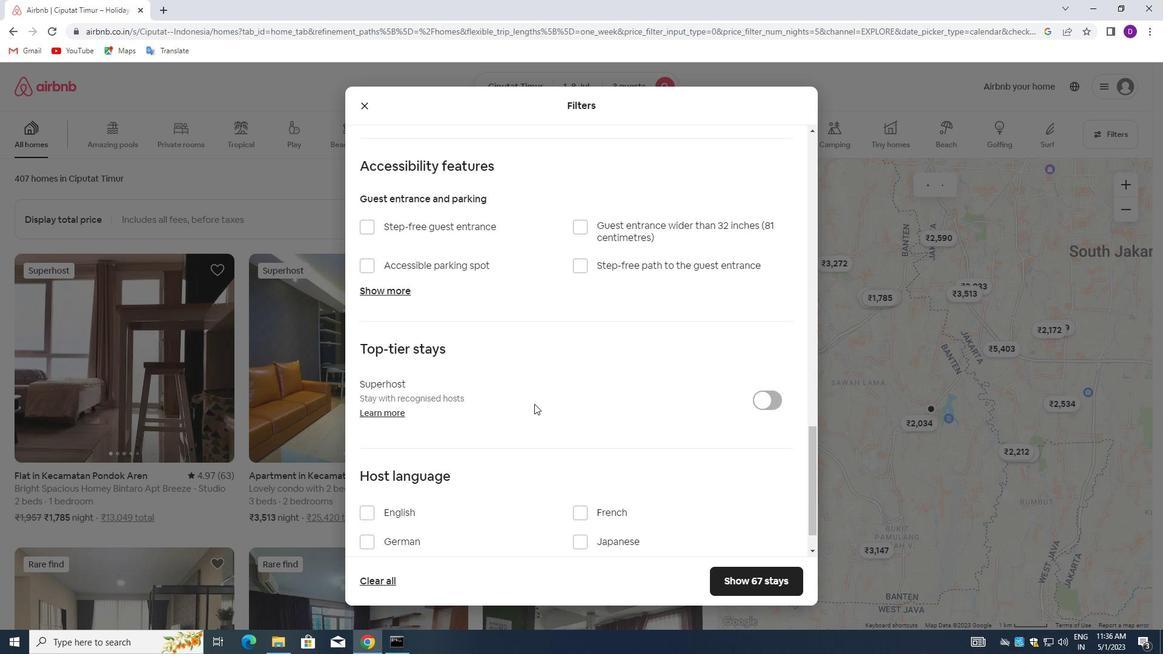 
Action: Mouse scrolled (539, 440) with delta (0, 0)
Screenshot: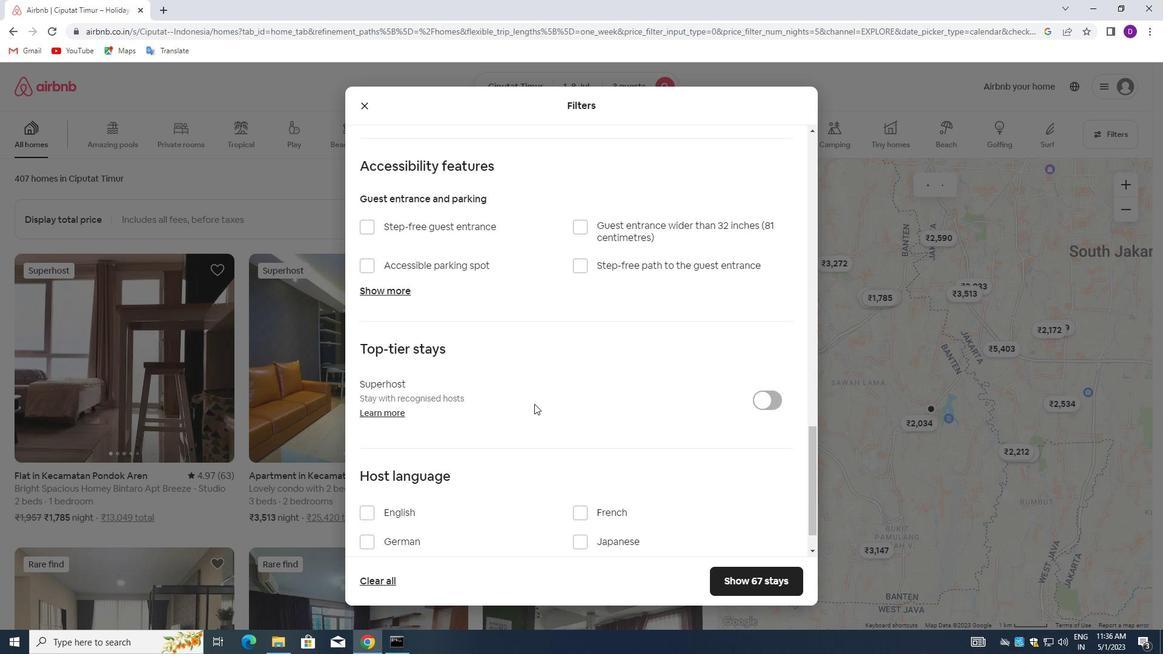 
Action: Mouse moved to (424, 490)
Screenshot: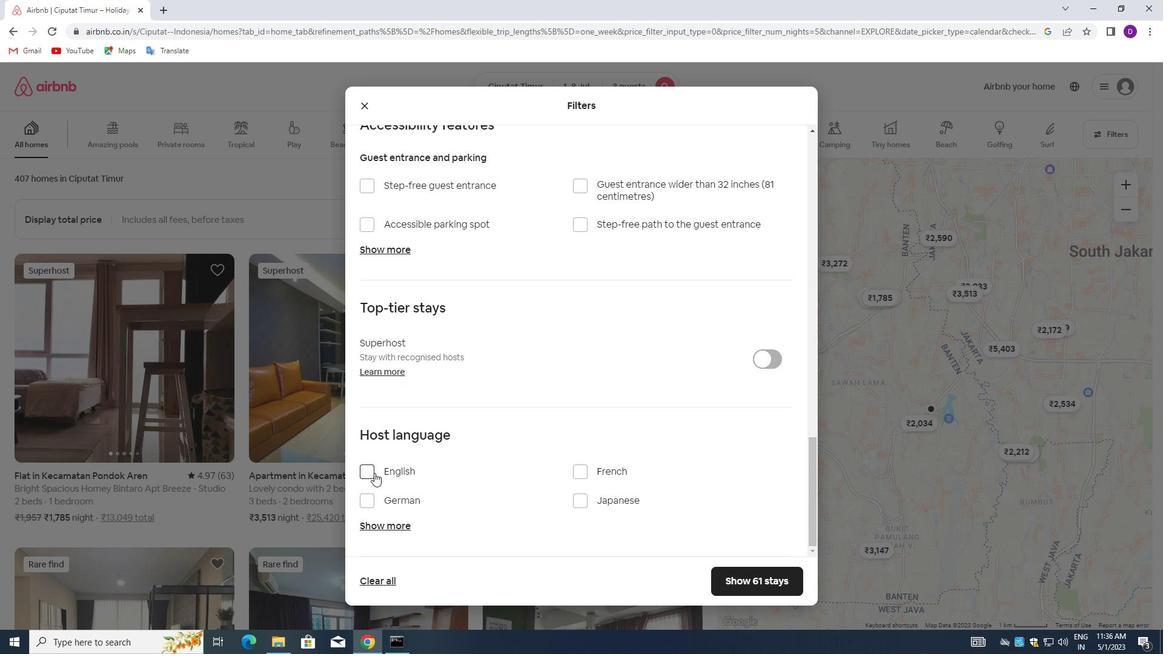 
Action: Mouse pressed left at (424, 490)
Screenshot: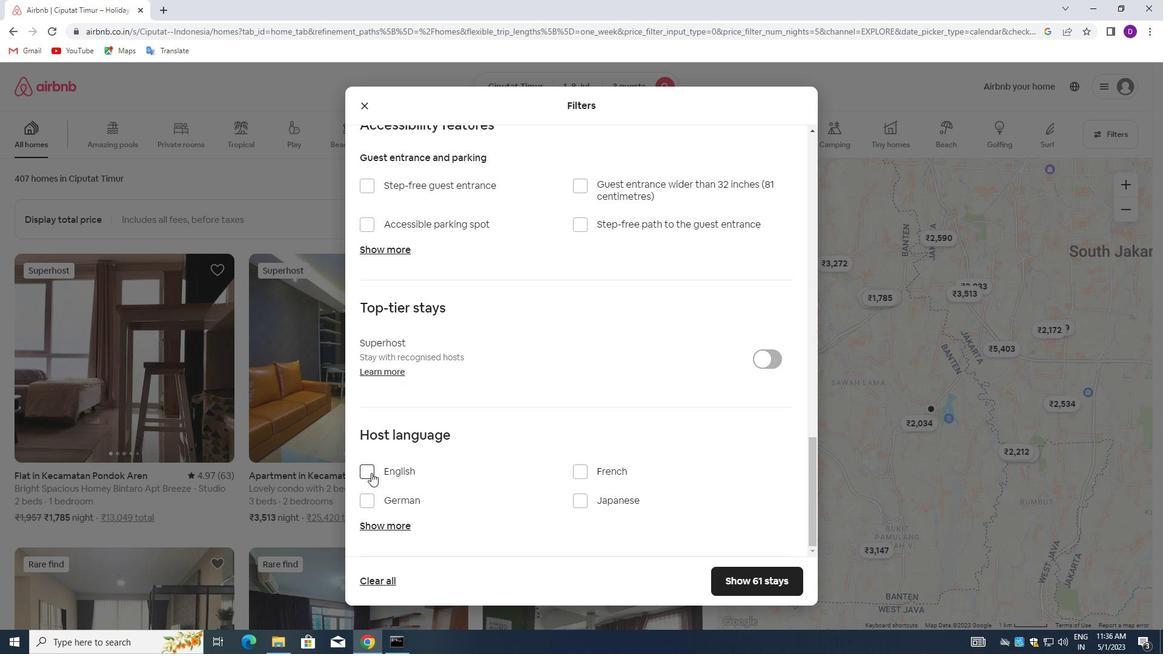 
Action: Mouse moved to (744, 608)
Screenshot: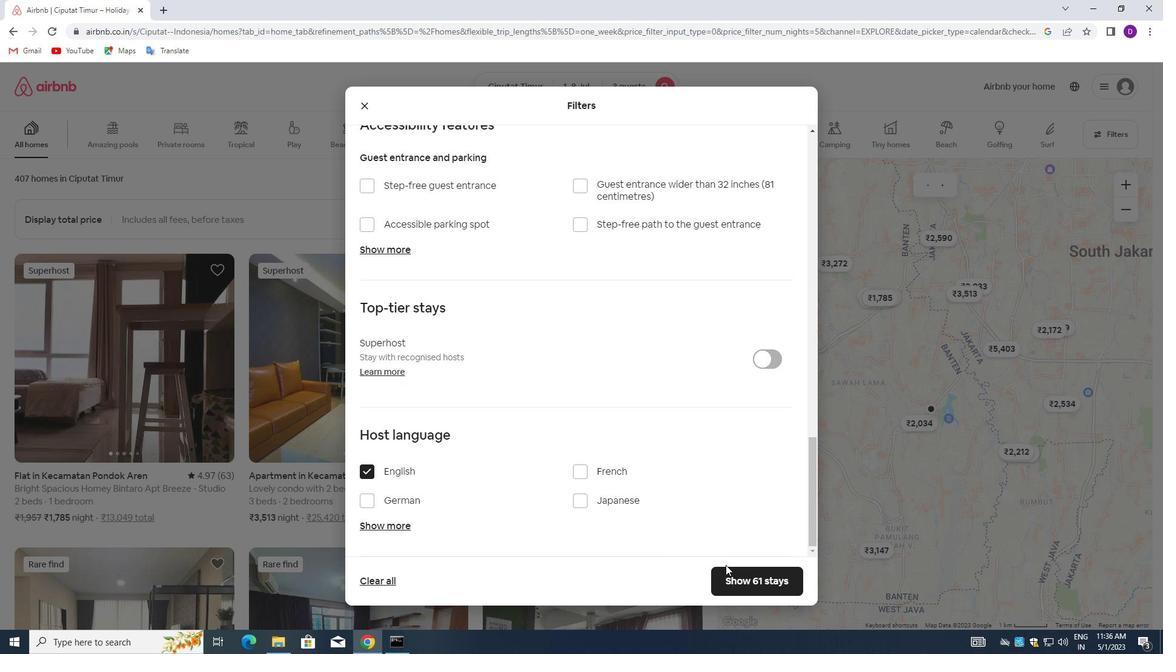 
Action: Mouse pressed left at (744, 608)
Screenshot: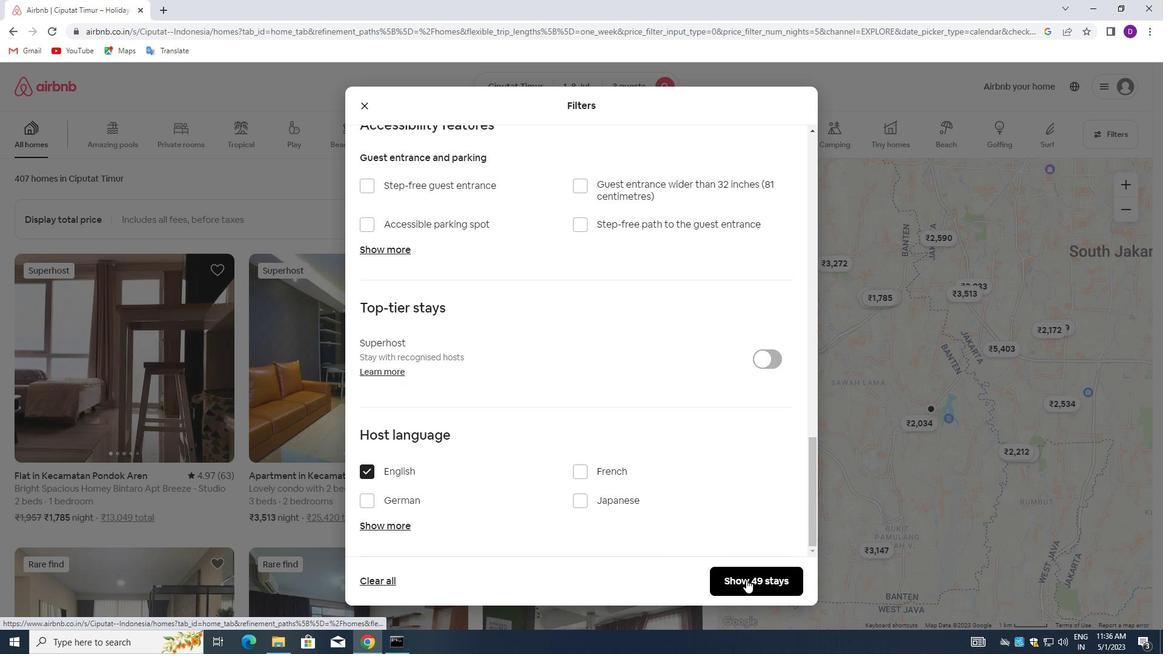 
Action: Mouse moved to (556, 448)
Screenshot: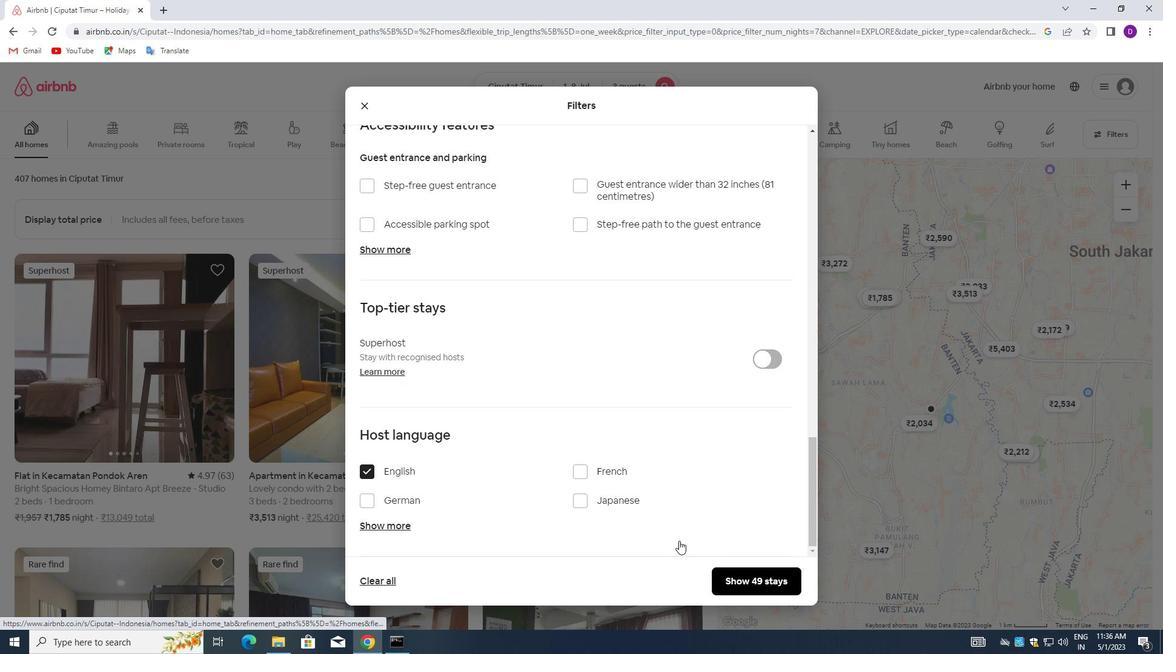 
